 Task: Look for space in Hafnarfjörður, Iceland from 6th September, 2023 to 10th September, 2023 for 1 adult in price range Rs.9000 to Rs.17000. Place can be private room with 1  bedroom having 1 bed and 1 bathroom. Property type can be house, flat, guest house, hotel. Booking option can be shelf check-in. Required host language is English.
Action: Mouse moved to (546, 104)
Screenshot: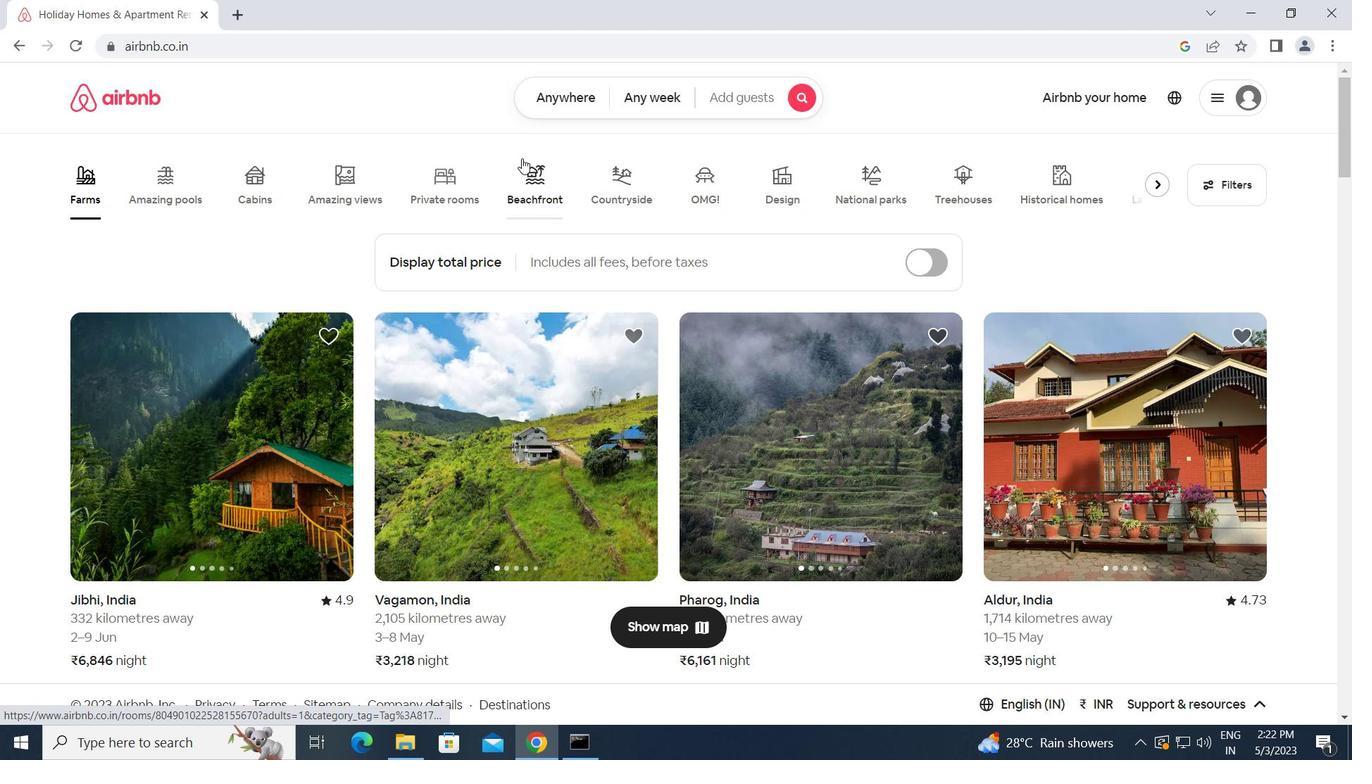 
Action: Mouse pressed left at (546, 104)
Screenshot: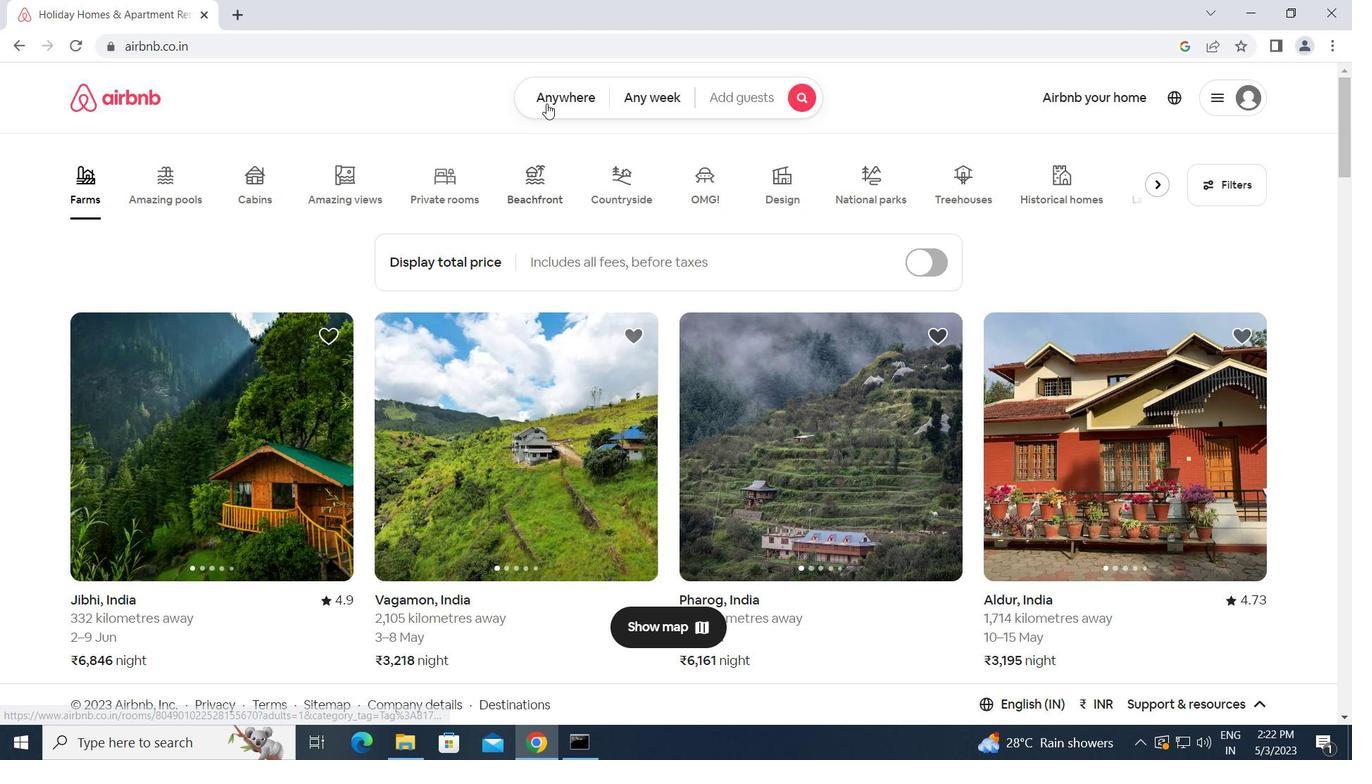 
Action: Mouse moved to (469, 167)
Screenshot: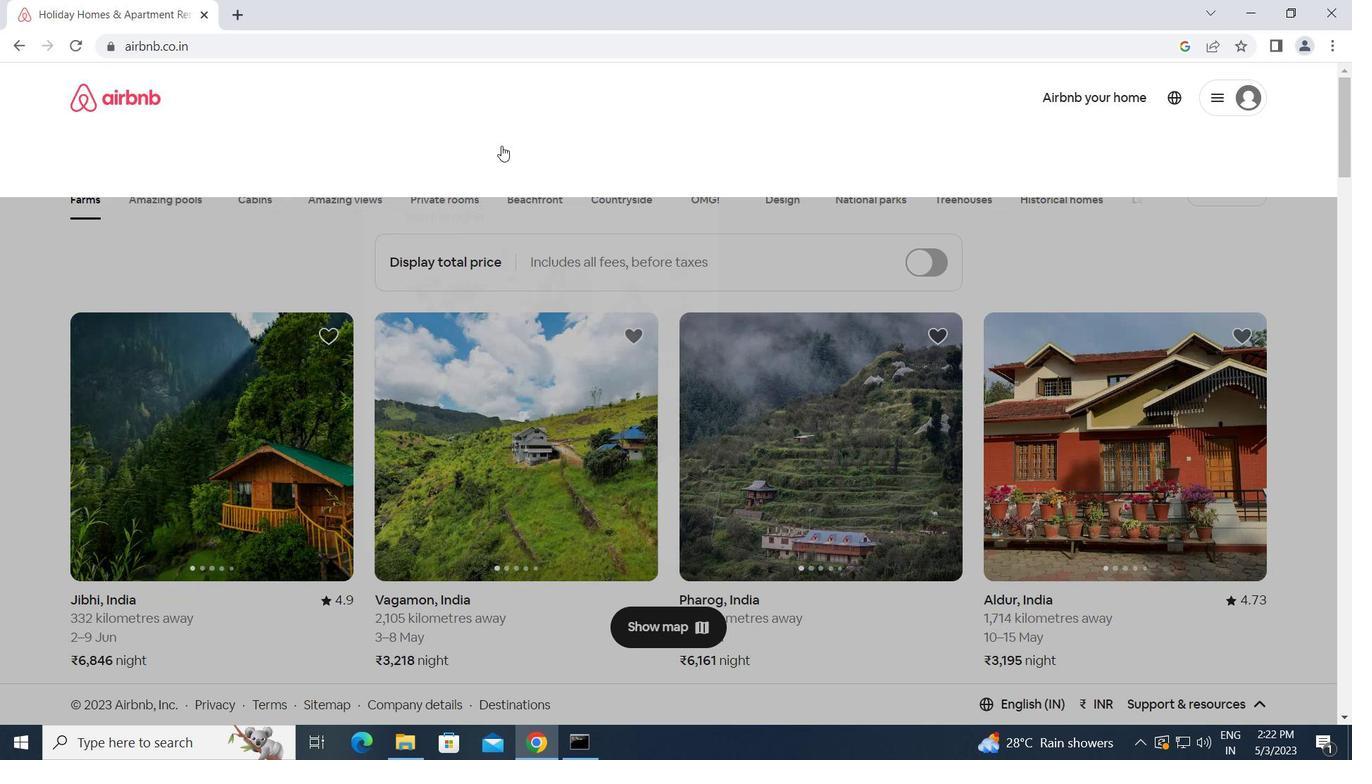 
Action: Mouse pressed left at (469, 167)
Screenshot: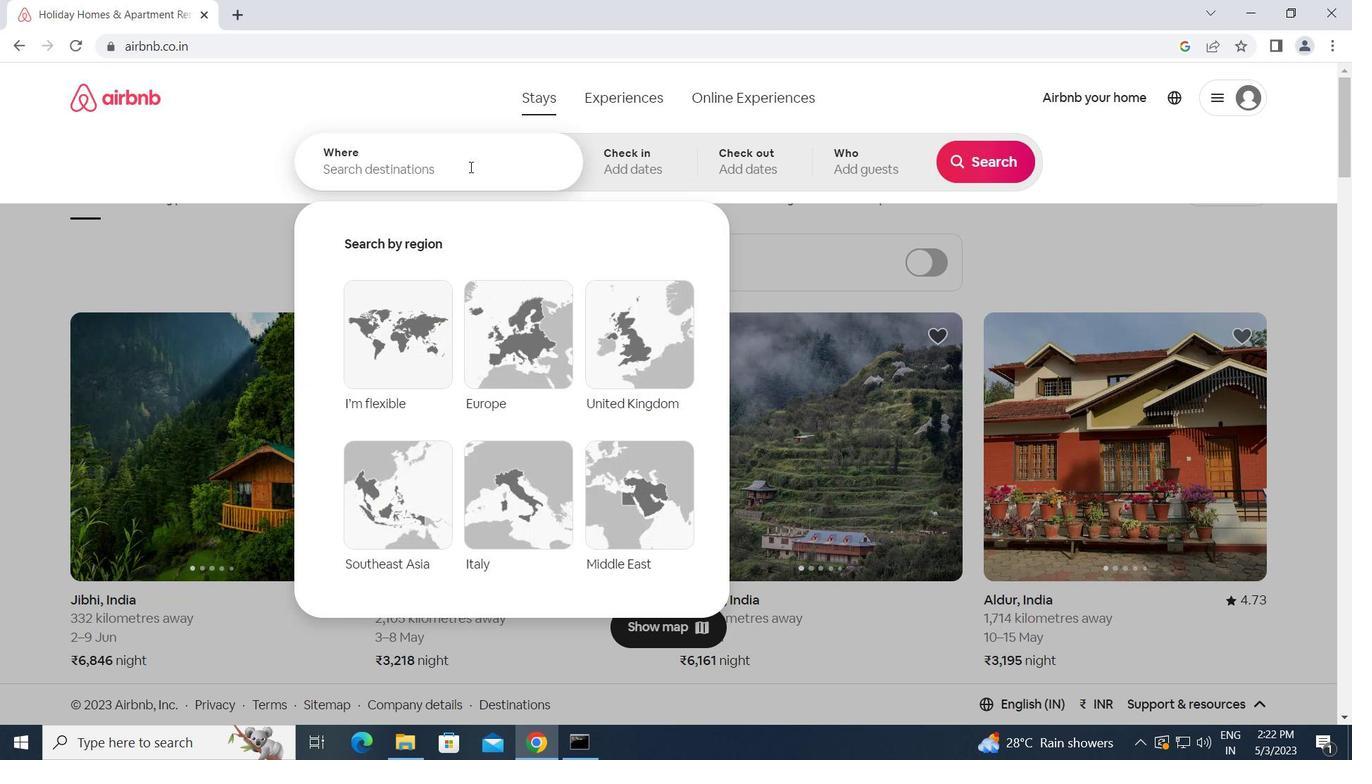 
Action: Key pressed <Key.caps_lock>h<Key.caps_lock>afnarfjorour,<Key.space><Key.caps_lock>i<Key.caps_lock>celand<Key.enter>
Screenshot: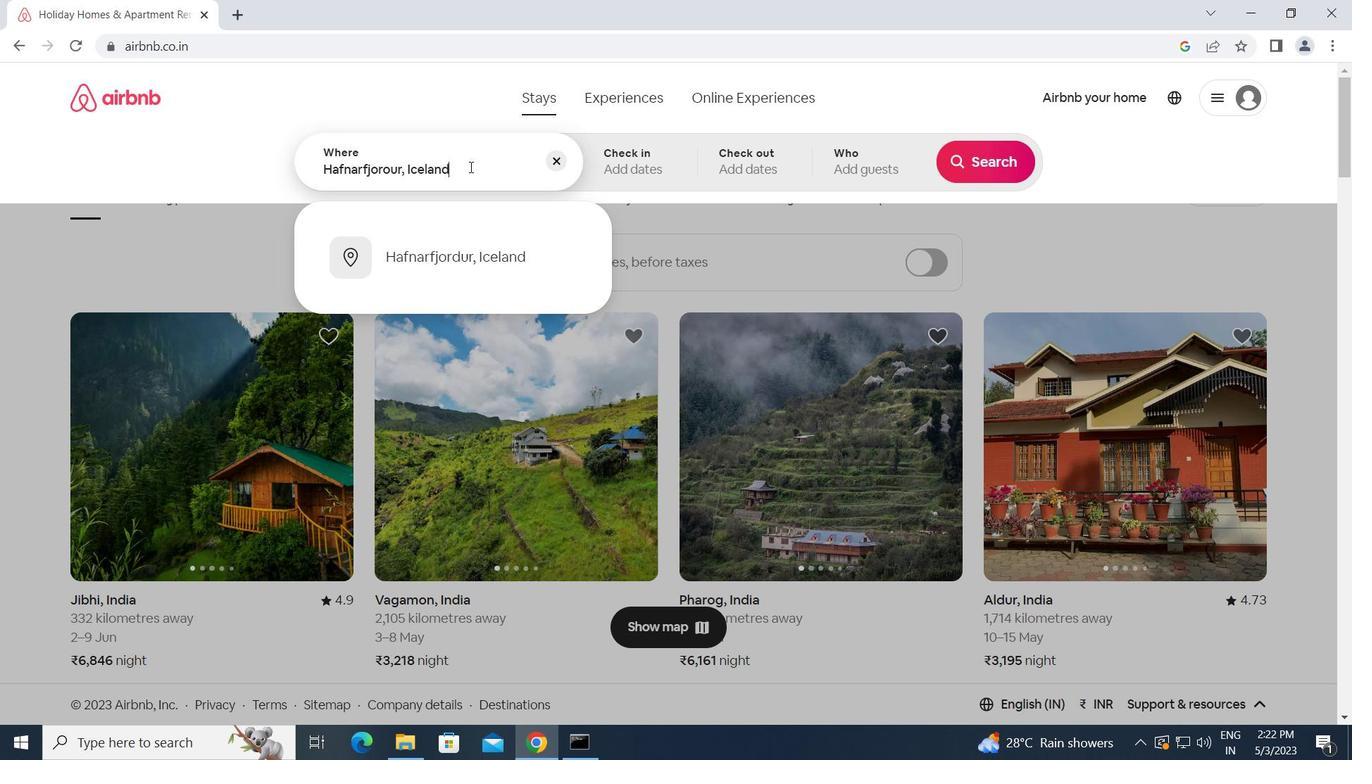 
Action: Mouse moved to (987, 308)
Screenshot: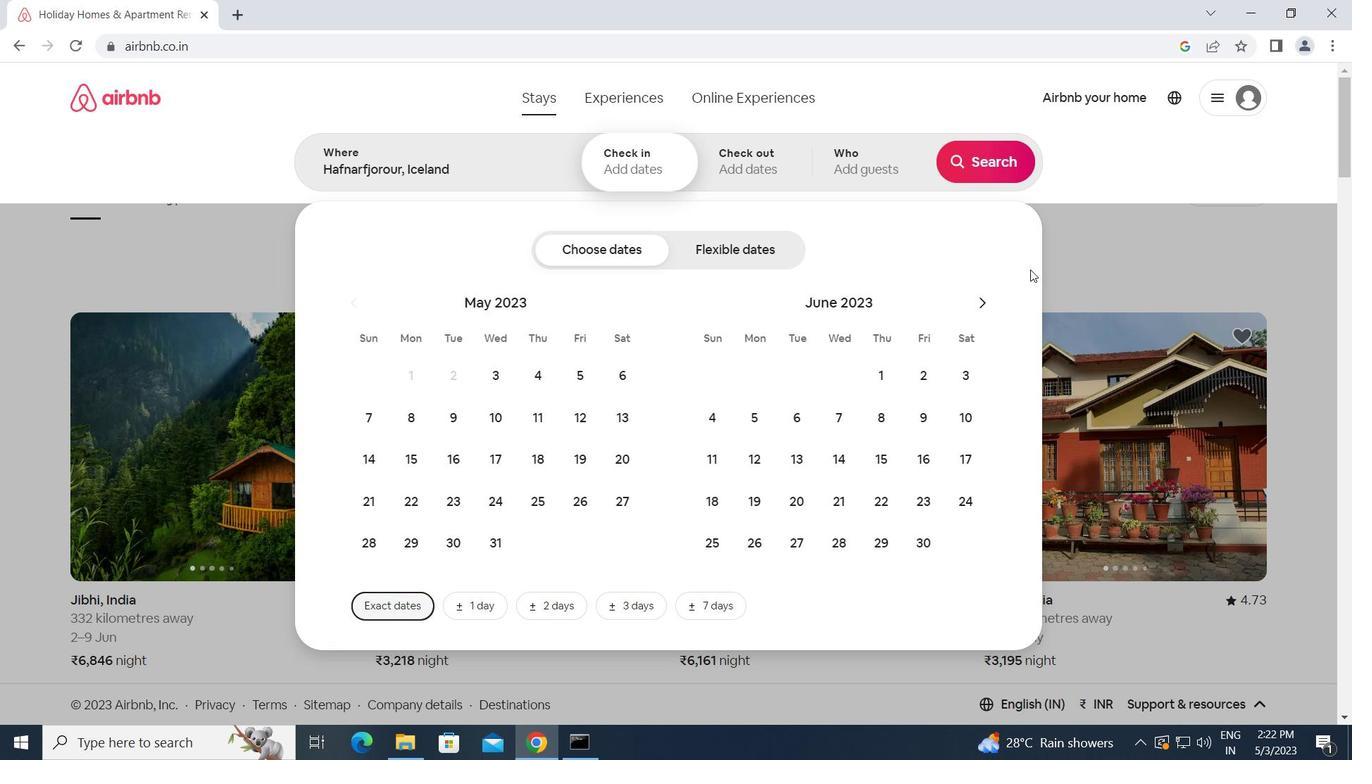 
Action: Mouse pressed left at (987, 308)
Screenshot: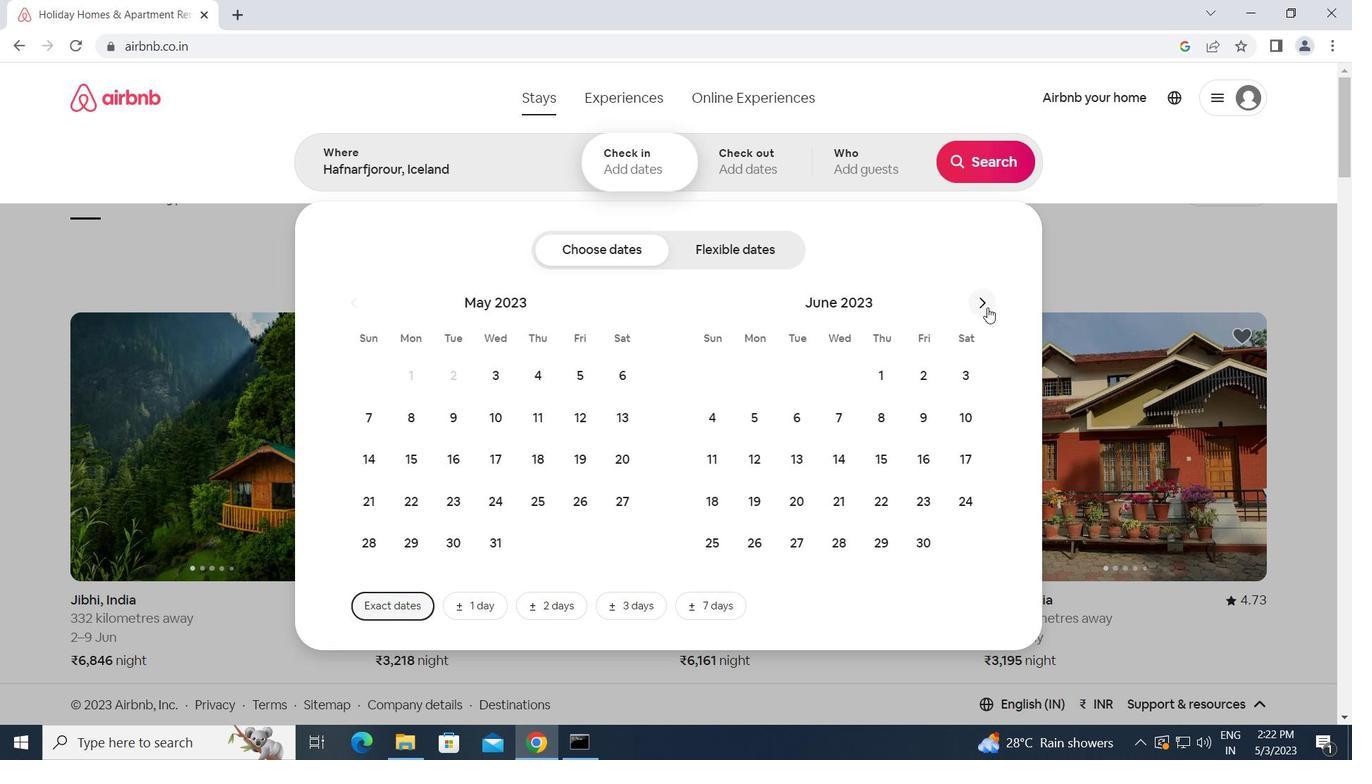 
Action: Mouse pressed left at (987, 308)
Screenshot: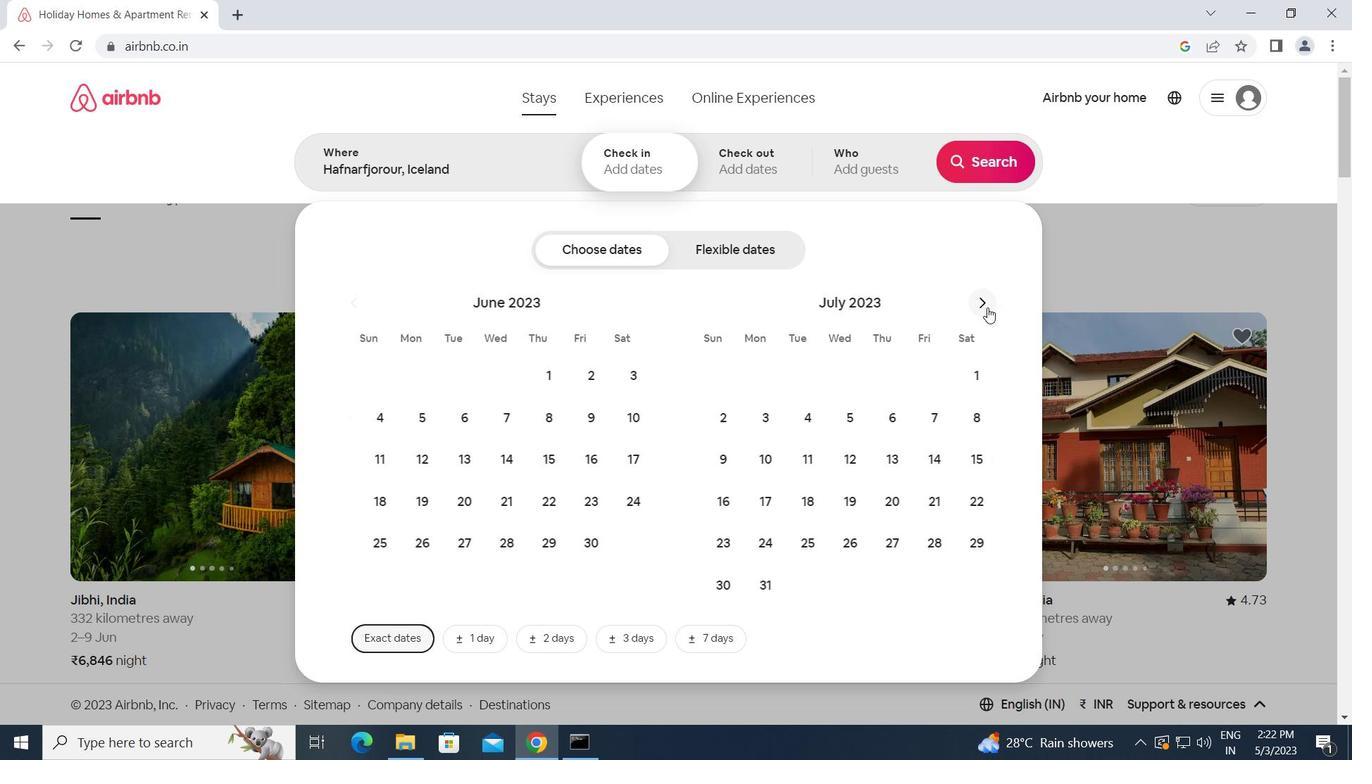 
Action: Mouse pressed left at (987, 308)
Screenshot: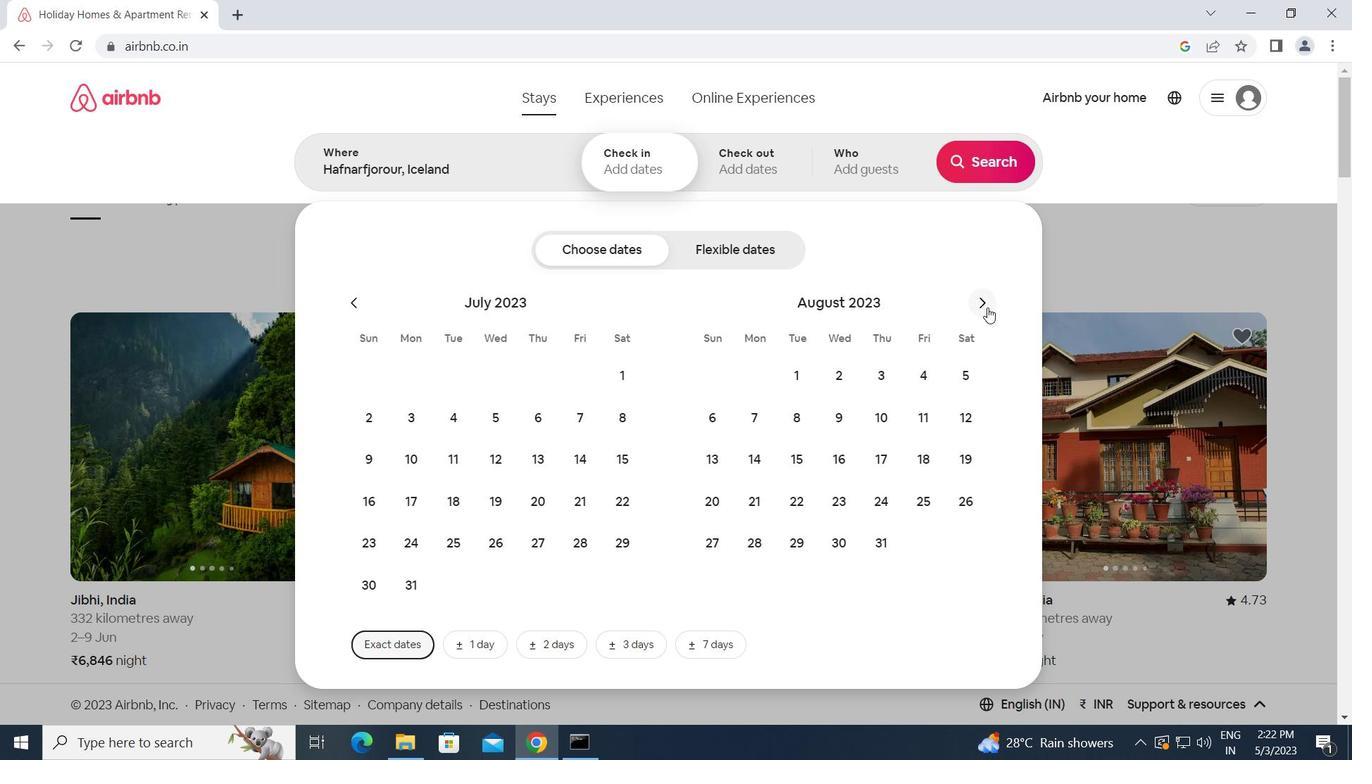
Action: Mouse moved to (840, 423)
Screenshot: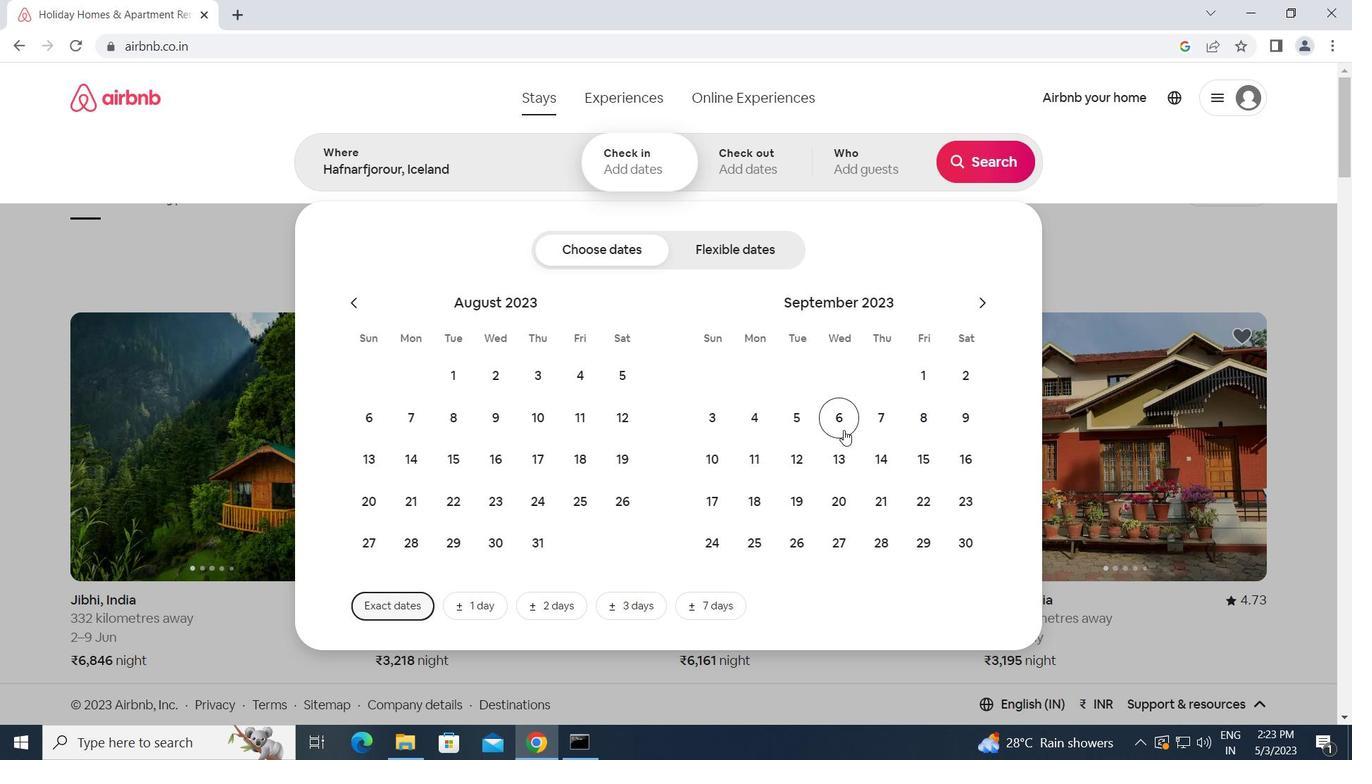 
Action: Mouse pressed left at (840, 423)
Screenshot: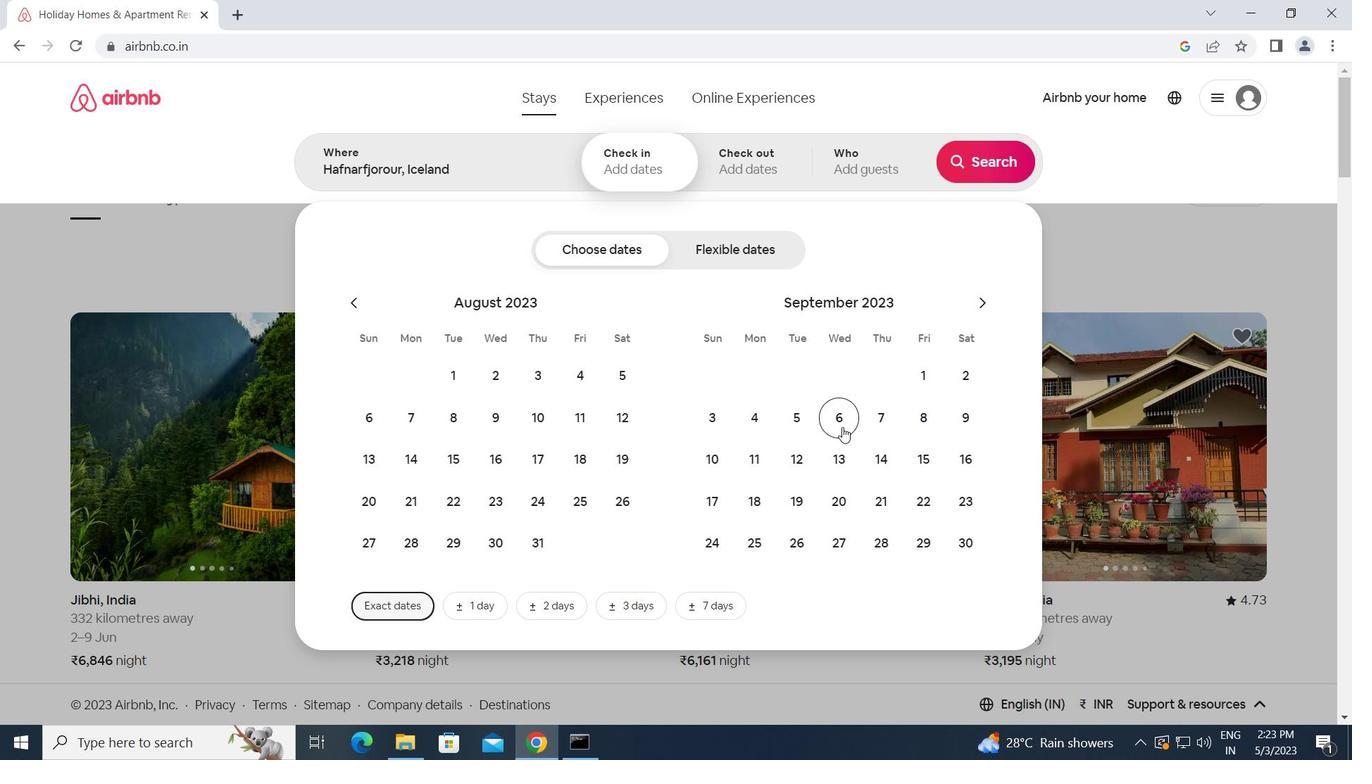 
Action: Mouse moved to (719, 452)
Screenshot: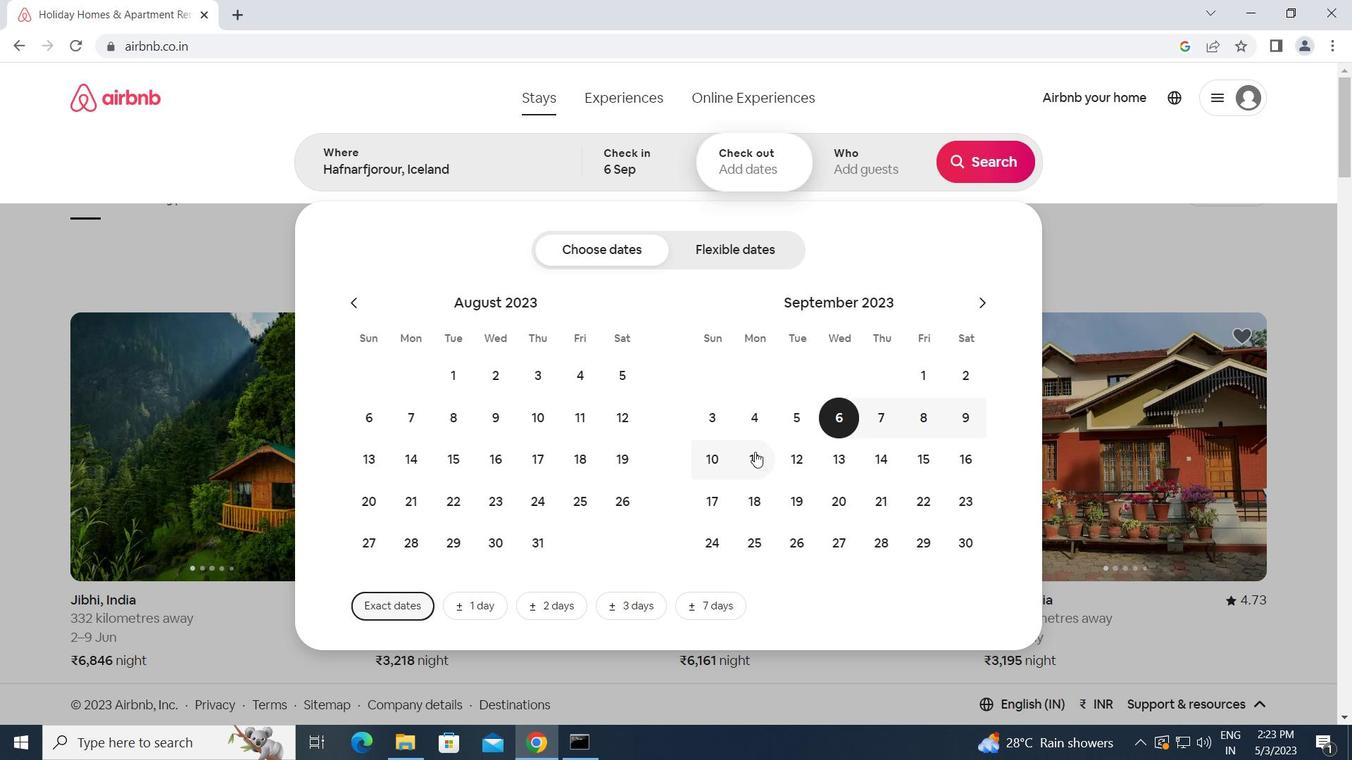 
Action: Mouse pressed left at (719, 452)
Screenshot: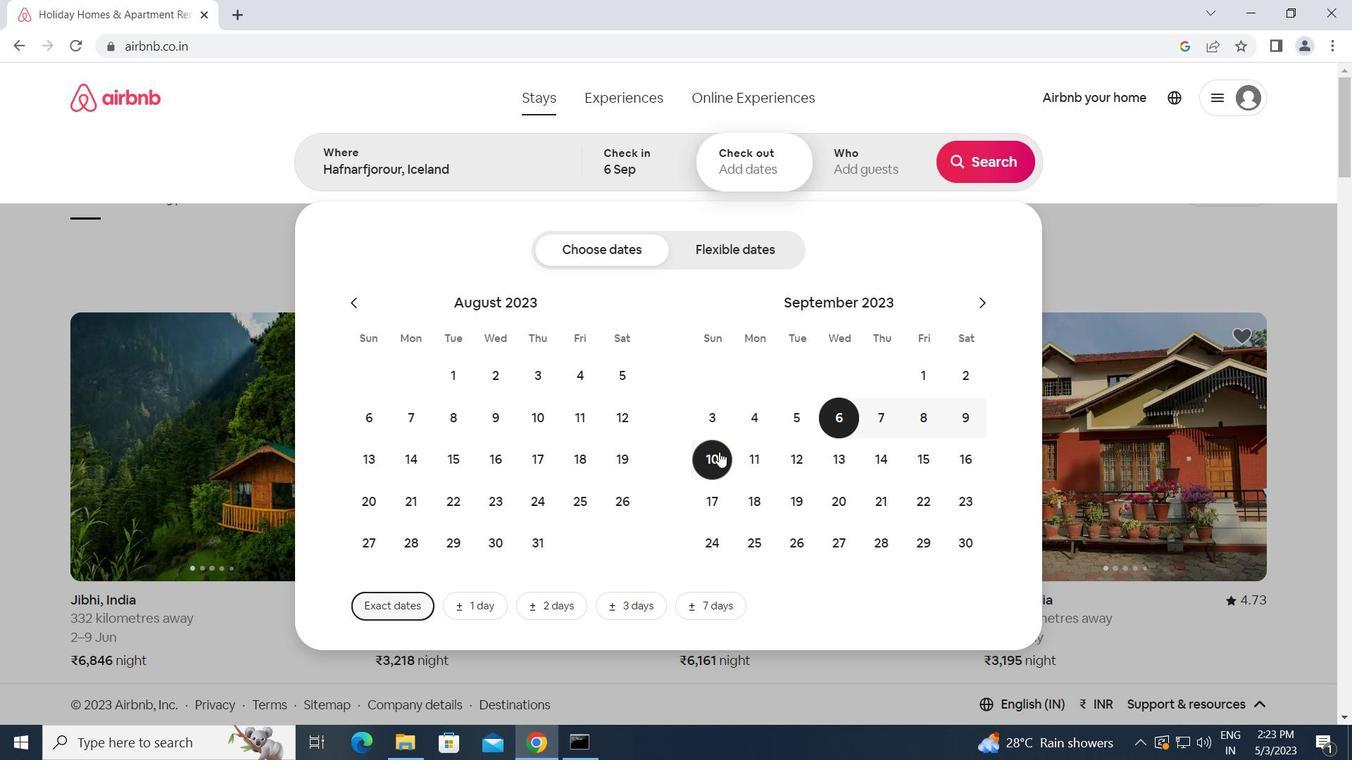 
Action: Mouse moved to (864, 152)
Screenshot: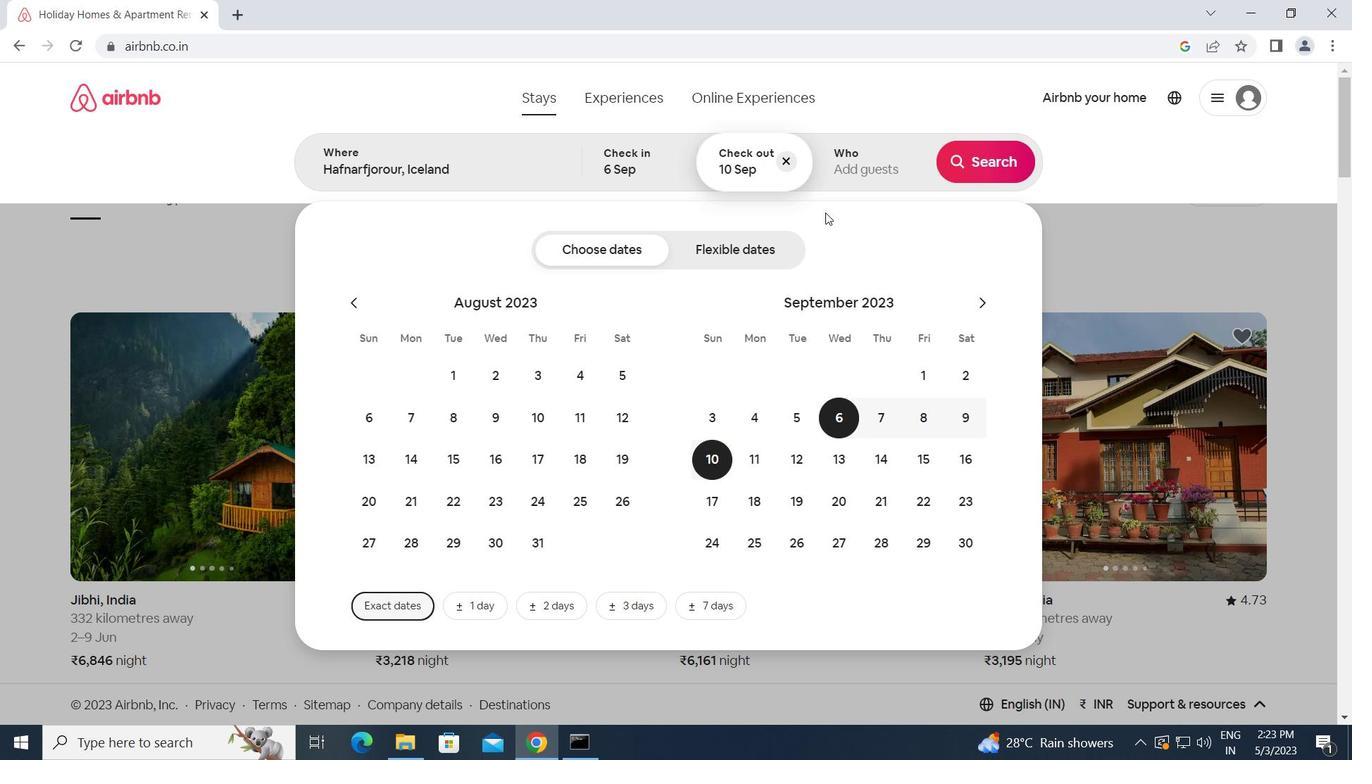 
Action: Mouse pressed left at (864, 152)
Screenshot: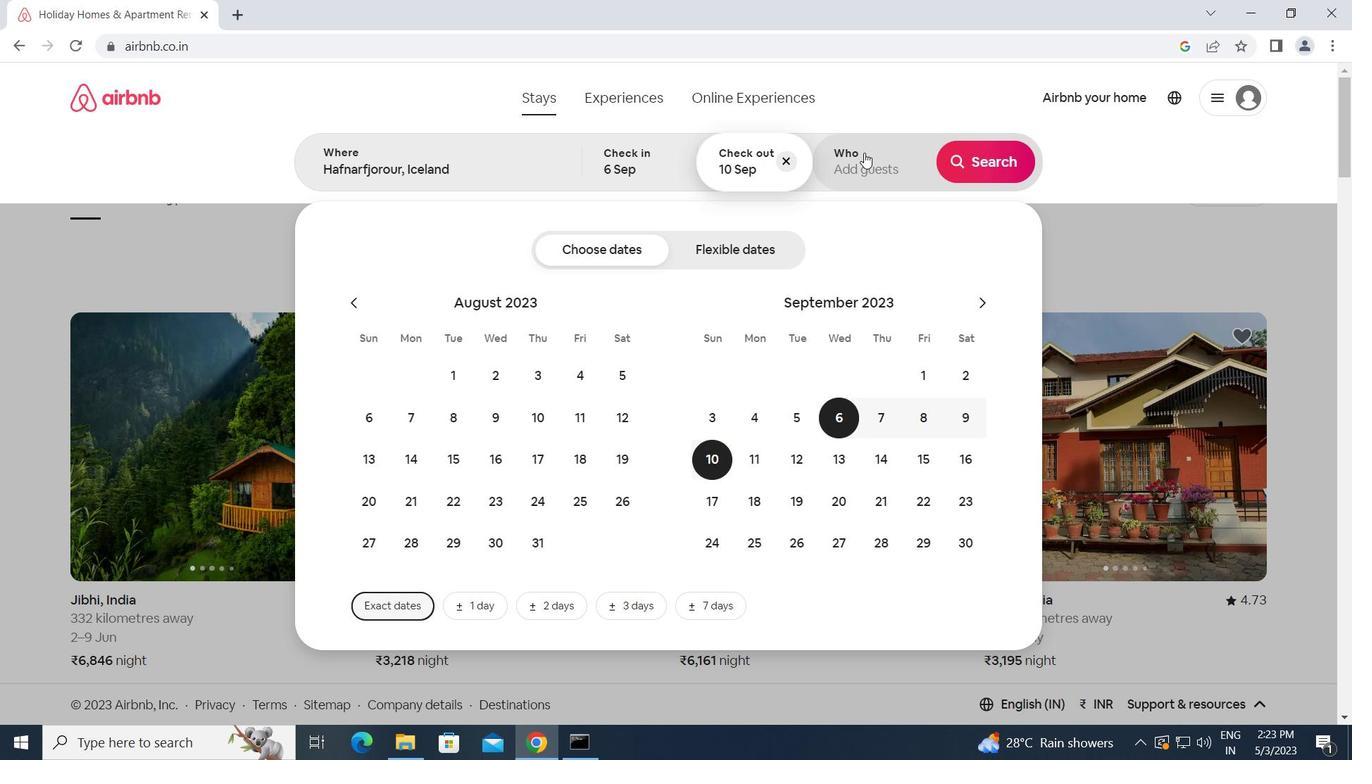 
Action: Mouse moved to (995, 250)
Screenshot: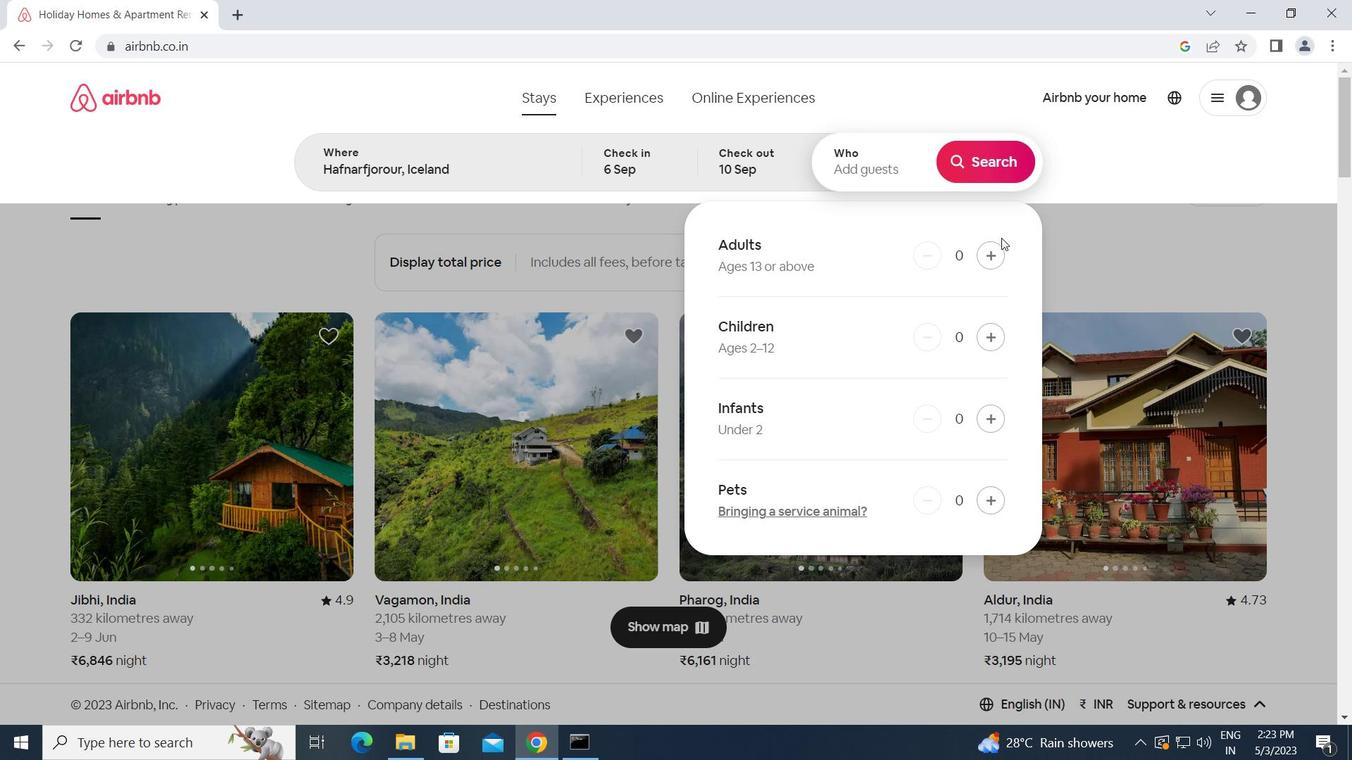 
Action: Mouse pressed left at (995, 250)
Screenshot: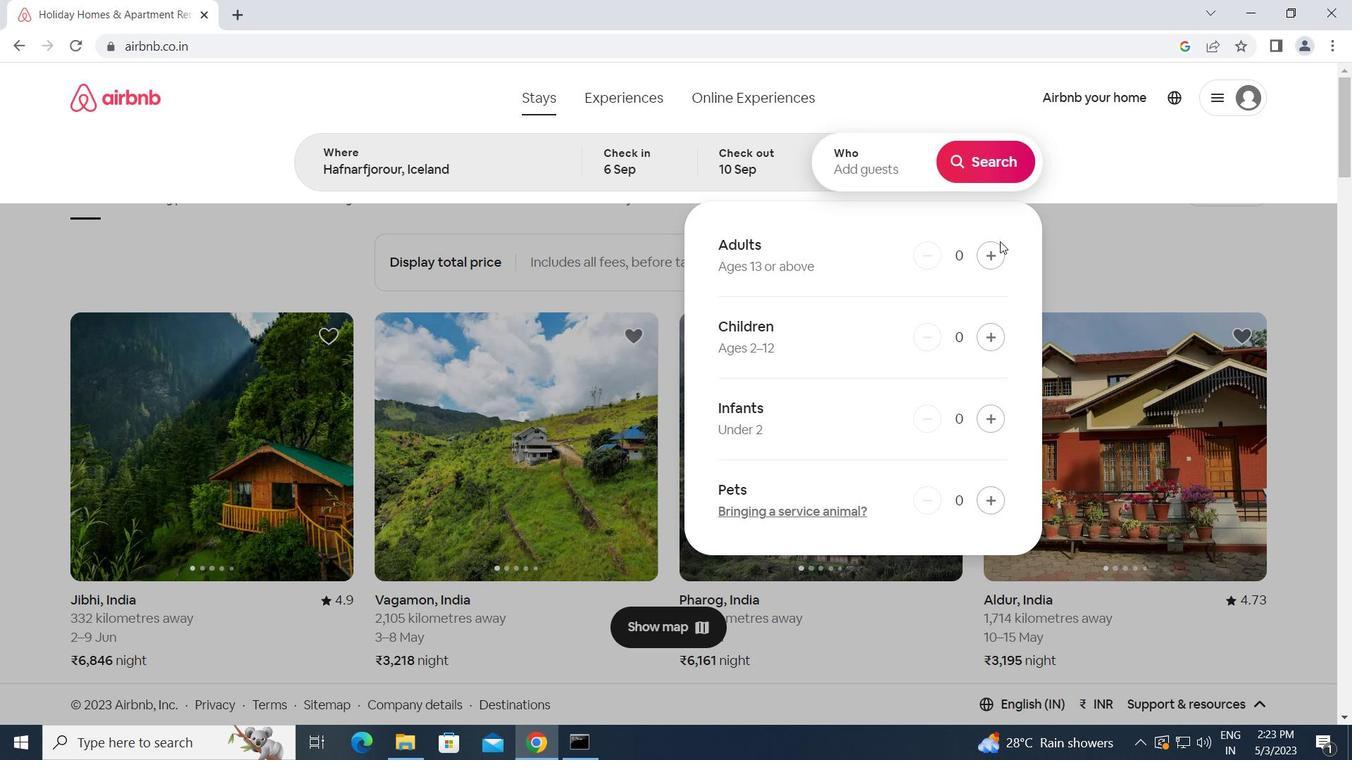 
Action: Mouse moved to (988, 166)
Screenshot: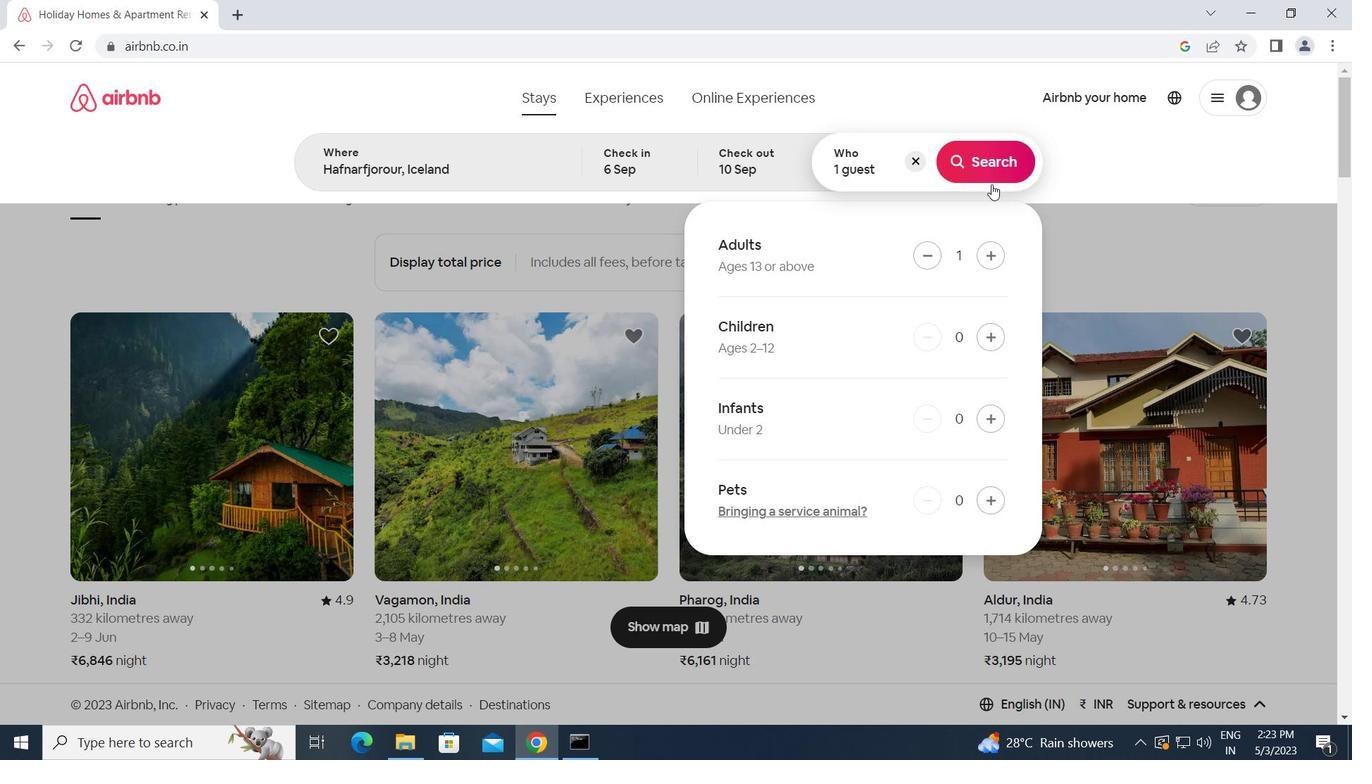 
Action: Mouse pressed left at (988, 166)
Screenshot: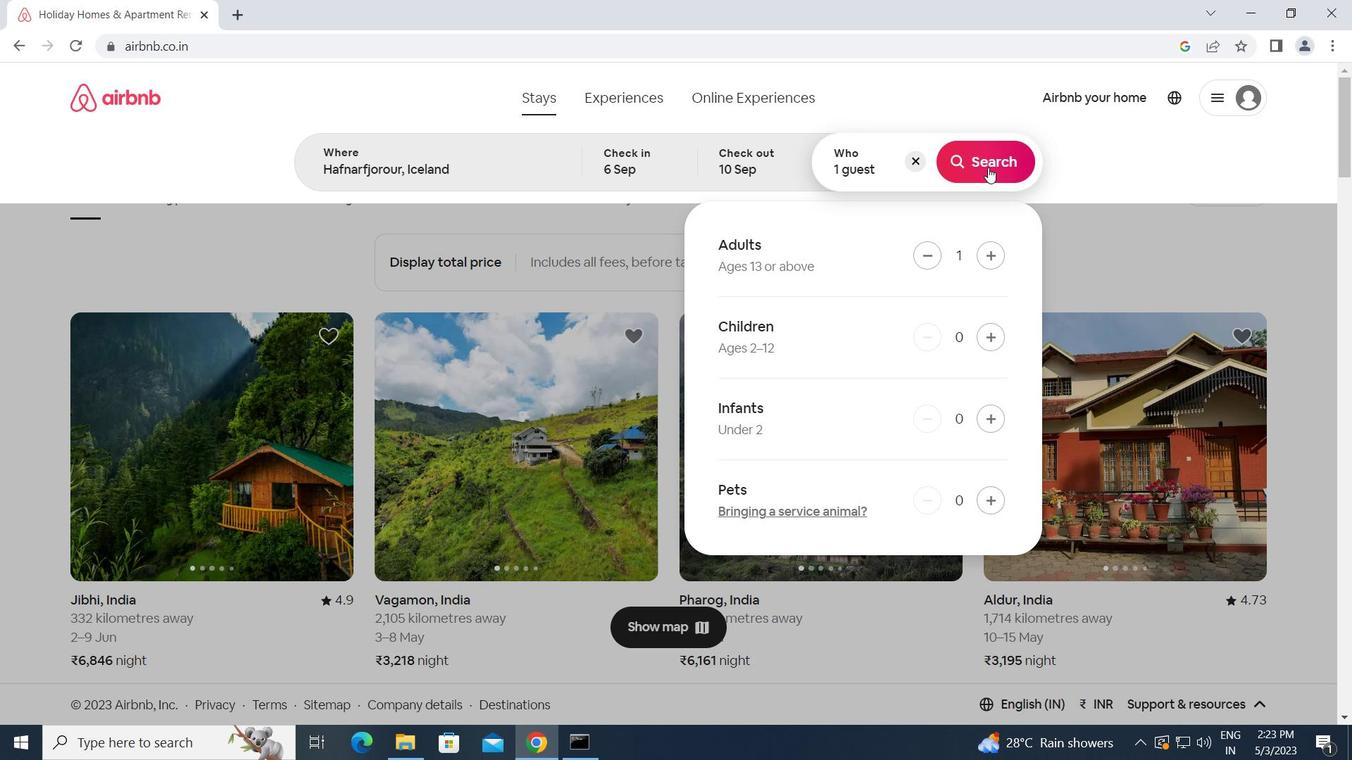 
Action: Mouse moved to (1272, 169)
Screenshot: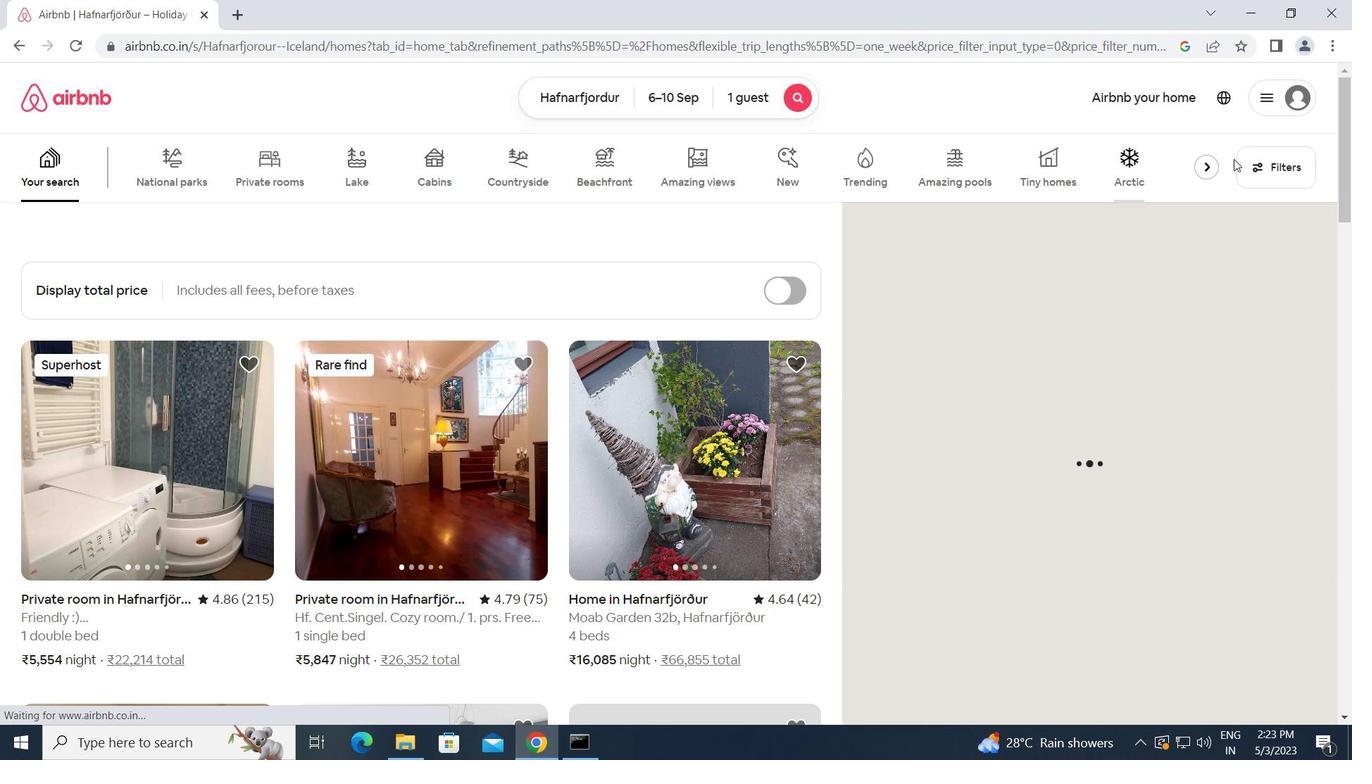 
Action: Mouse pressed left at (1272, 169)
Screenshot: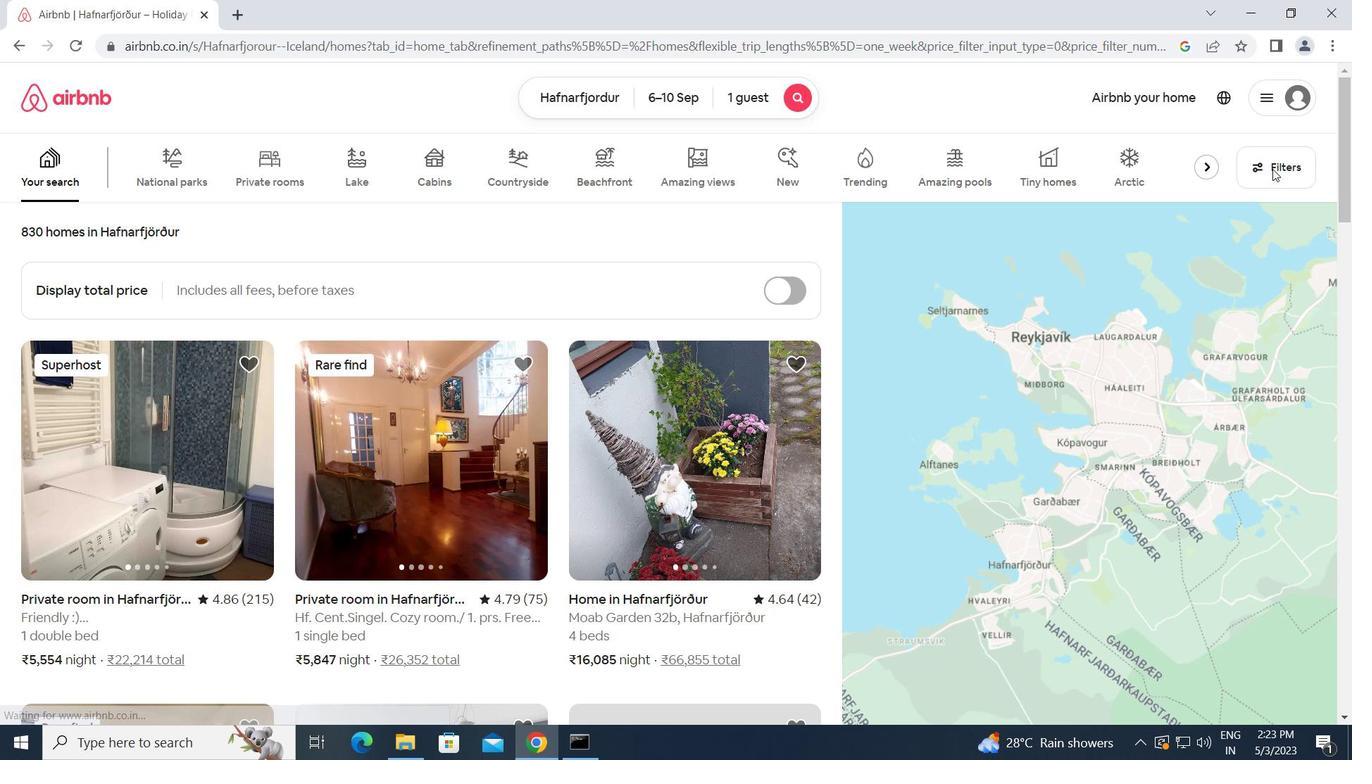 
Action: Mouse moved to (468, 393)
Screenshot: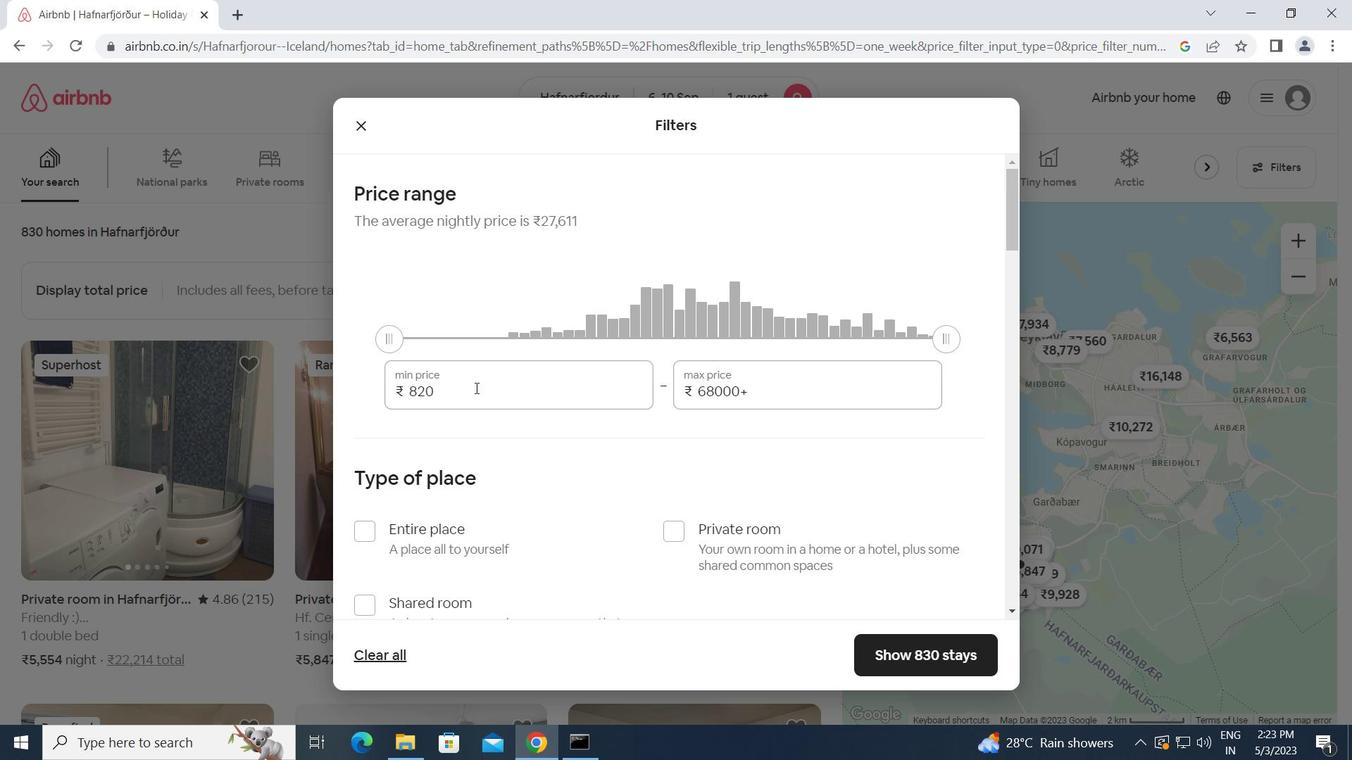 
Action: Mouse pressed left at (468, 393)
Screenshot: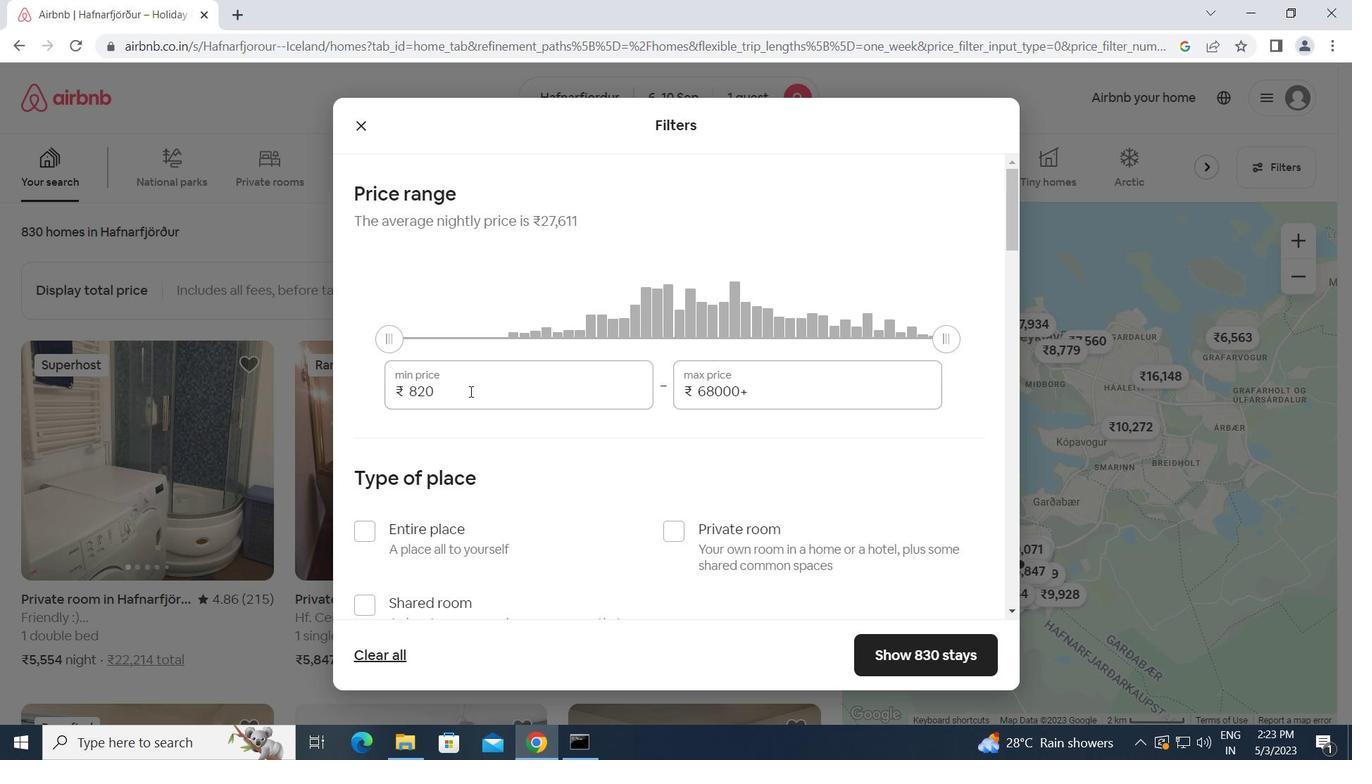 
Action: Mouse moved to (387, 395)
Screenshot: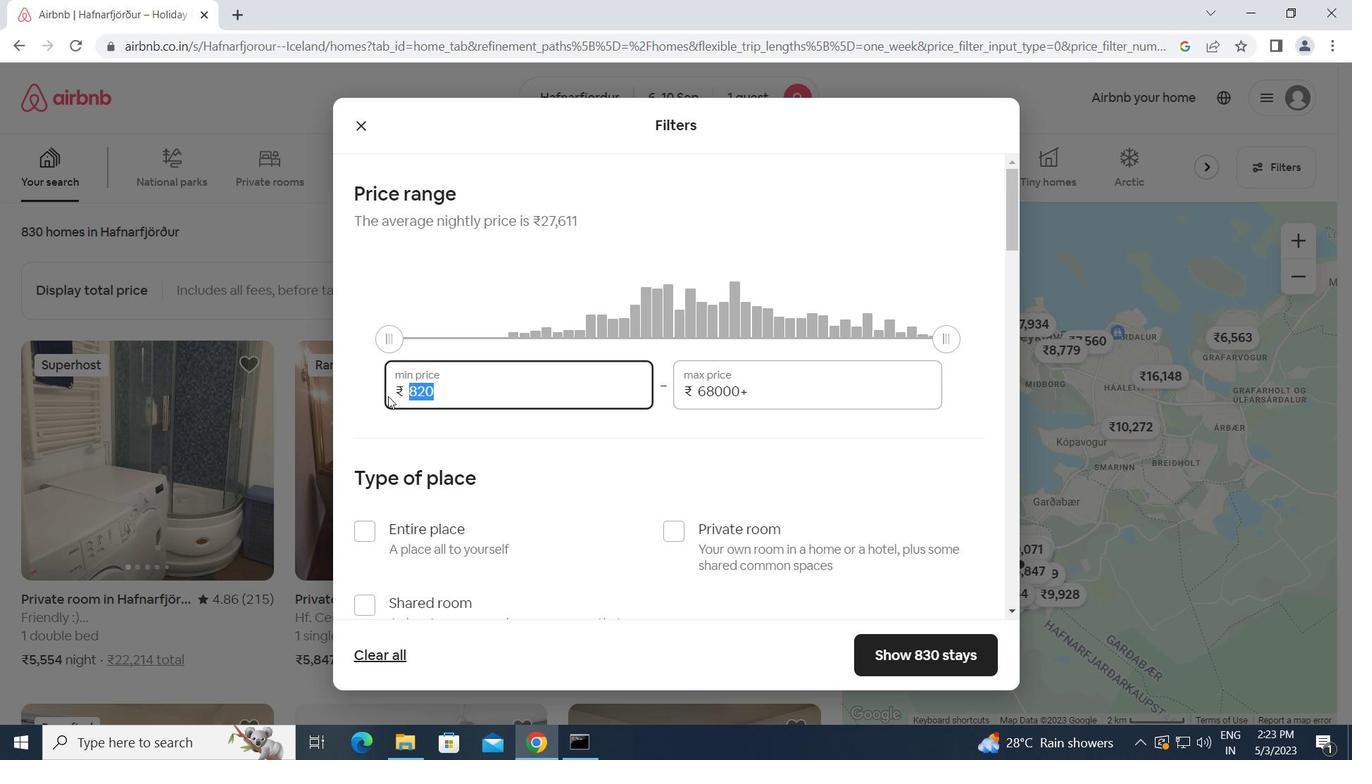 
Action: Key pressed 9000<Key.backspace><Key.backspace><Key.backspace><Key.backspace><Key.backspace><Key.backspace><Key.backspace><Key.backspace><Key.backspace><Key.backspace>9000<Key.tab>17000
Screenshot: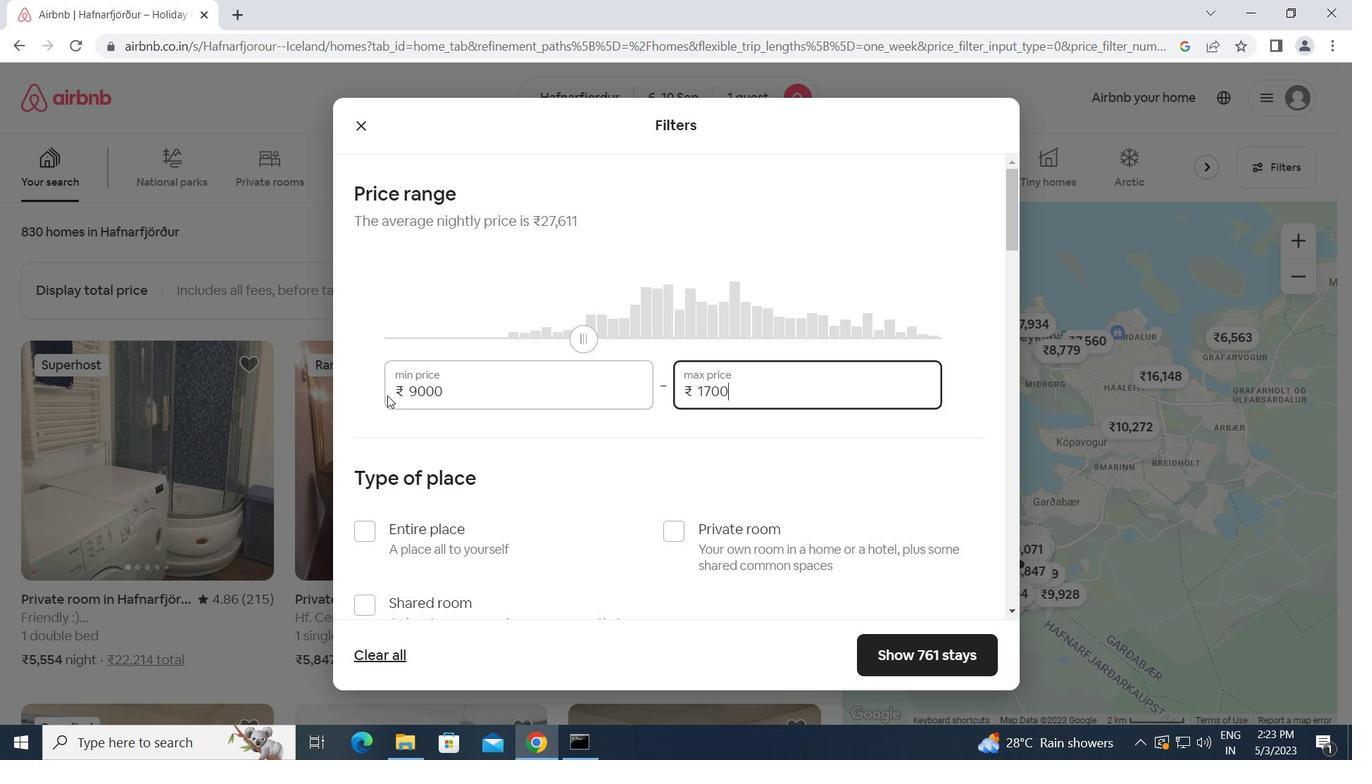 
Action: Mouse moved to (676, 526)
Screenshot: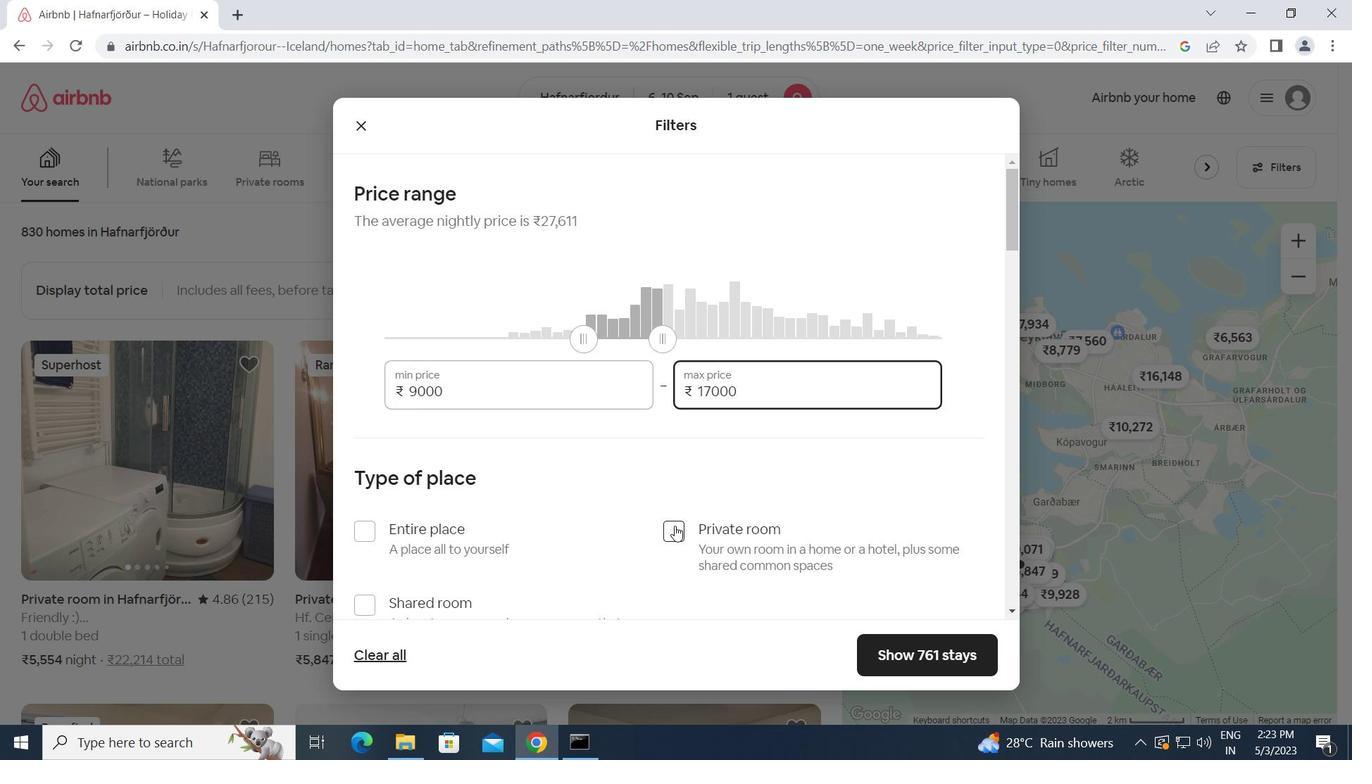 
Action: Mouse pressed left at (676, 526)
Screenshot: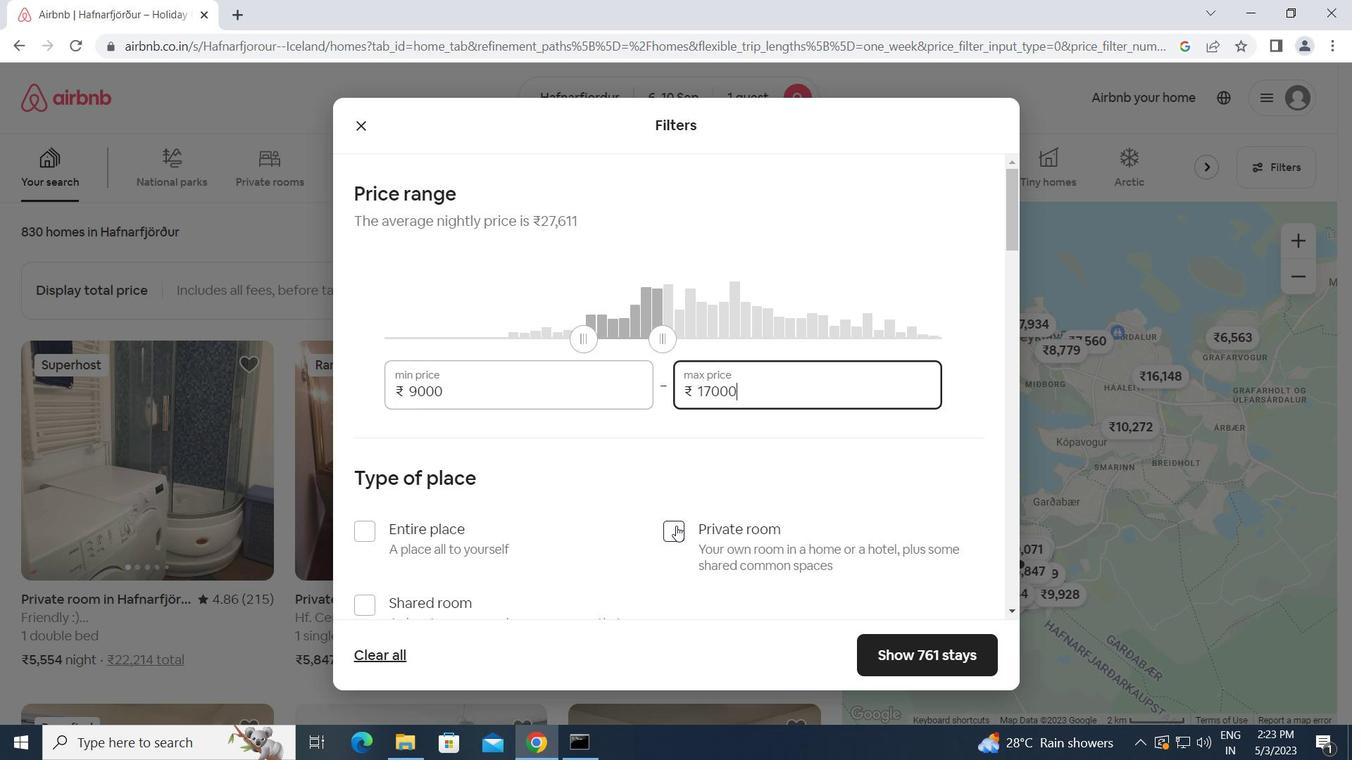 
Action: Mouse scrolled (676, 526) with delta (0, 0)
Screenshot: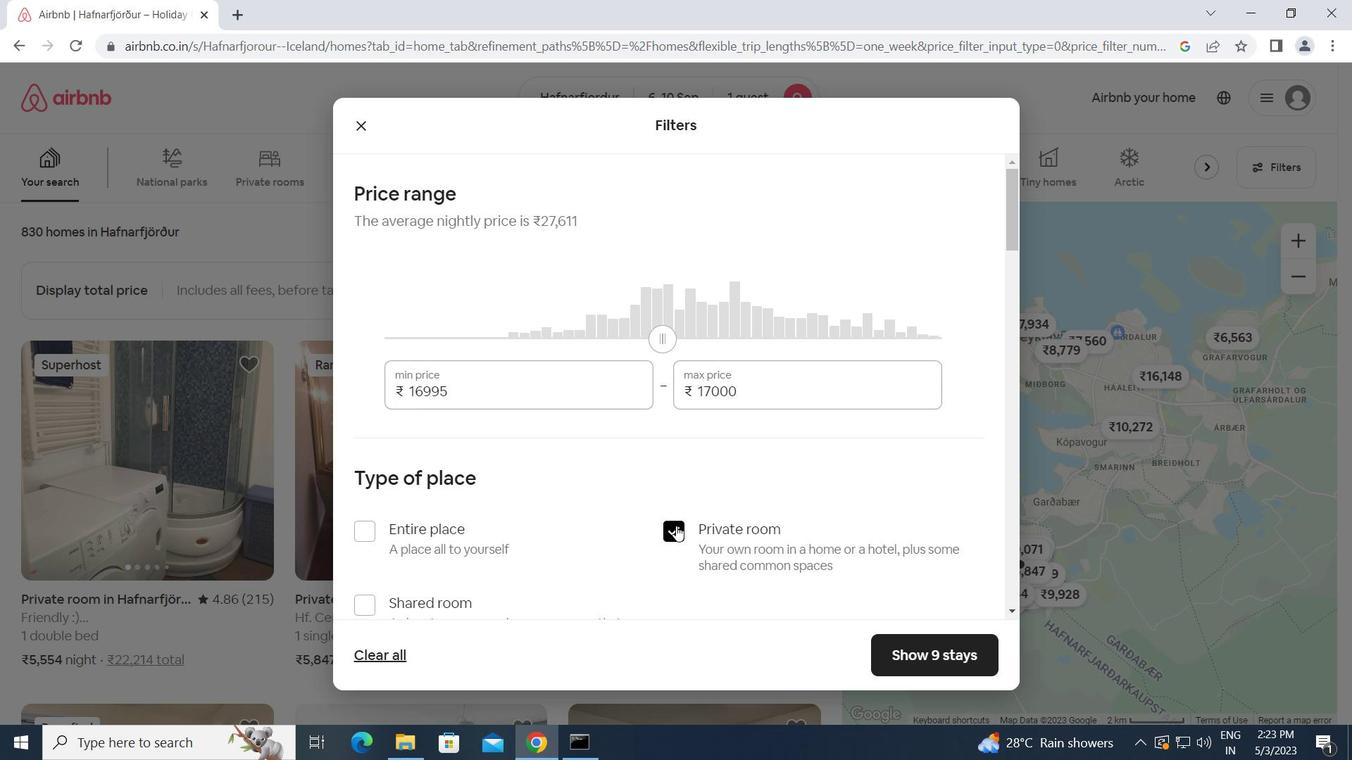 
Action: Mouse scrolled (676, 526) with delta (0, 0)
Screenshot: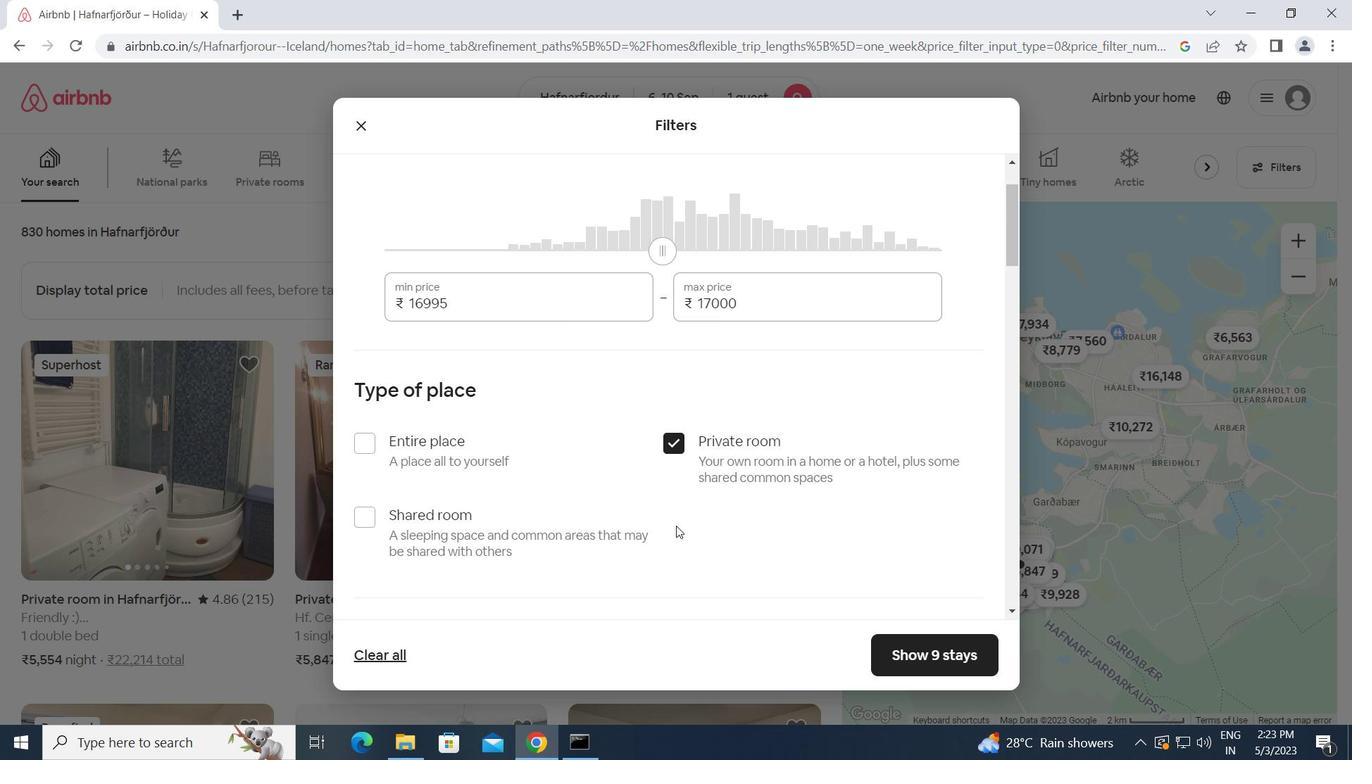 
Action: Mouse scrolled (676, 526) with delta (0, 0)
Screenshot: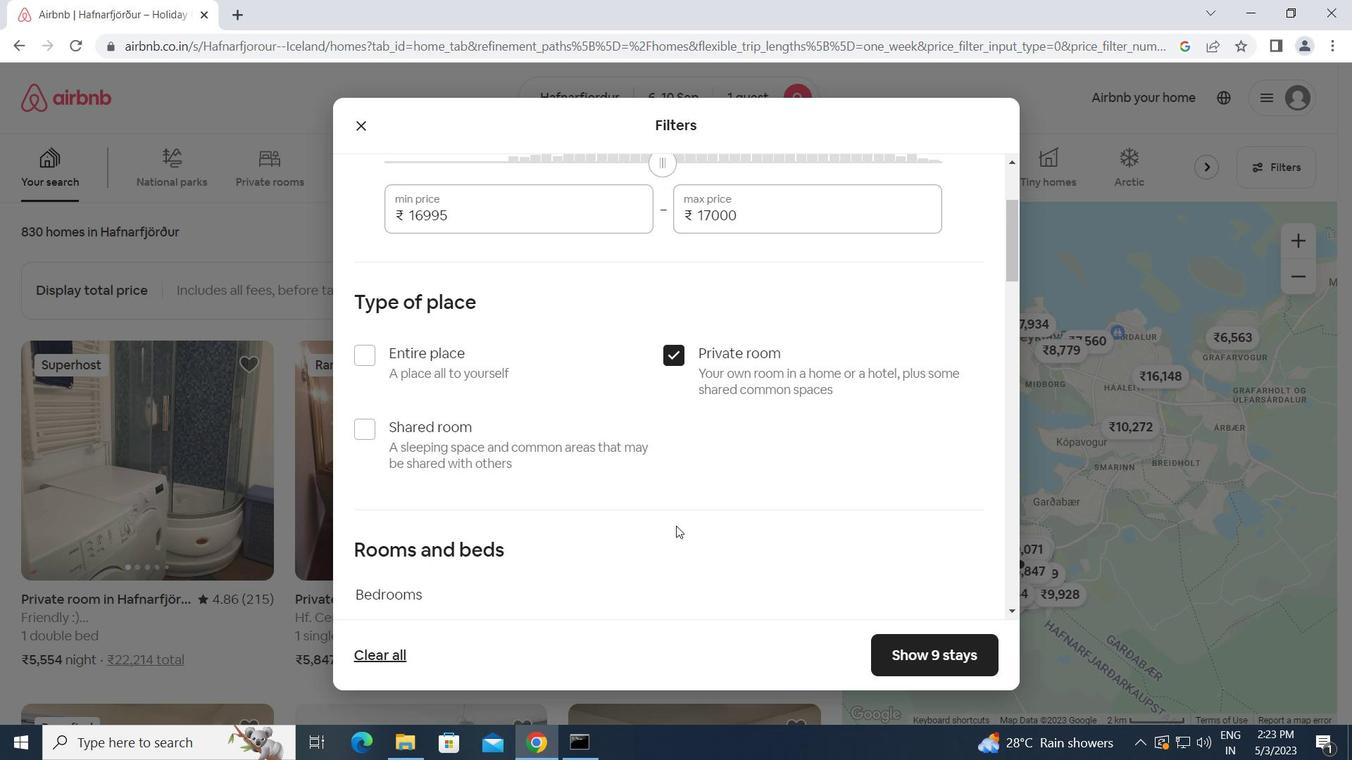 
Action: Mouse scrolled (676, 526) with delta (0, 0)
Screenshot: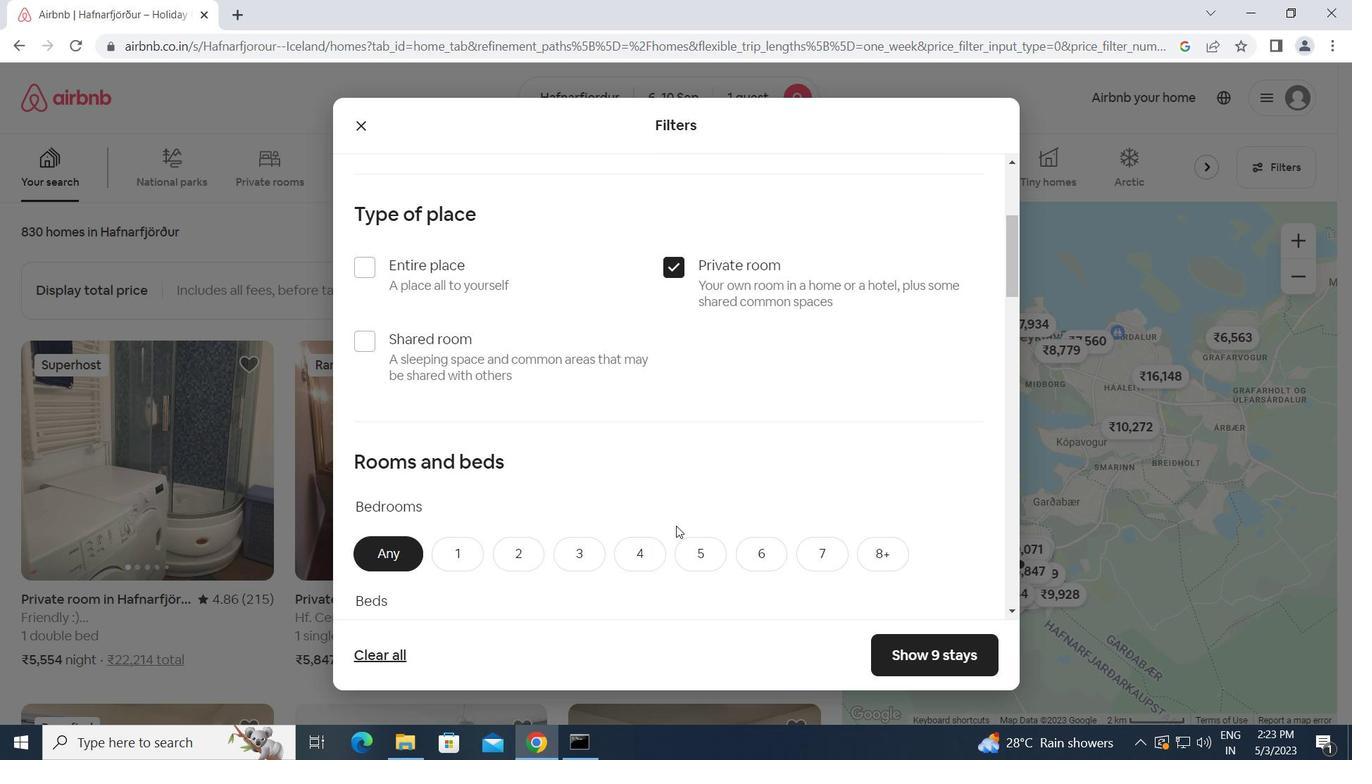 
Action: Mouse moved to (452, 471)
Screenshot: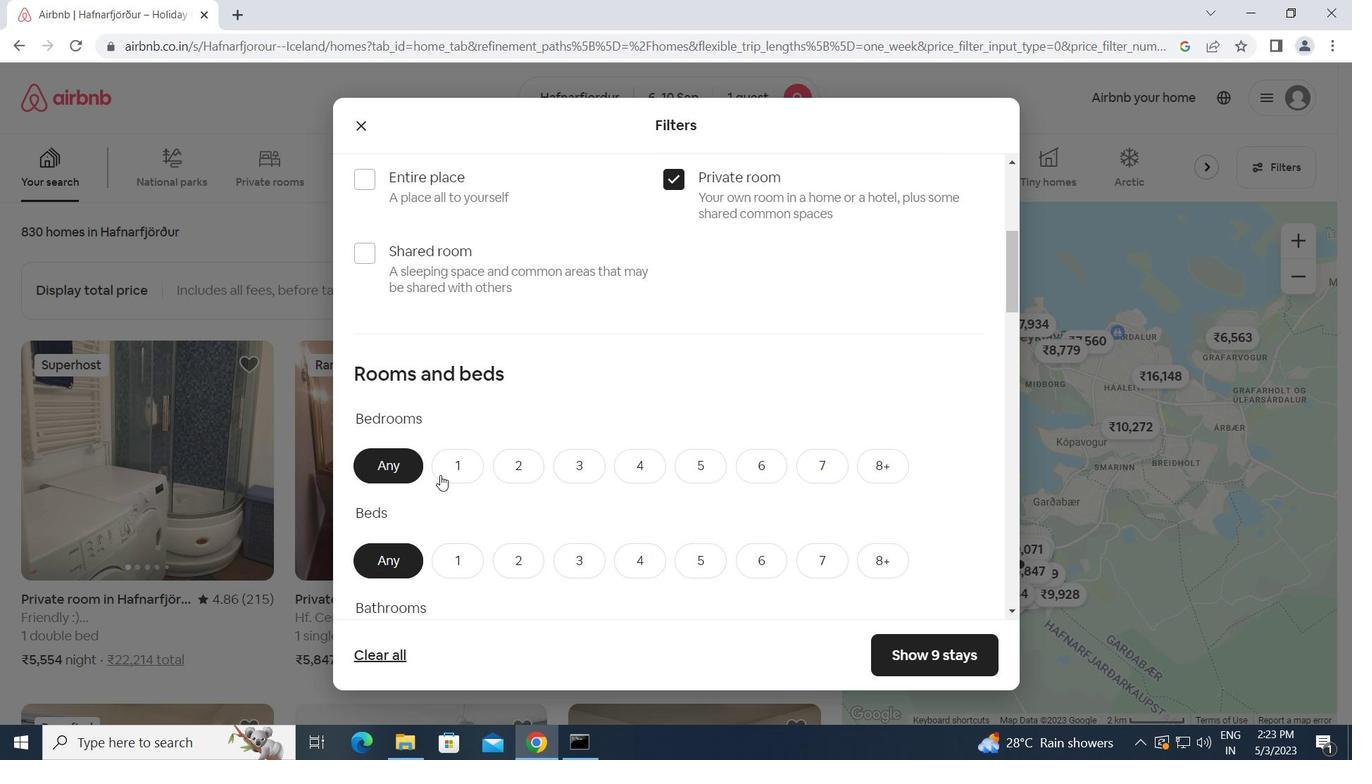 
Action: Mouse pressed left at (452, 471)
Screenshot: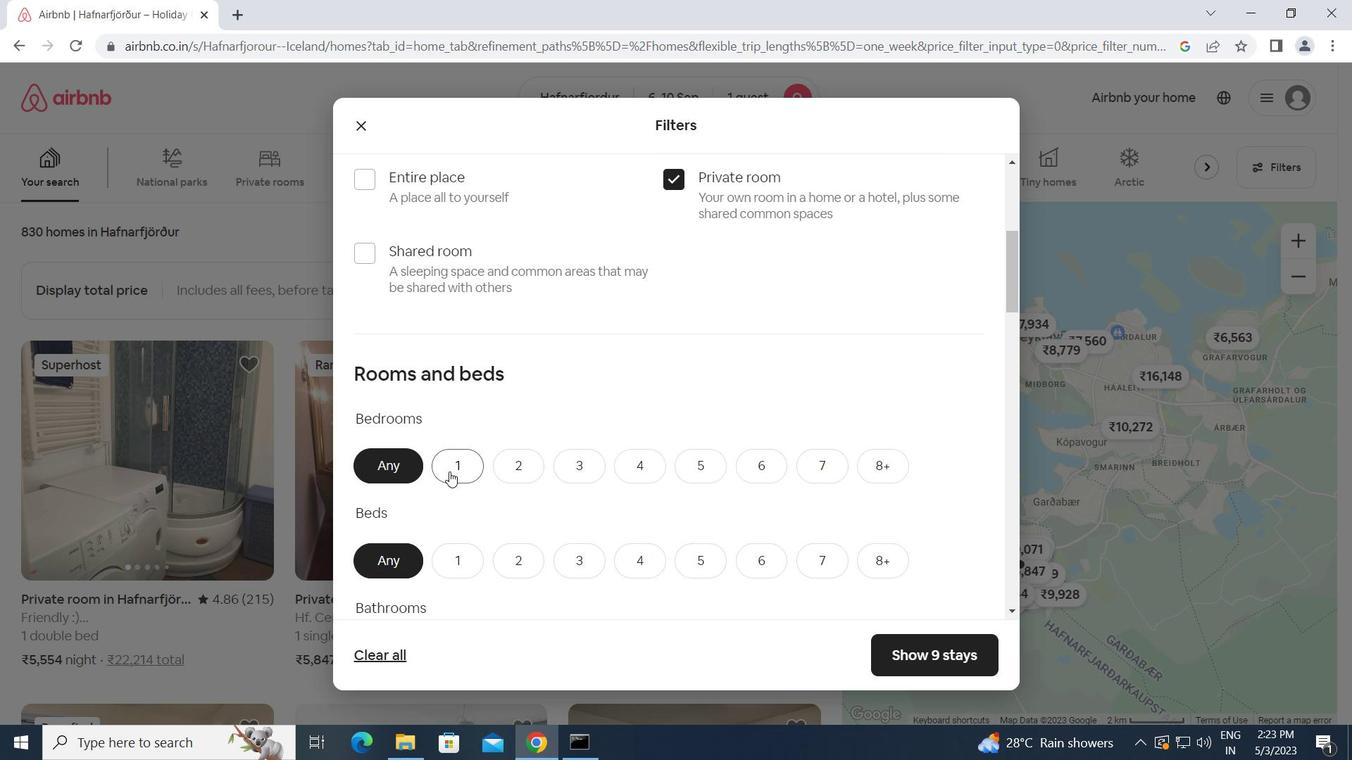 
Action: Mouse scrolled (452, 470) with delta (0, 0)
Screenshot: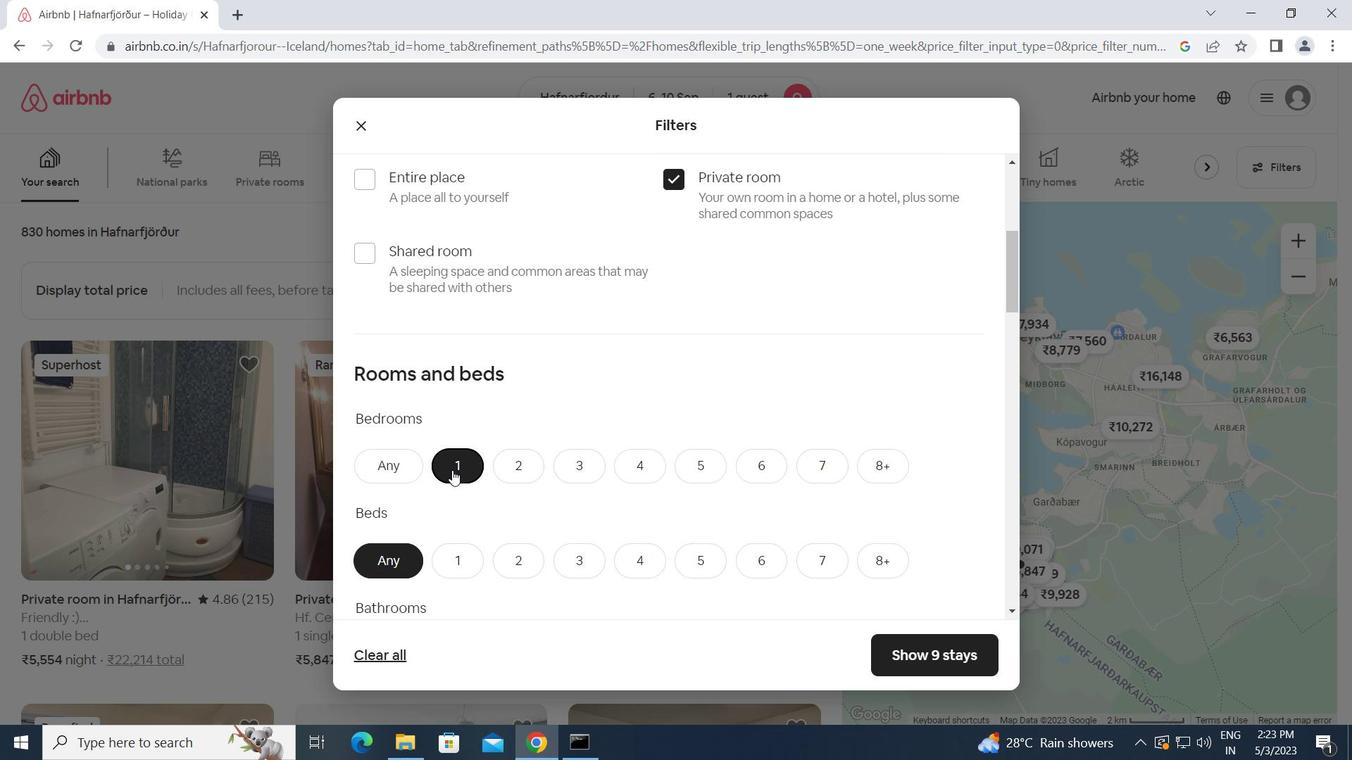 
Action: Mouse scrolled (452, 470) with delta (0, 0)
Screenshot: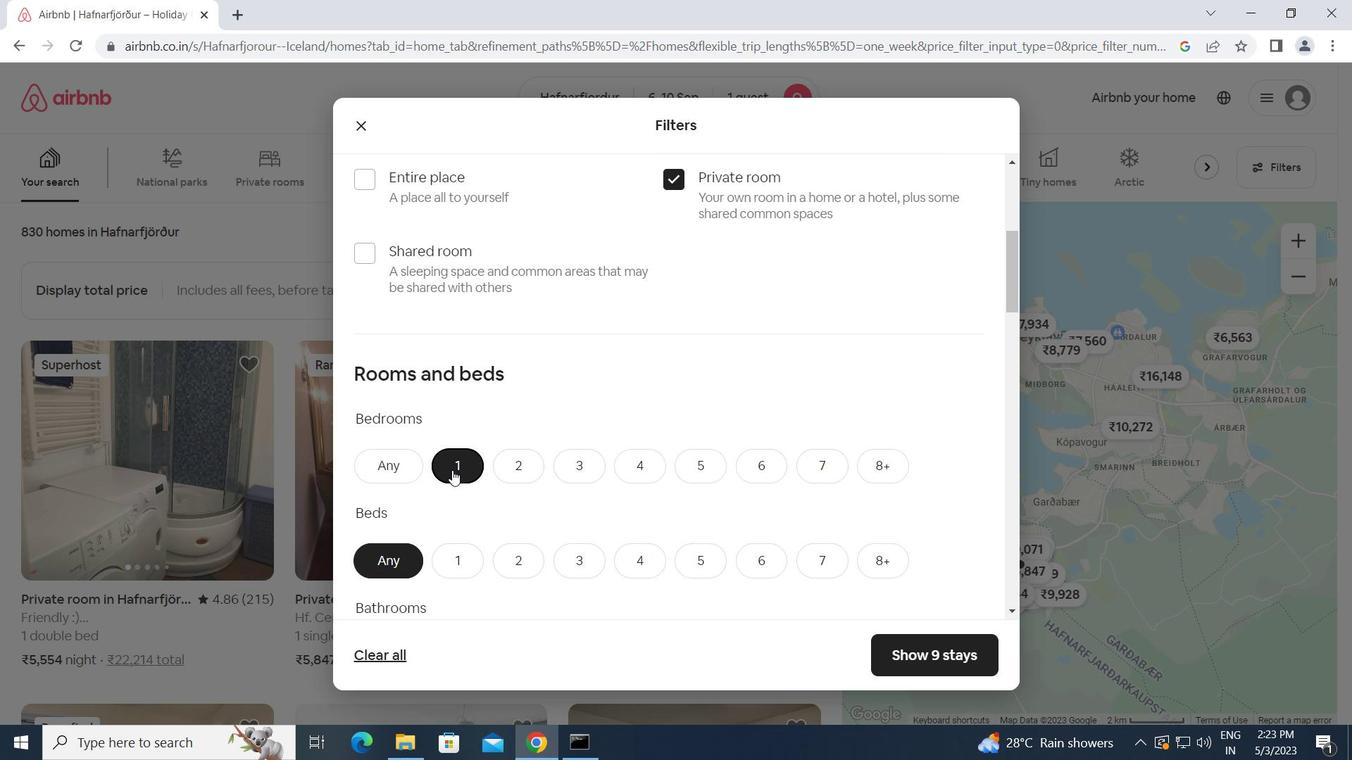 
Action: Mouse moved to (463, 380)
Screenshot: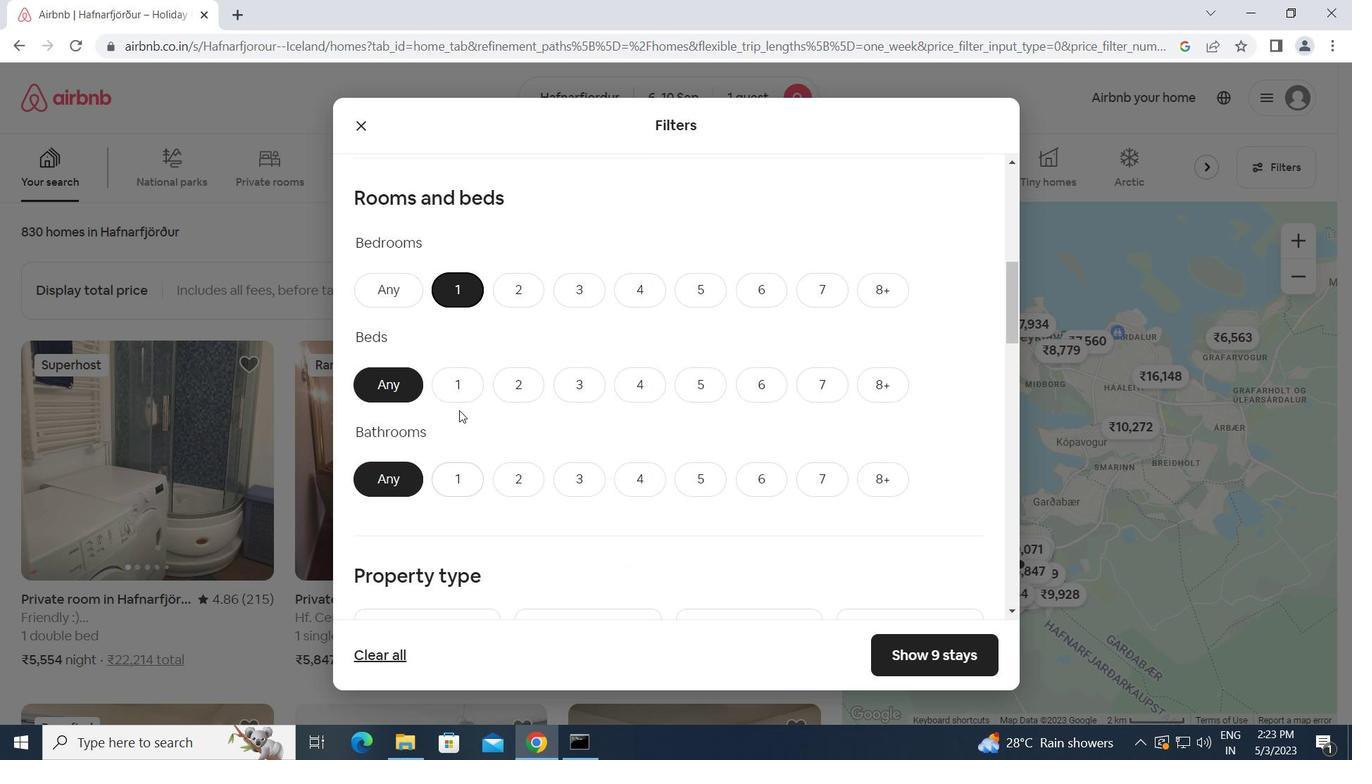 
Action: Mouse pressed left at (463, 380)
Screenshot: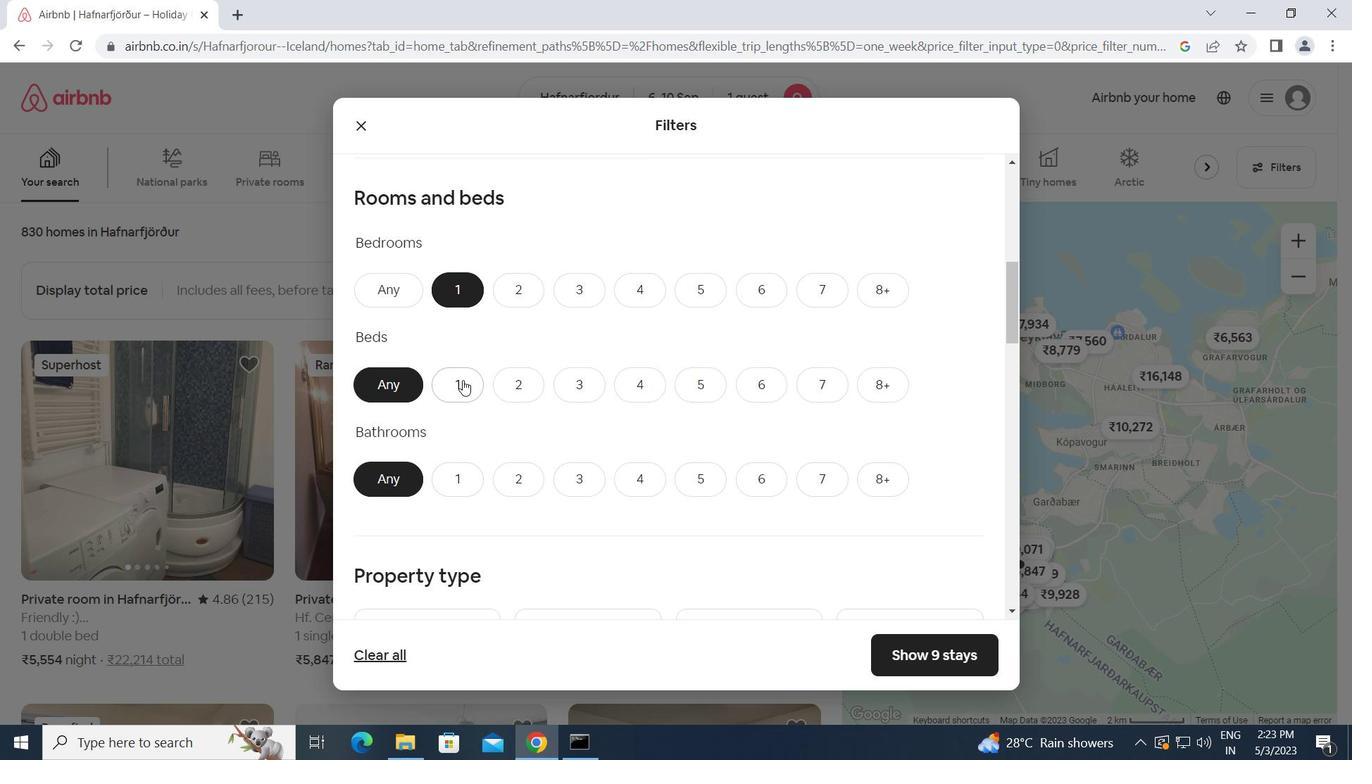 
Action: Mouse moved to (458, 478)
Screenshot: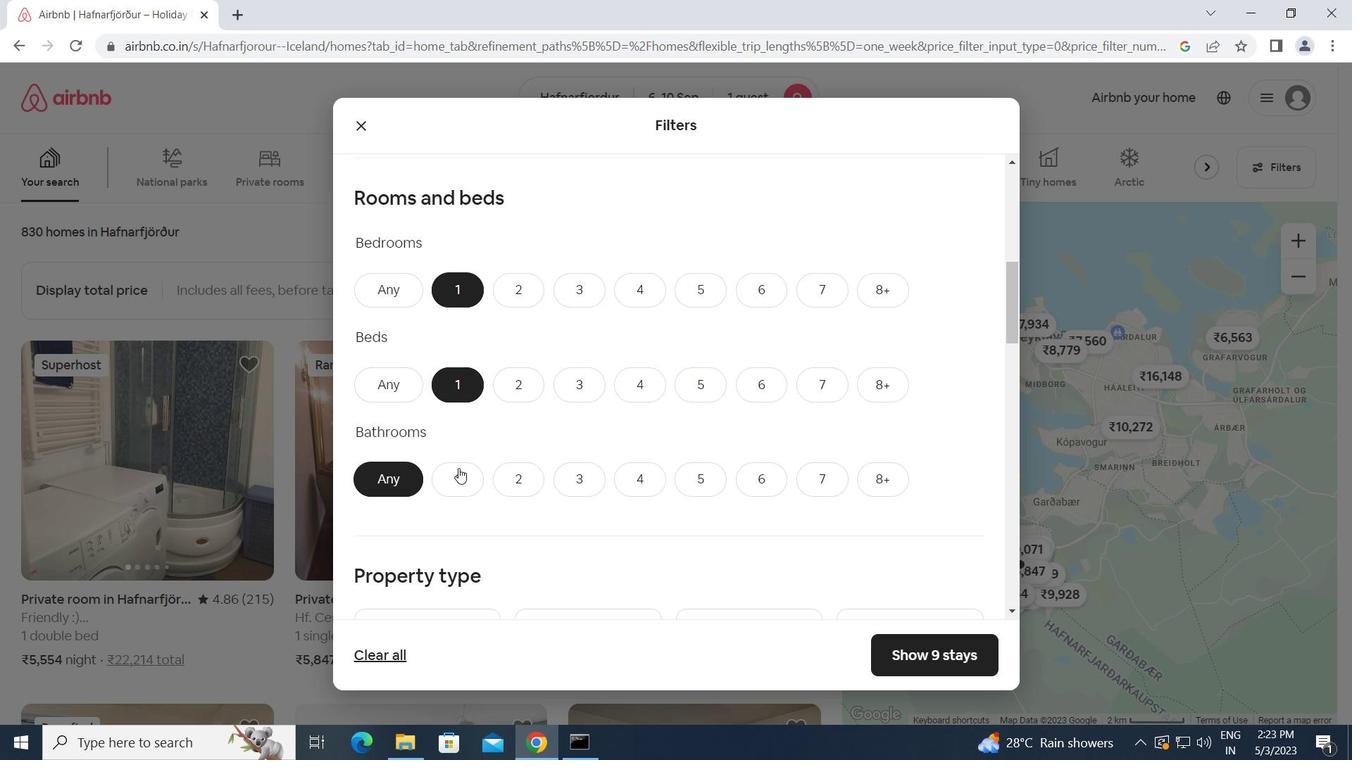 
Action: Mouse pressed left at (458, 478)
Screenshot: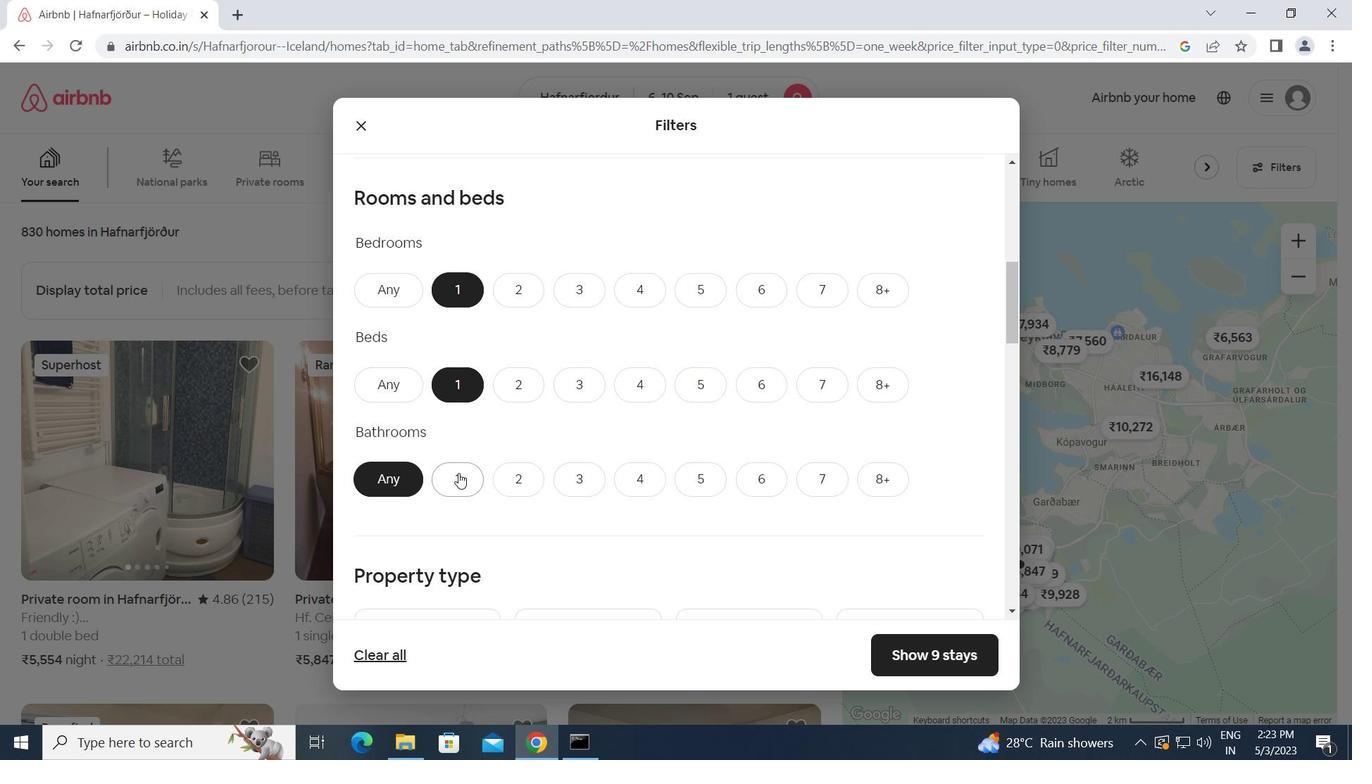 
Action: Mouse moved to (503, 488)
Screenshot: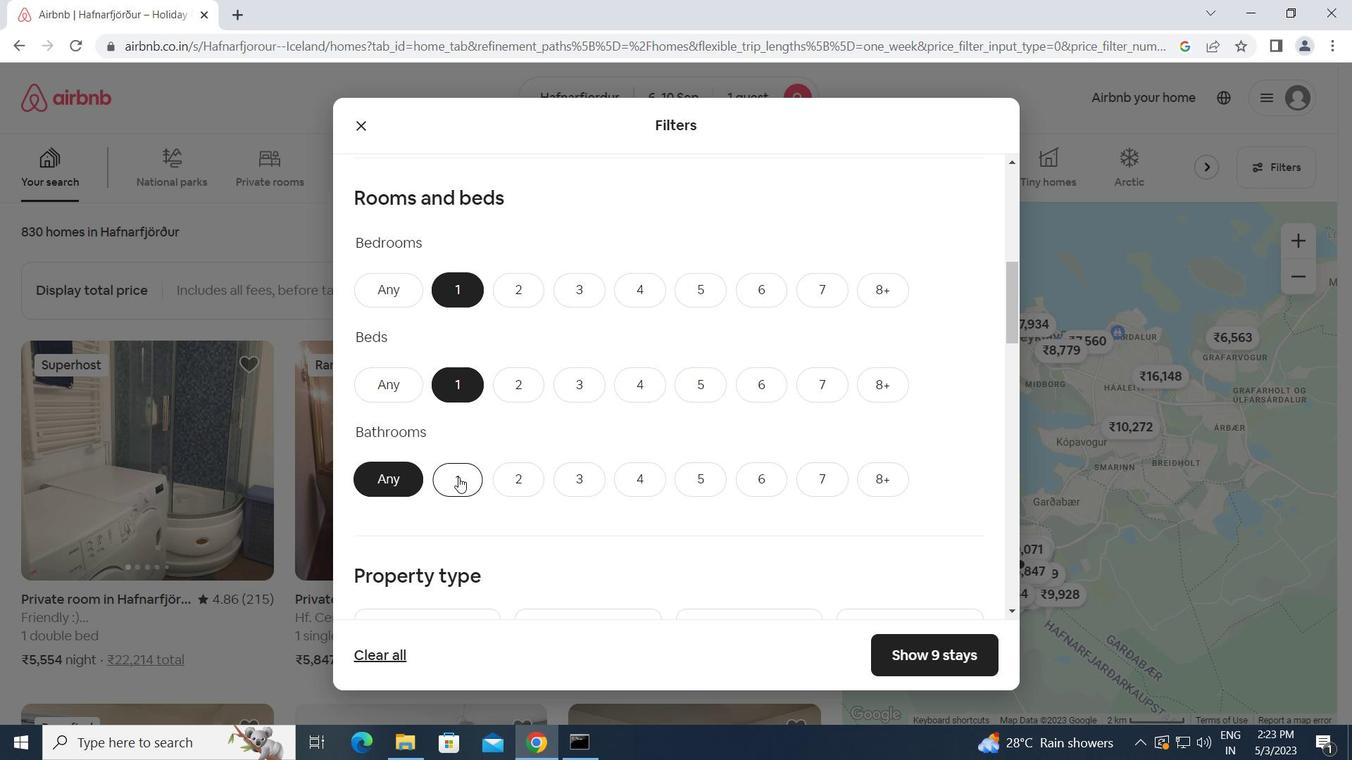 
Action: Mouse scrolled (503, 488) with delta (0, 0)
Screenshot: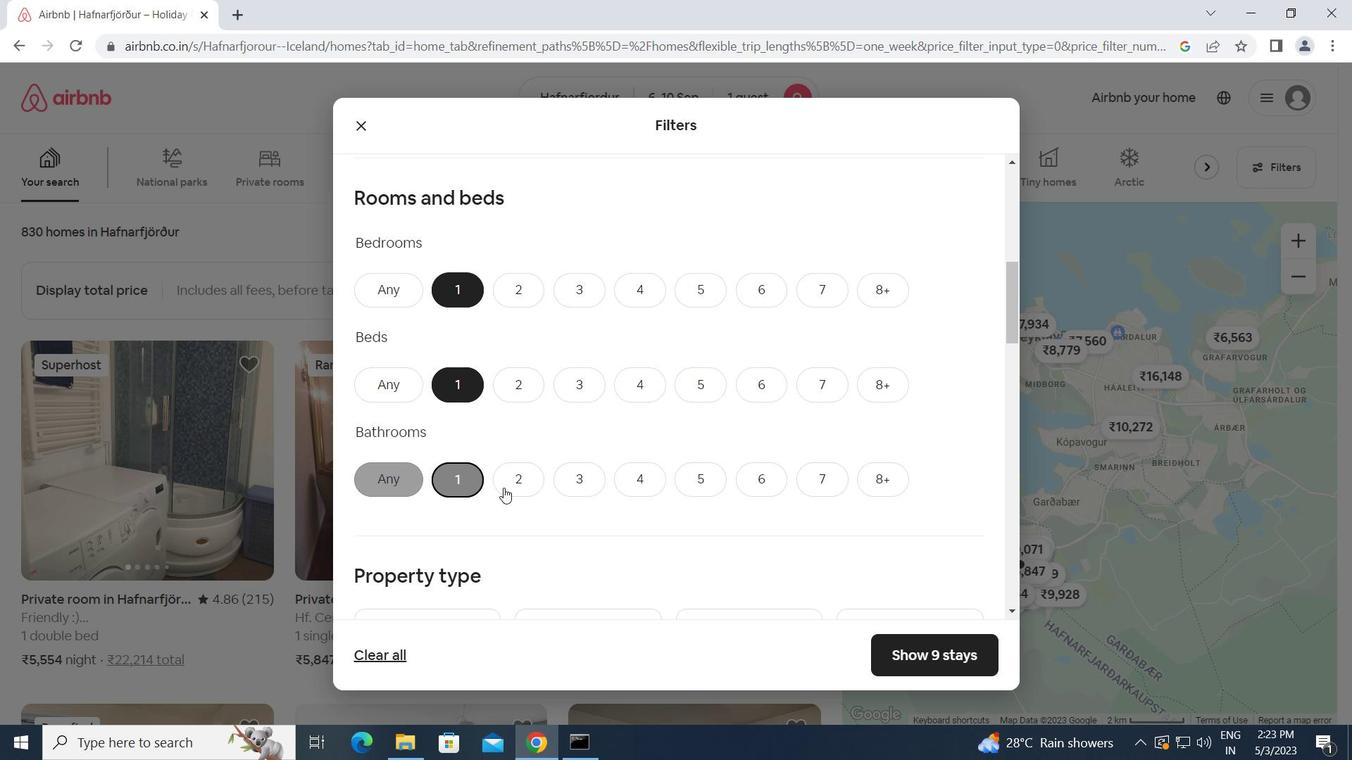 
Action: Mouse scrolled (503, 488) with delta (0, 0)
Screenshot: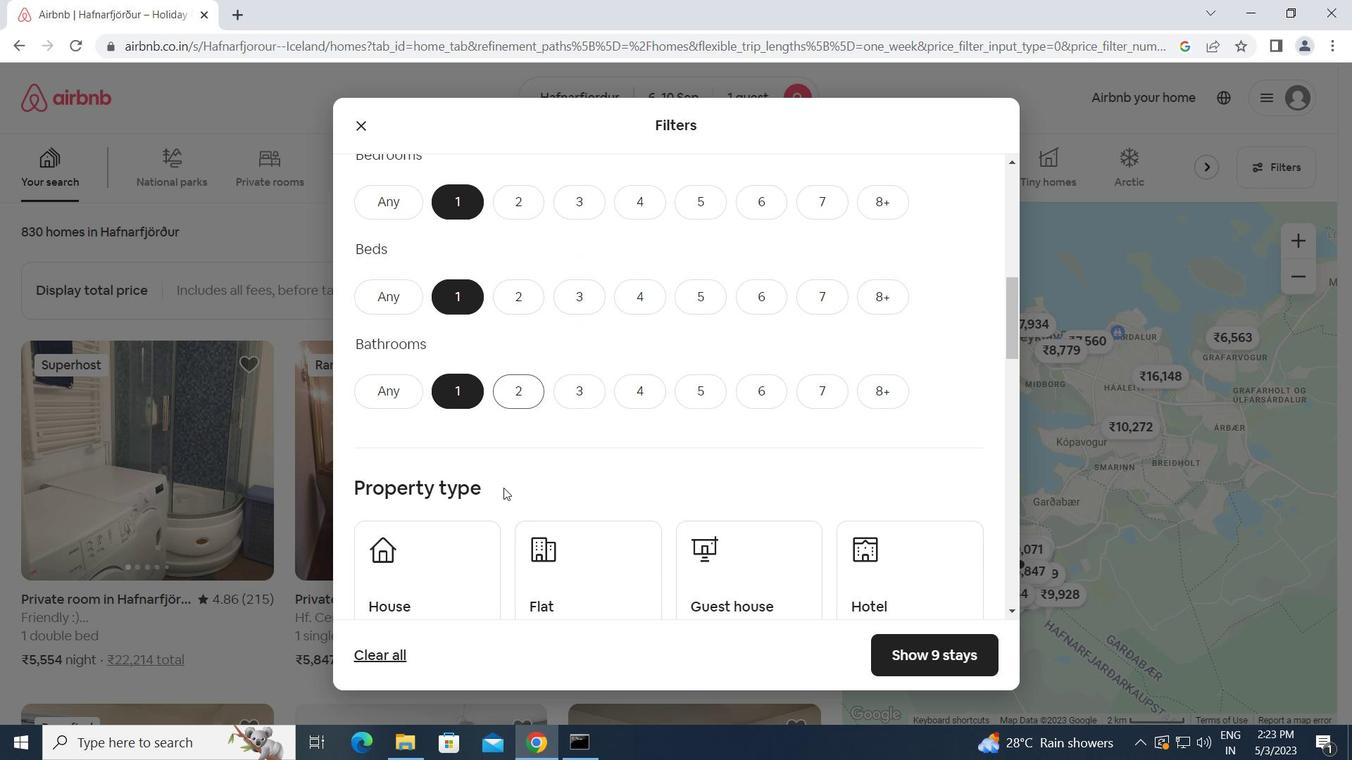 
Action: Mouse moved to (431, 506)
Screenshot: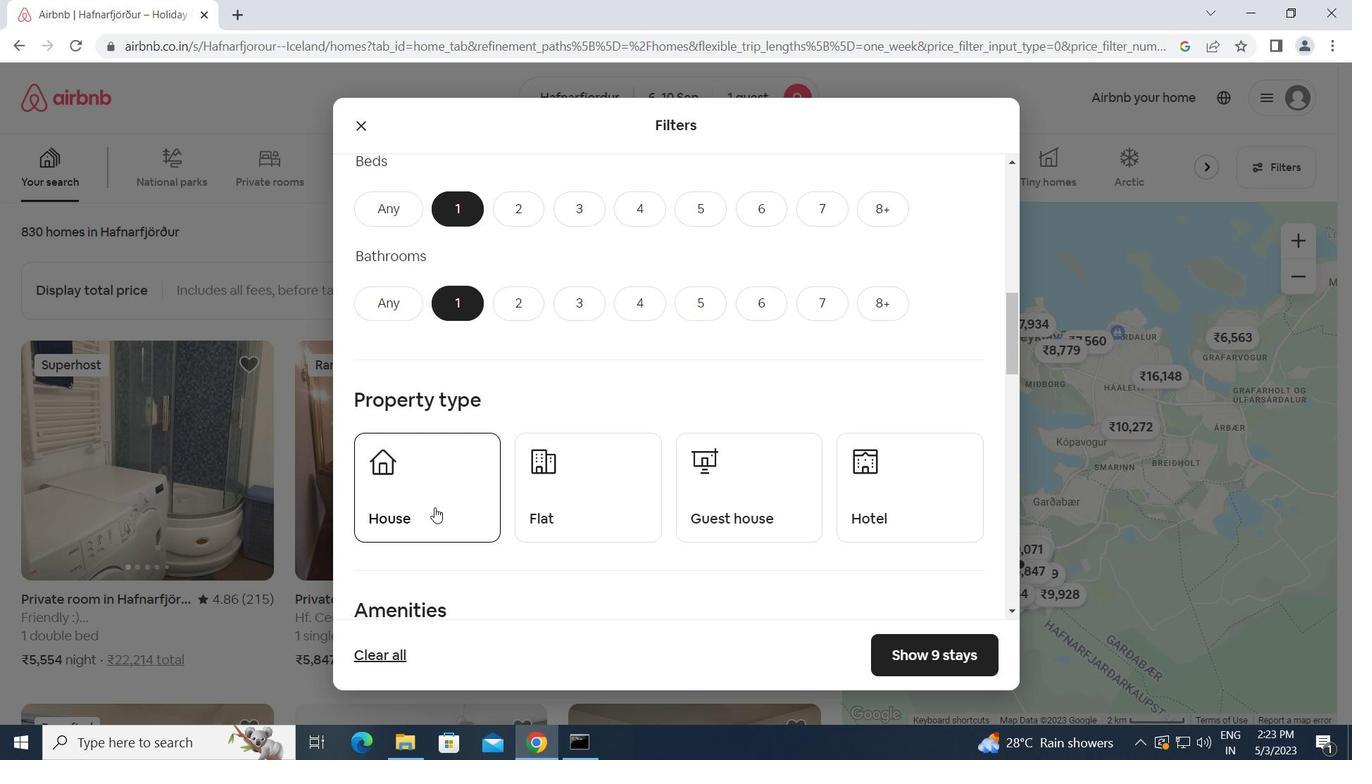 
Action: Mouse pressed left at (431, 506)
Screenshot: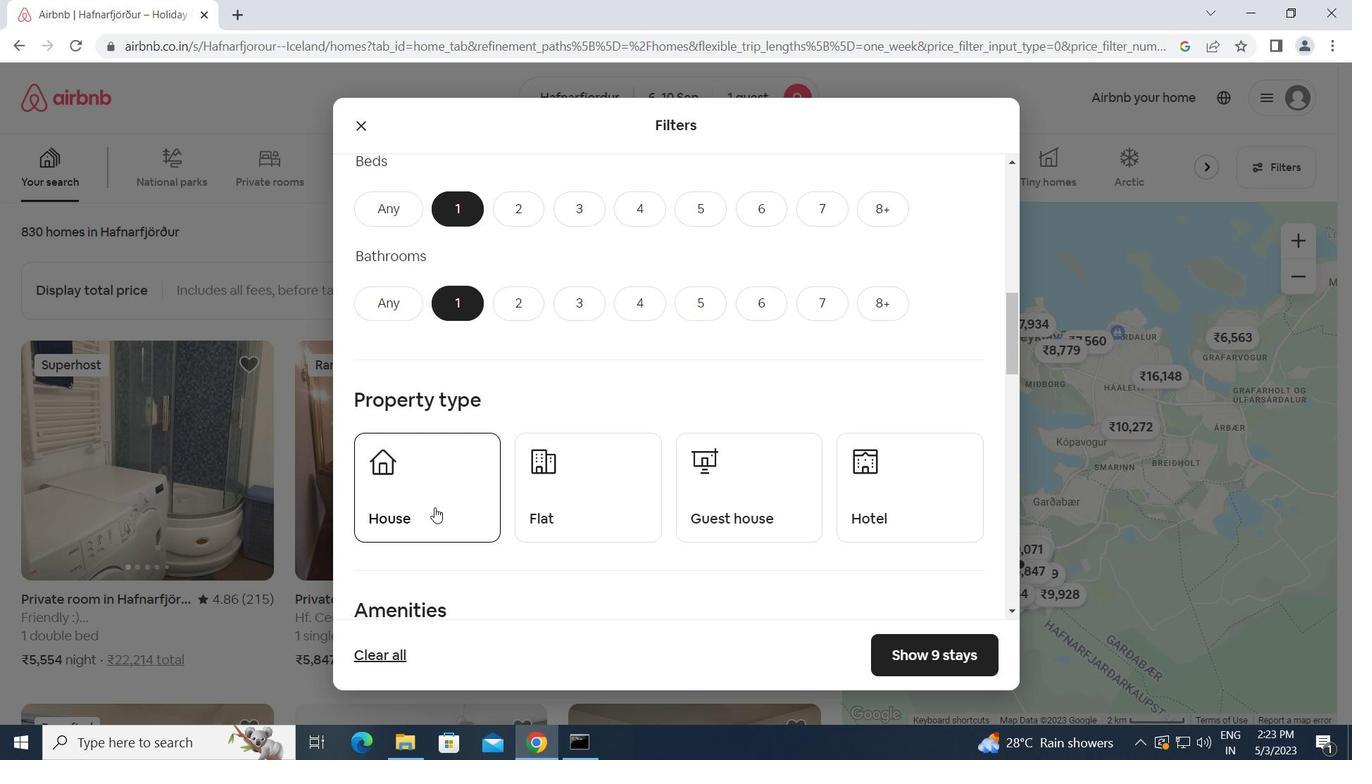 
Action: Mouse moved to (570, 495)
Screenshot: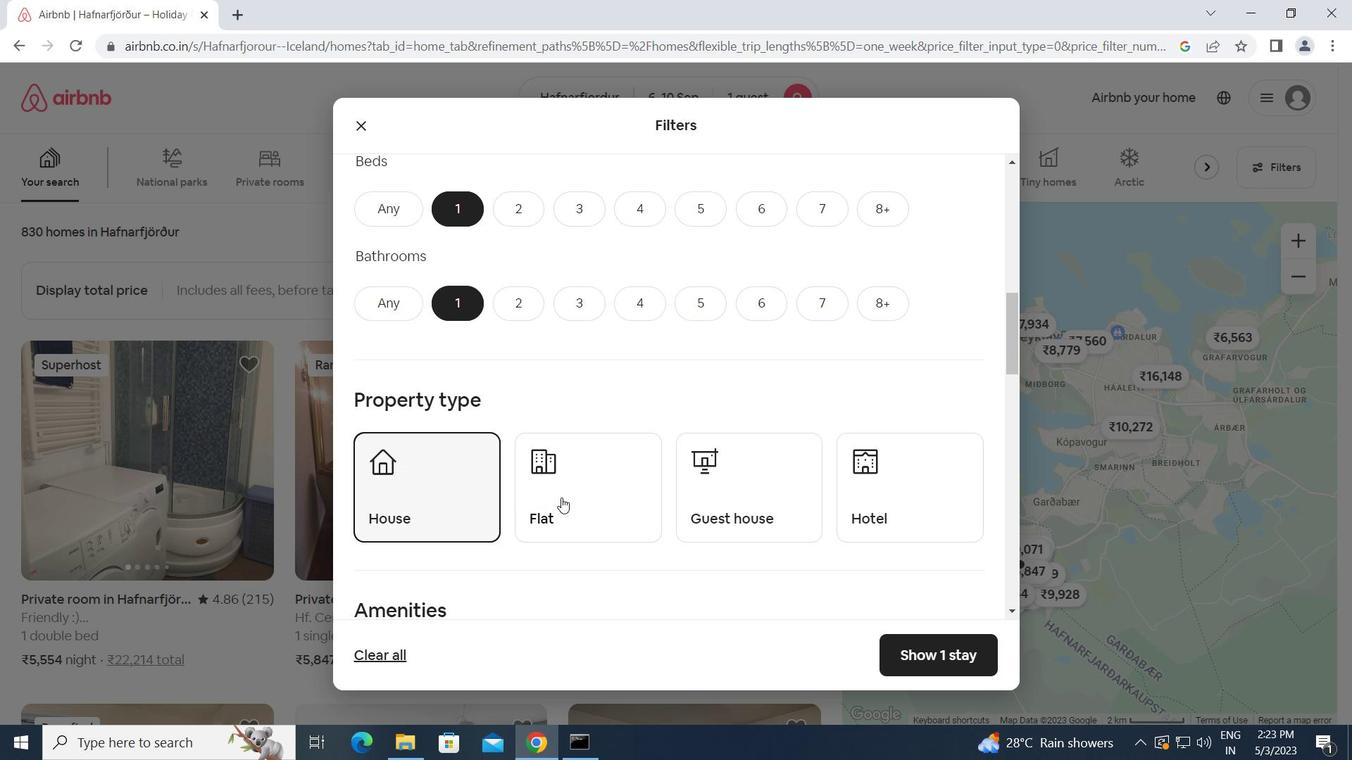 
Action: Mouse pressed left at (570, 495)
Screenshot: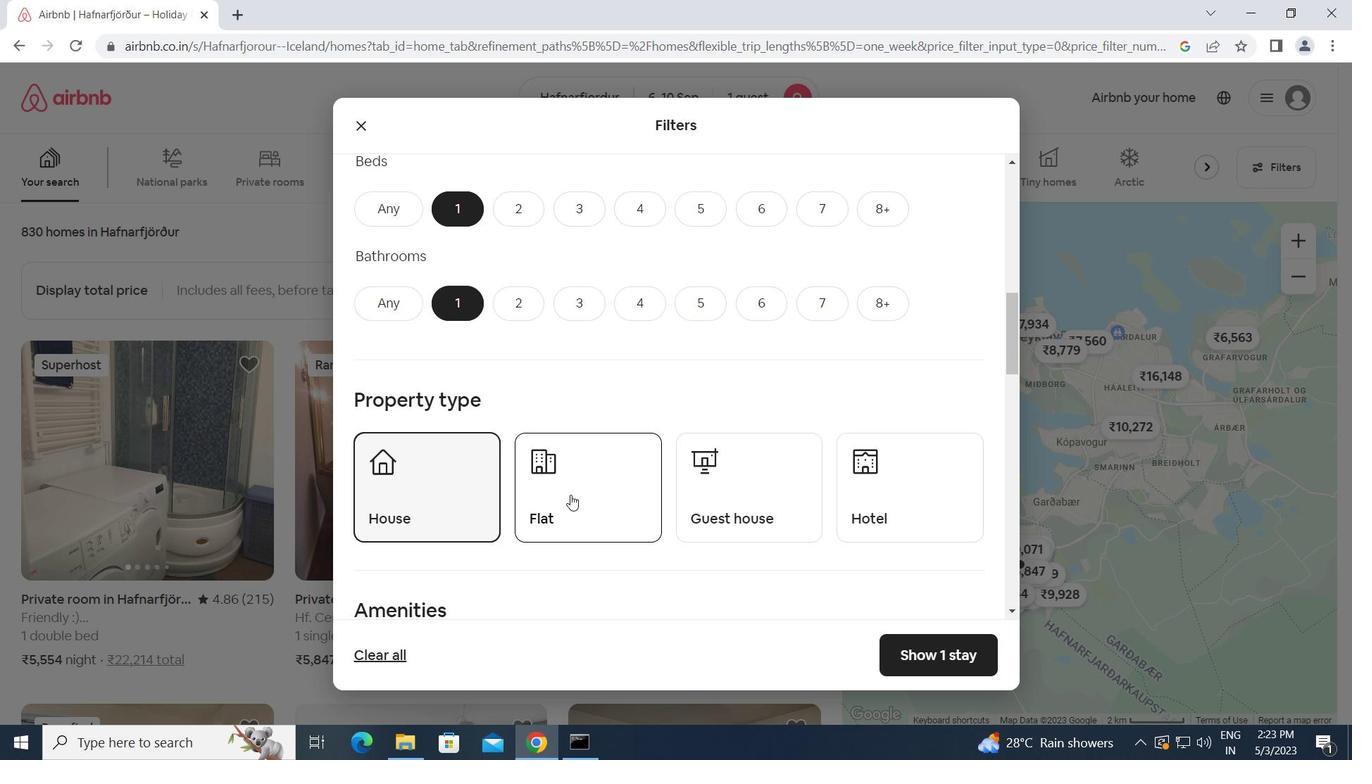 
Action: Mouse moved to (723, 492)
Screenshot: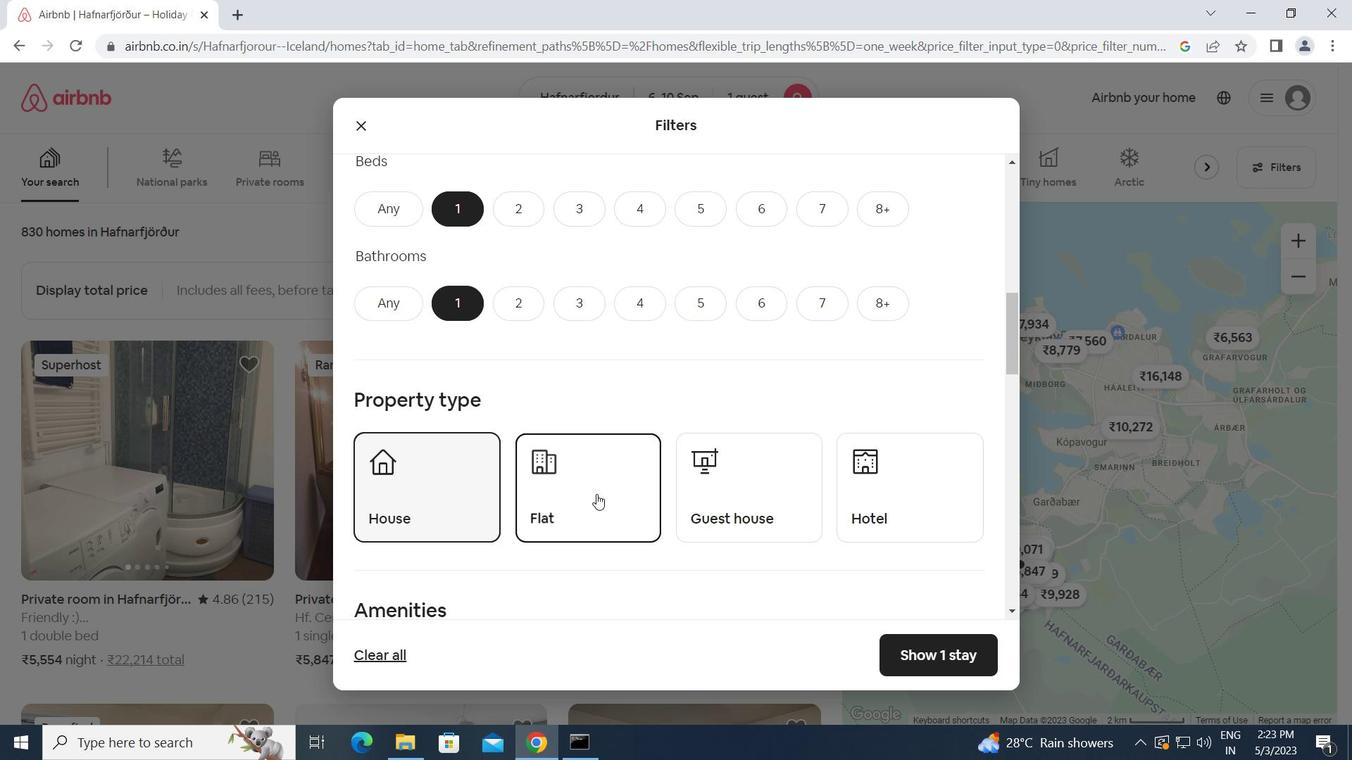 
Action: Mouse pressed left at (723, 492)
Screenshot: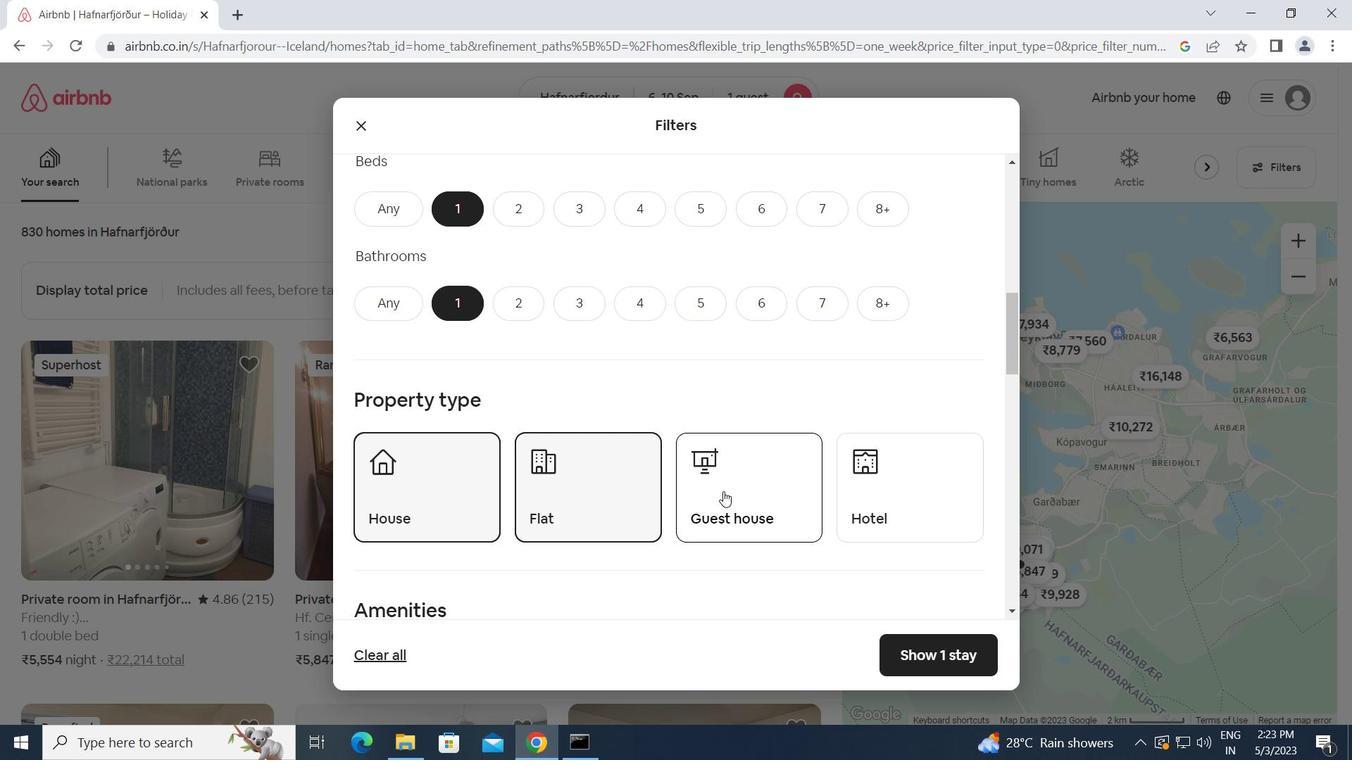 
Action: Mouse moved to (879, 482)
Screenshot: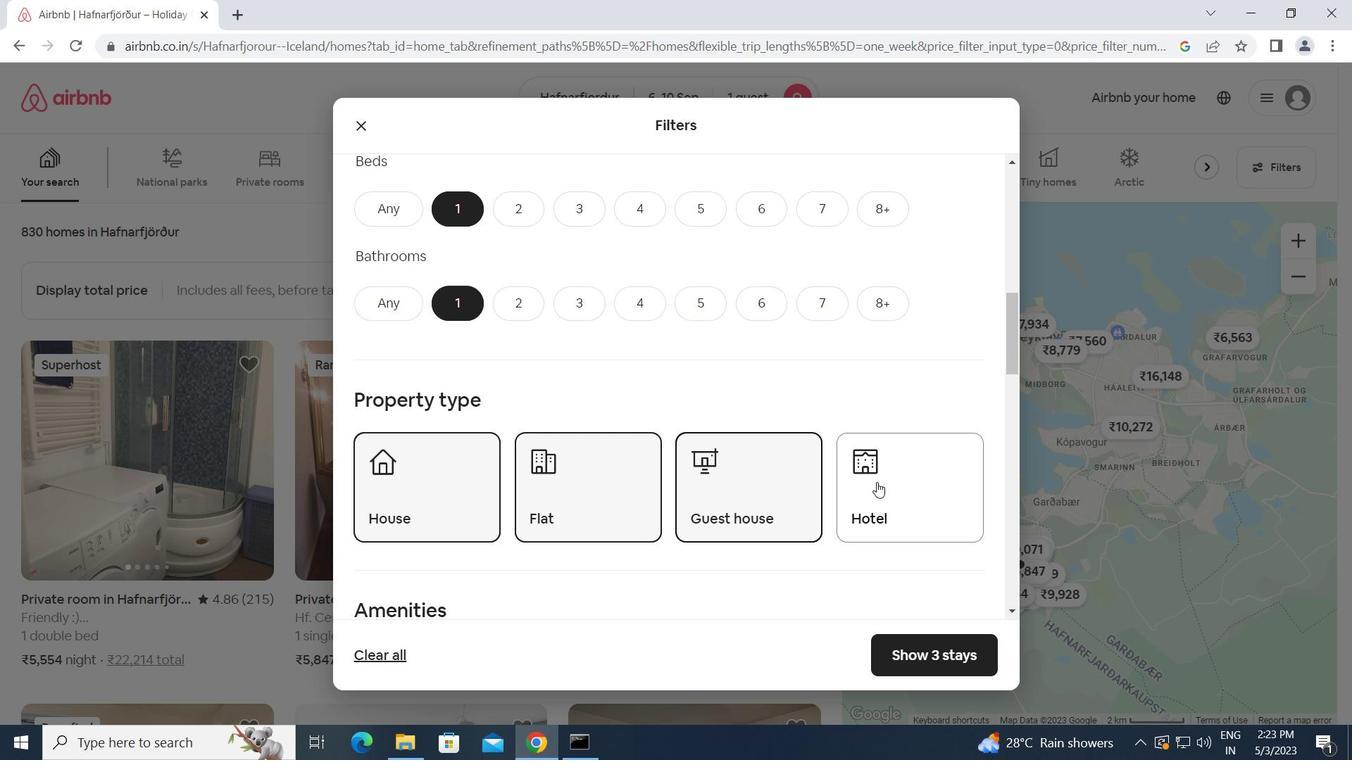 
Action: Mouse pressed left at (879, 482)
Screenshot: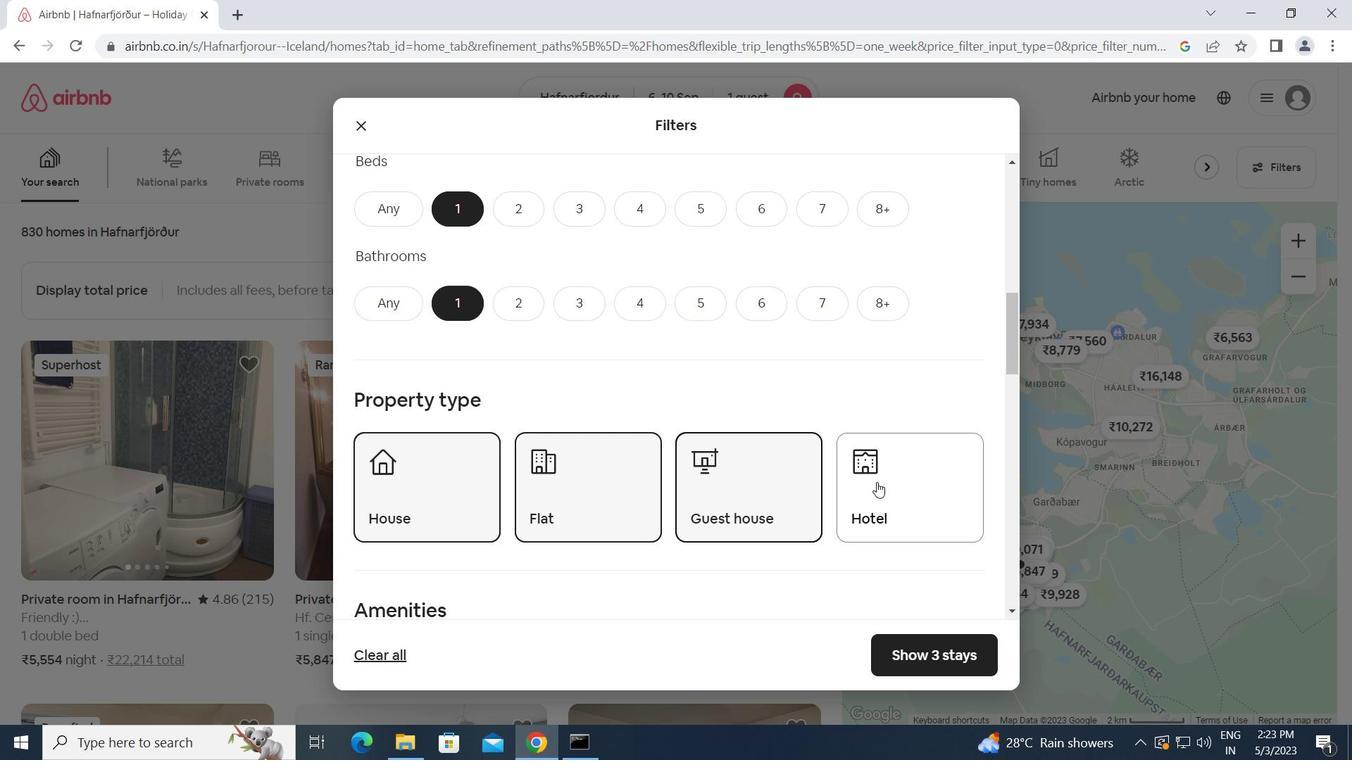 
Action: Mouse moved to (805, 501)
Screenshot: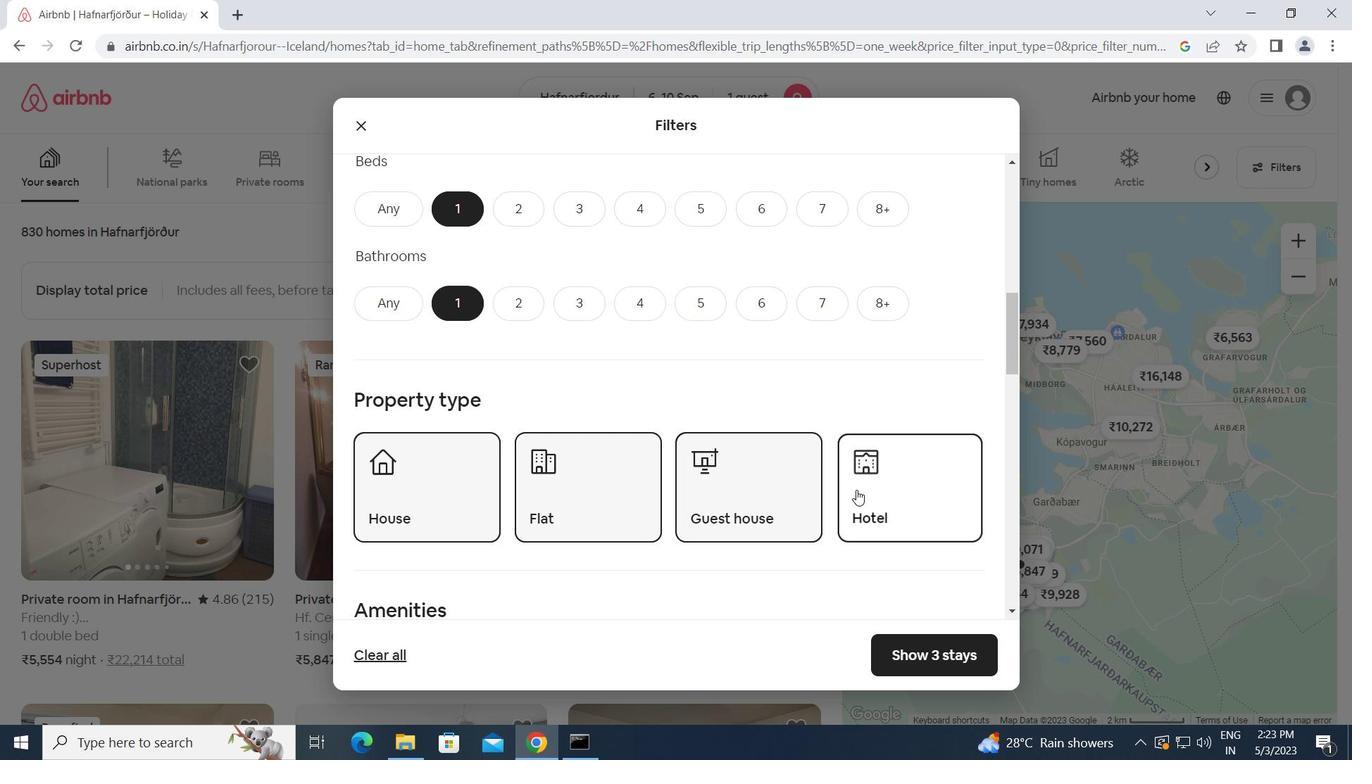 
Action: Mouse scrolled (805, 500) with delta (0, 0)
Screenshot: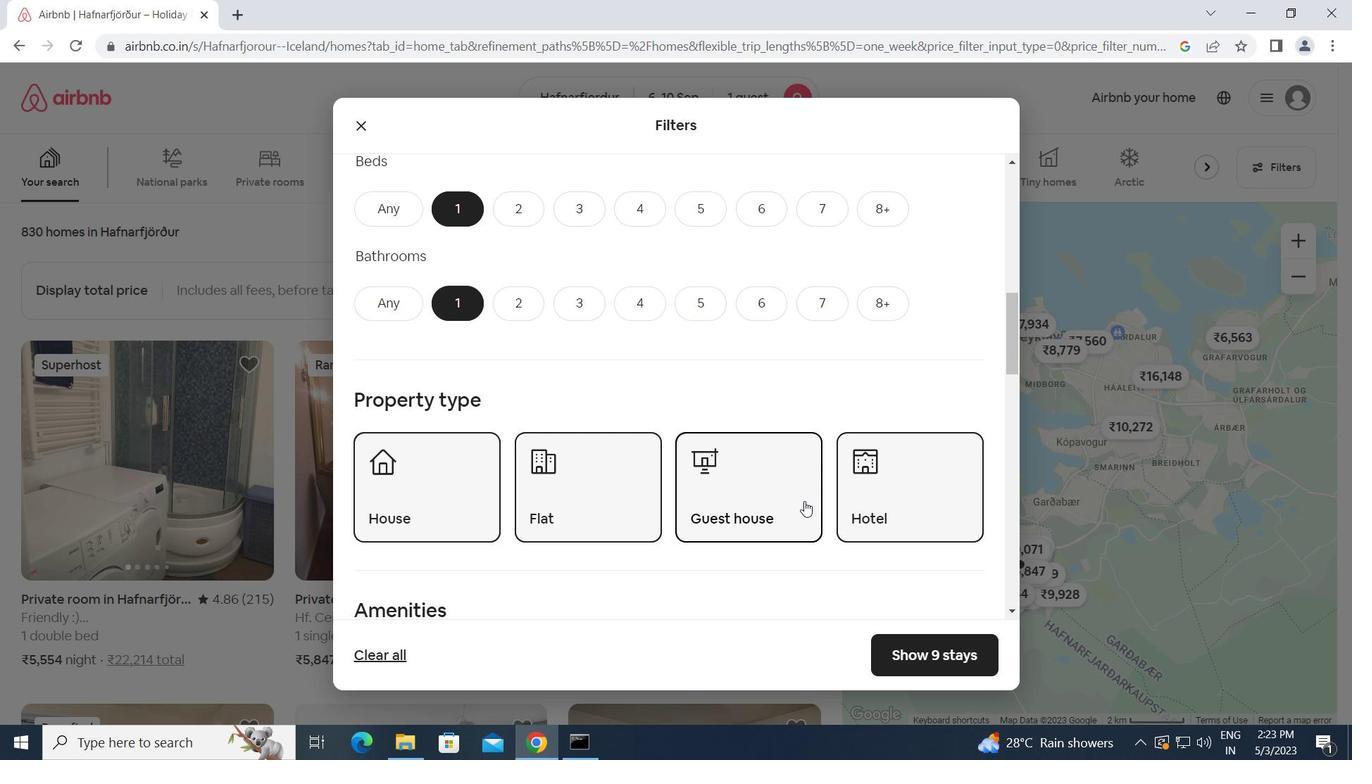 
Action: Mouse scrolled (805, 500) with delta (0, 0)
Screenshot: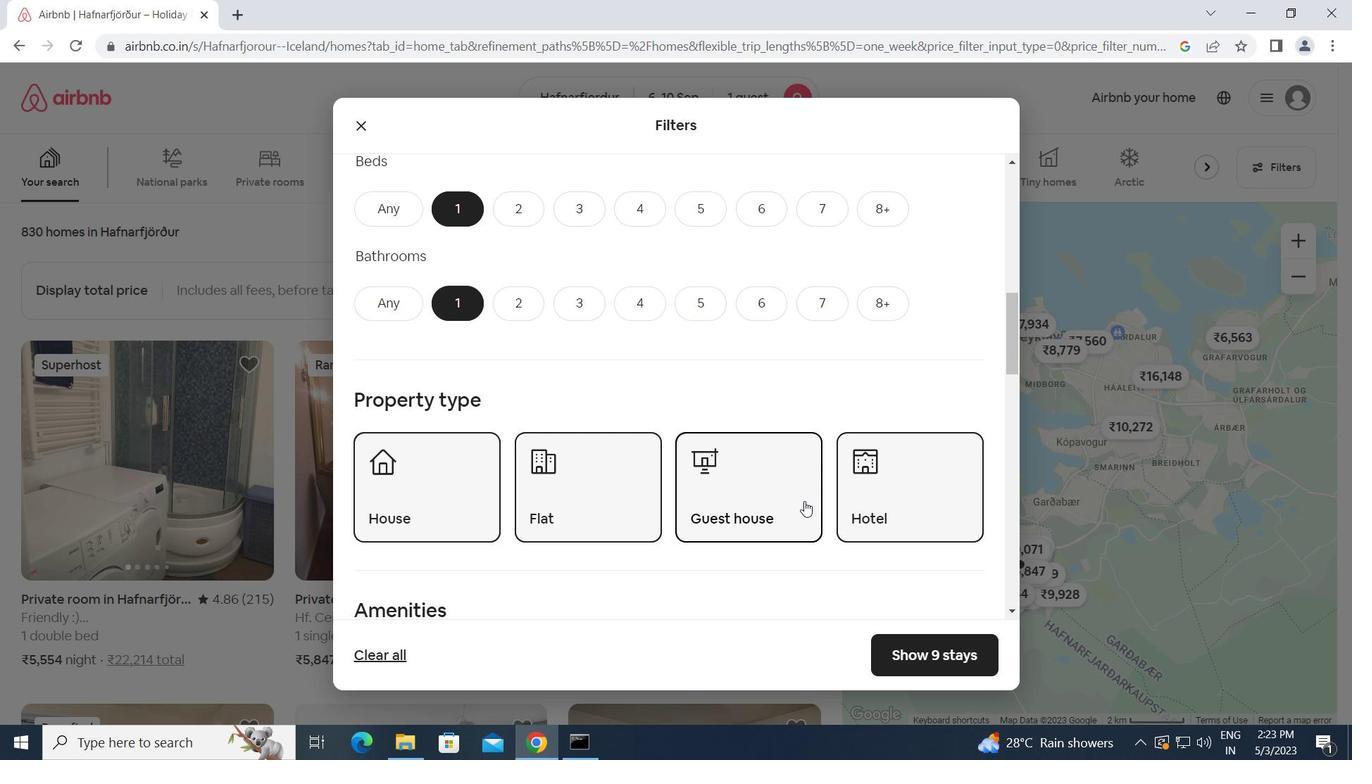 
Action: Mouse scrolled (805, 500) with delta (0, 0)
Screenshot: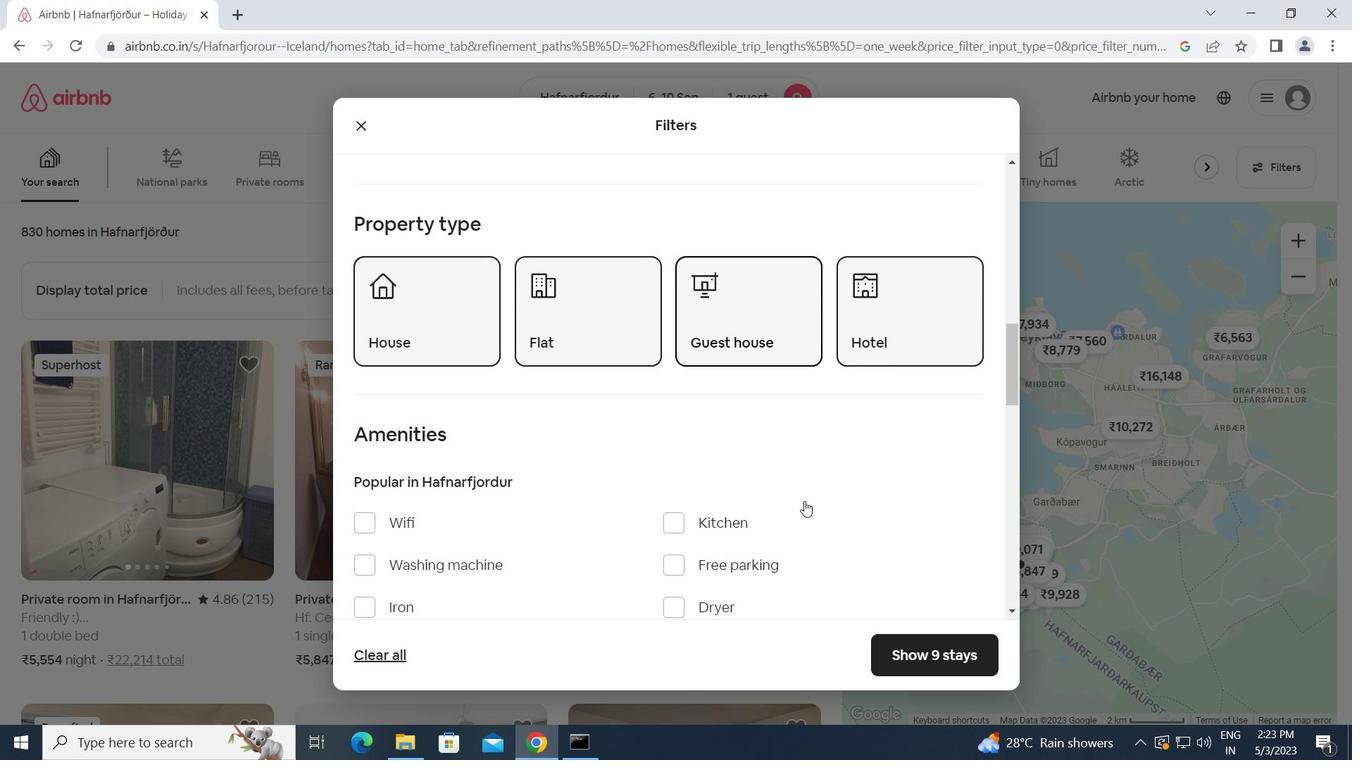 
Action: Mouse scrolled (805, 500) with delta (0, 0)
Screenshot: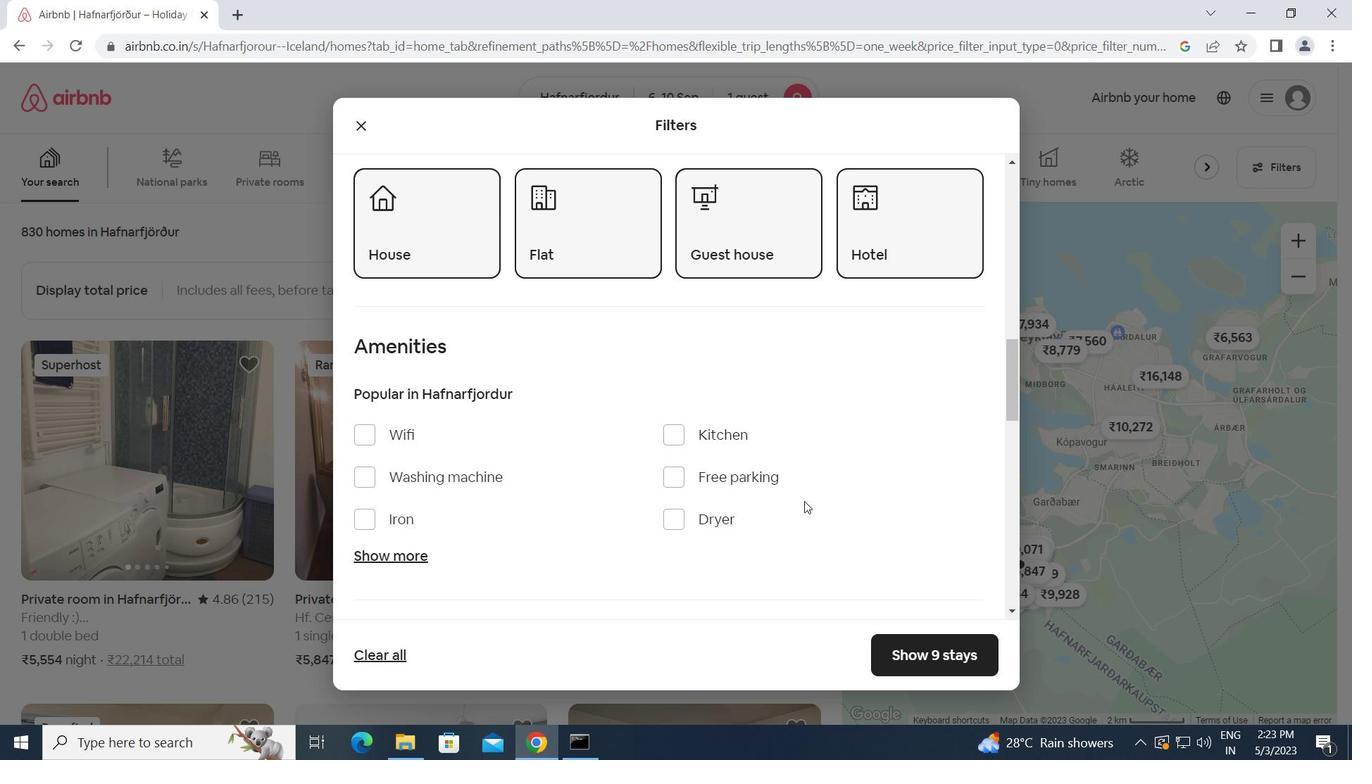 
Action: Mouse scrolled (805, 500) with delta (0, 0)
Screenshot: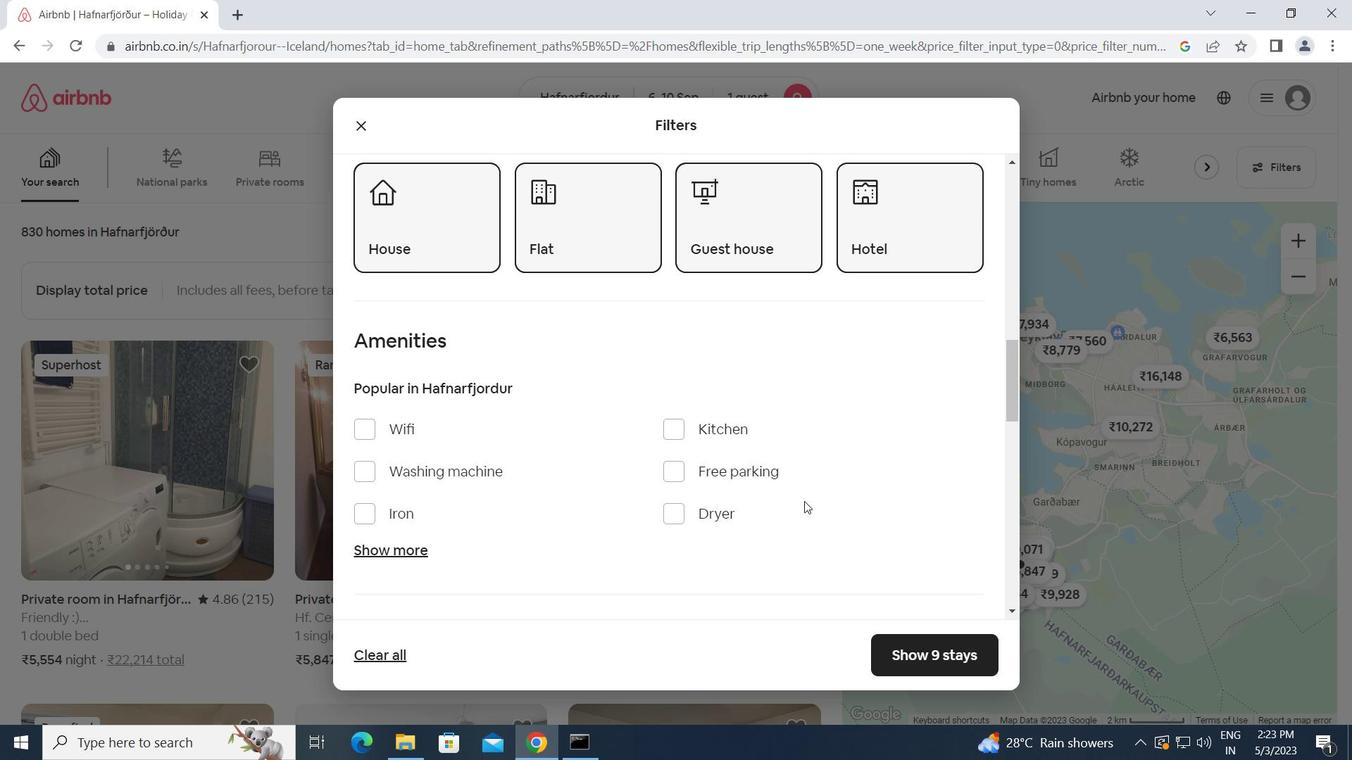 
Action: Mouse scrolled (805, 500) with delta (0, 0)
Screenshot: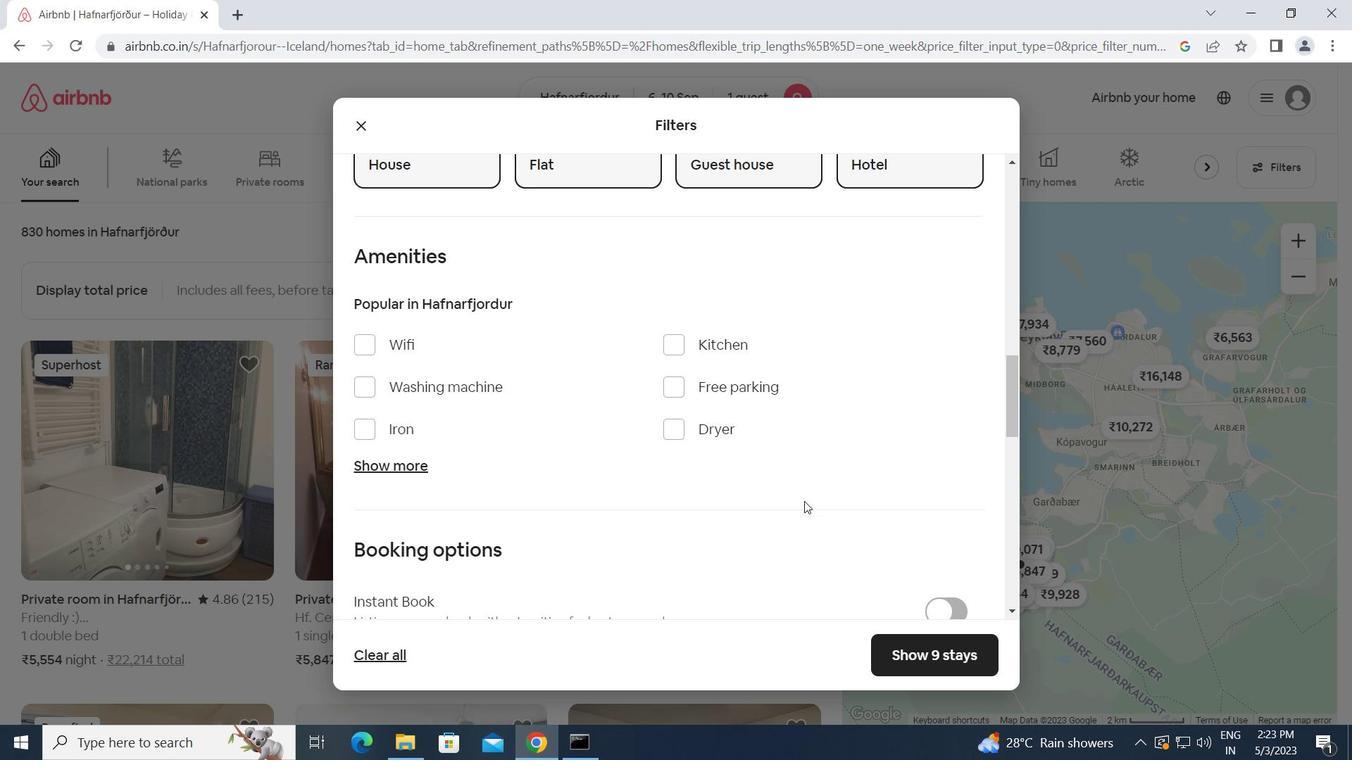 
Action: Mouse moved to (928, 491)
Screenshot: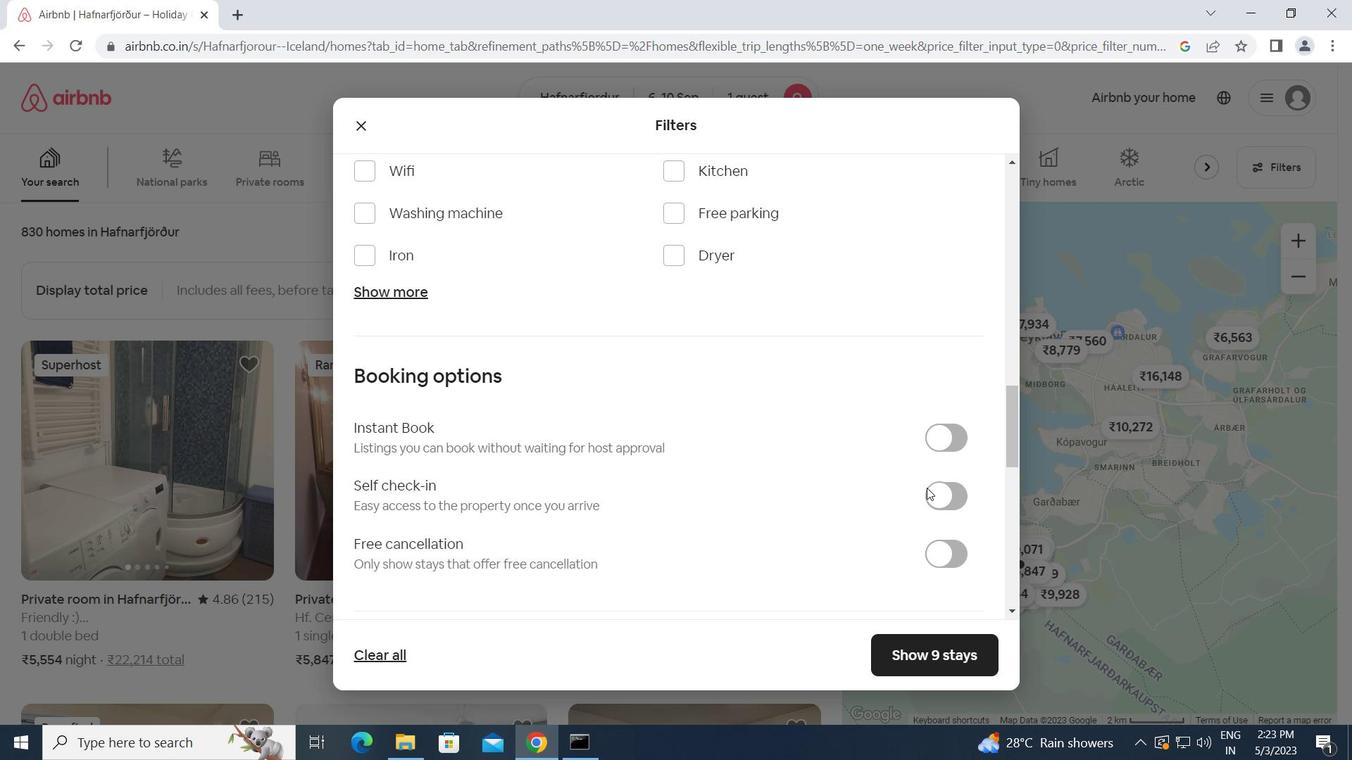 
Action: Mouse pressed left at (928, 491)
Screenshot: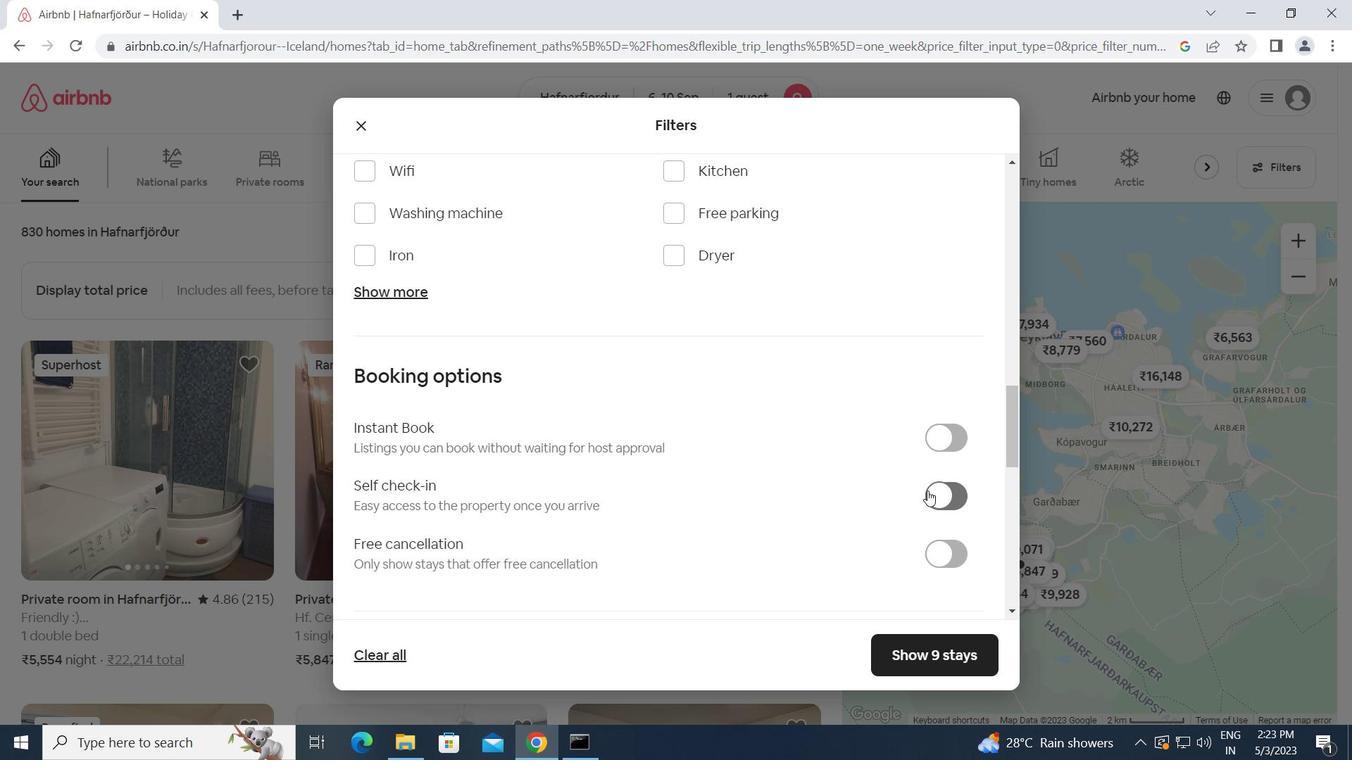 
Action: Mouse moved to (858, 519)
Screenshot: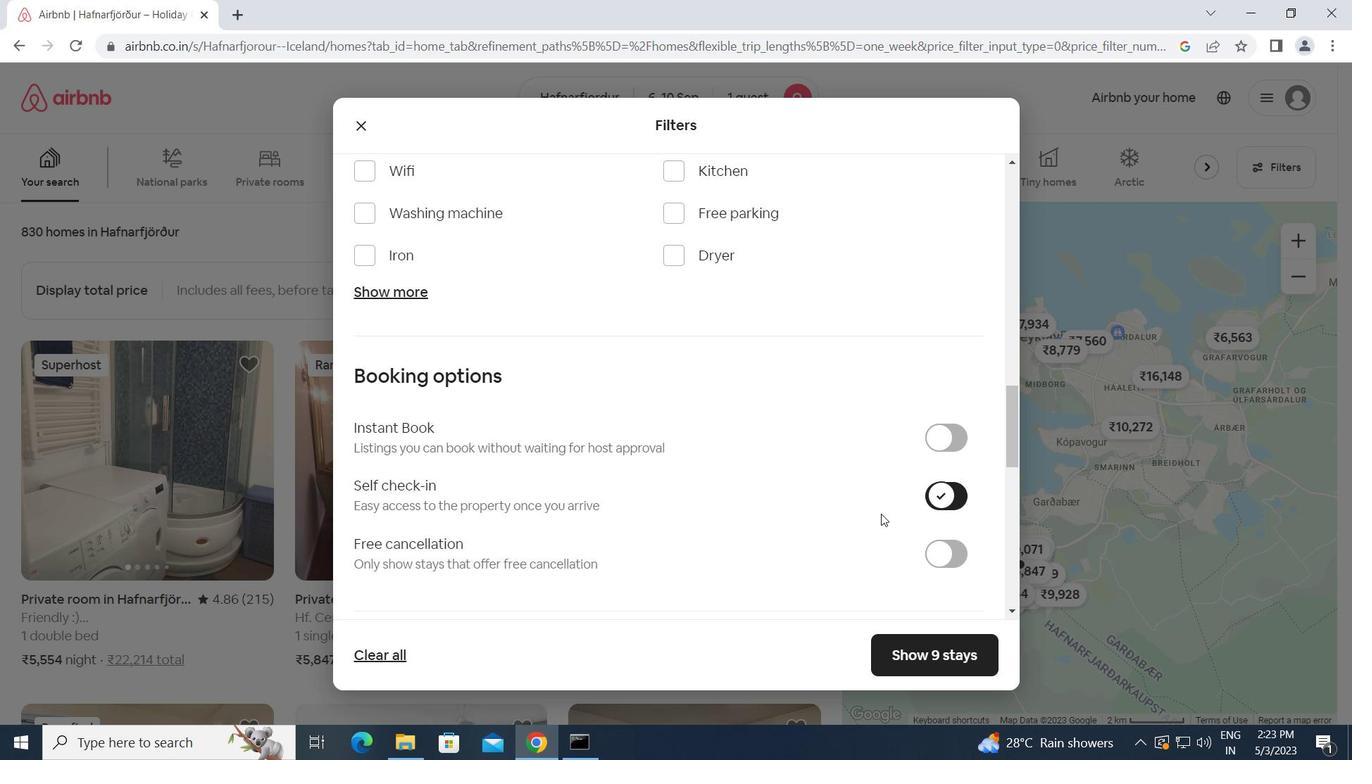 
Action: Mouse scrolled (858, 518) with delta (0, 0)
Screenshot: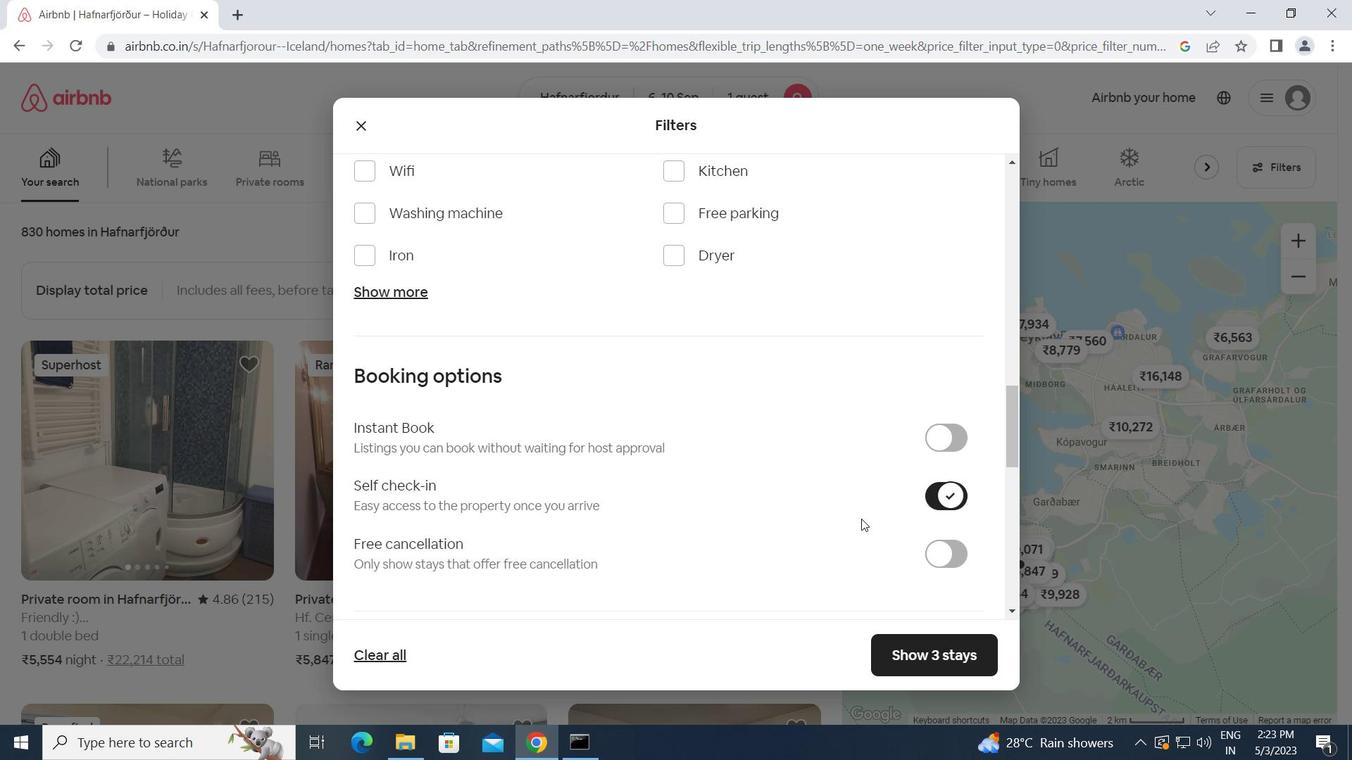 
Action: Mouse scrolled (858, 518) with delta (0, 0)
Screenshot: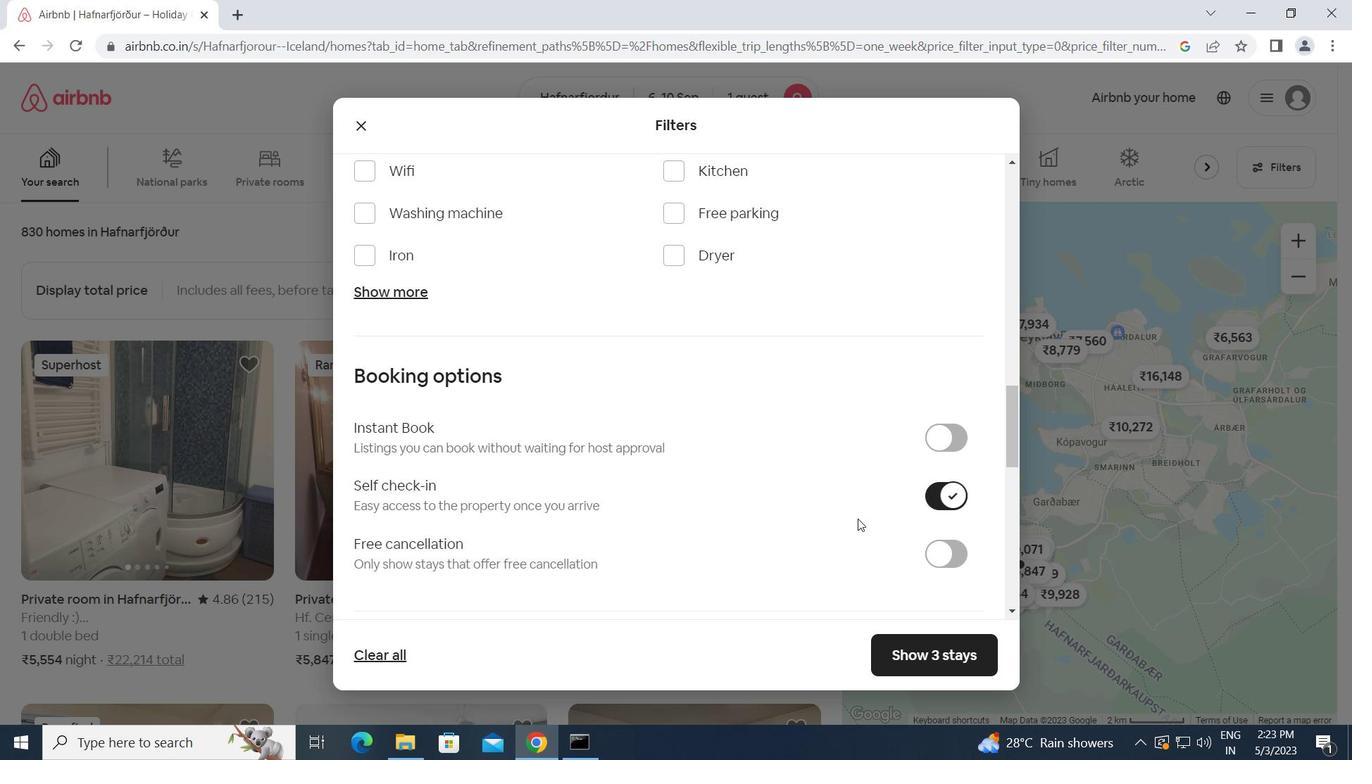 
Action: Mouse scrolled (858, 518) with delta (0, 0)
Screenshot: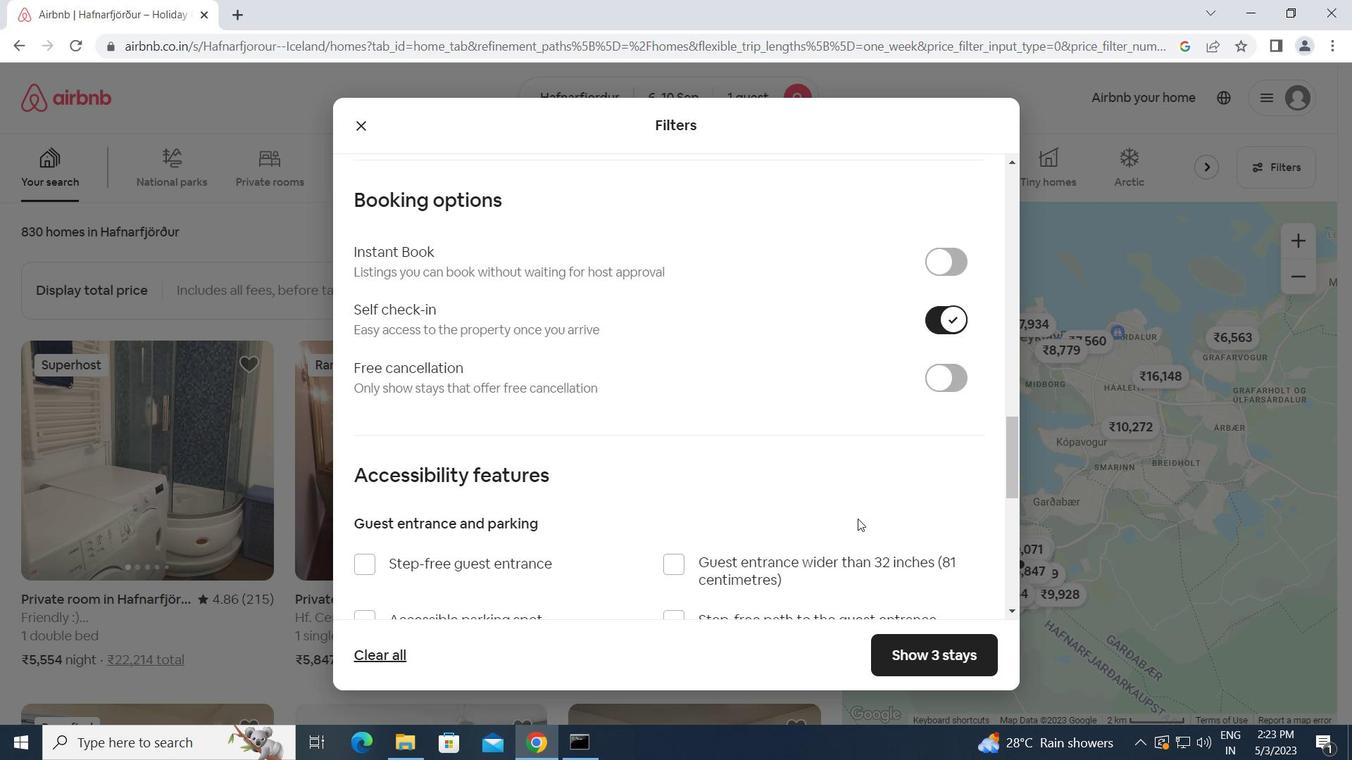
Action: Mouse scrolled (858, 518) with delta (0, 0)
Screenshot: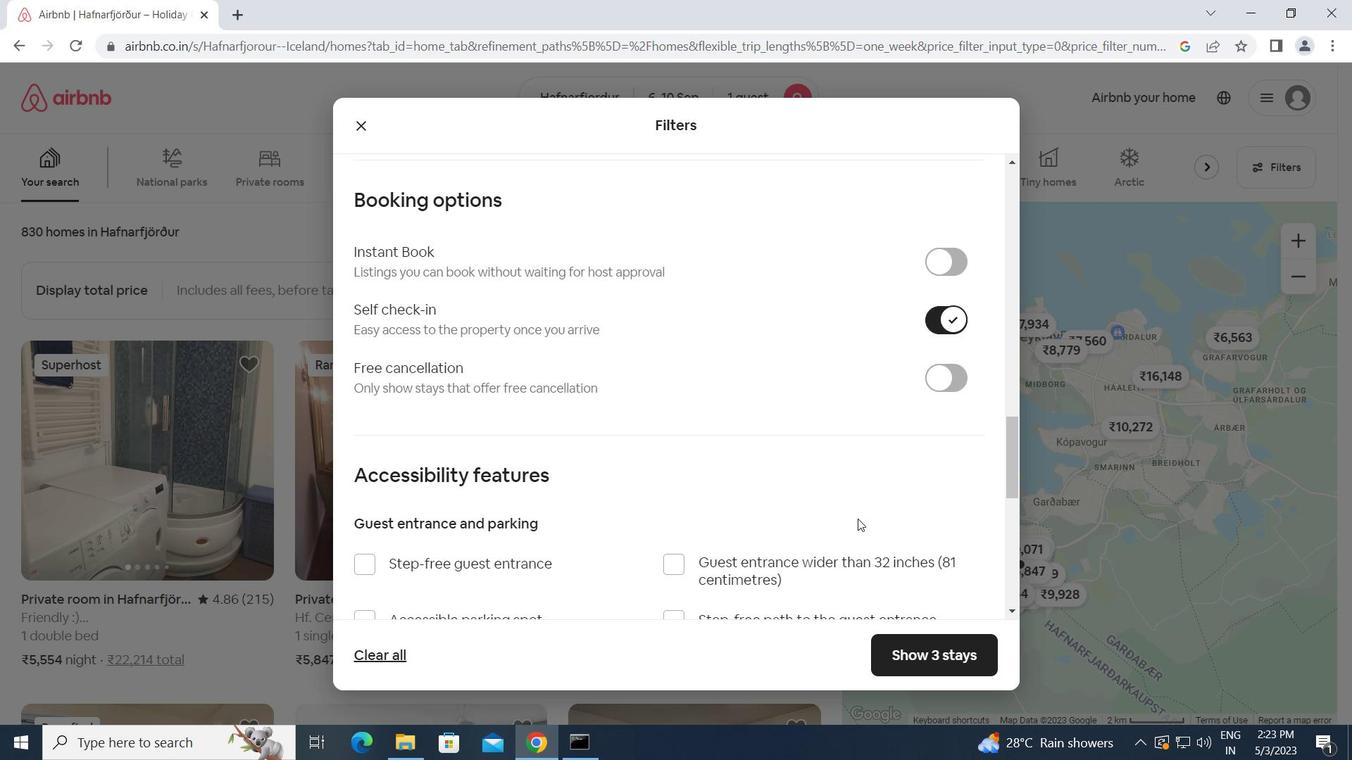 
Action: Mouse scrolled (858, 518) with delta (0, 0)
Screenshot: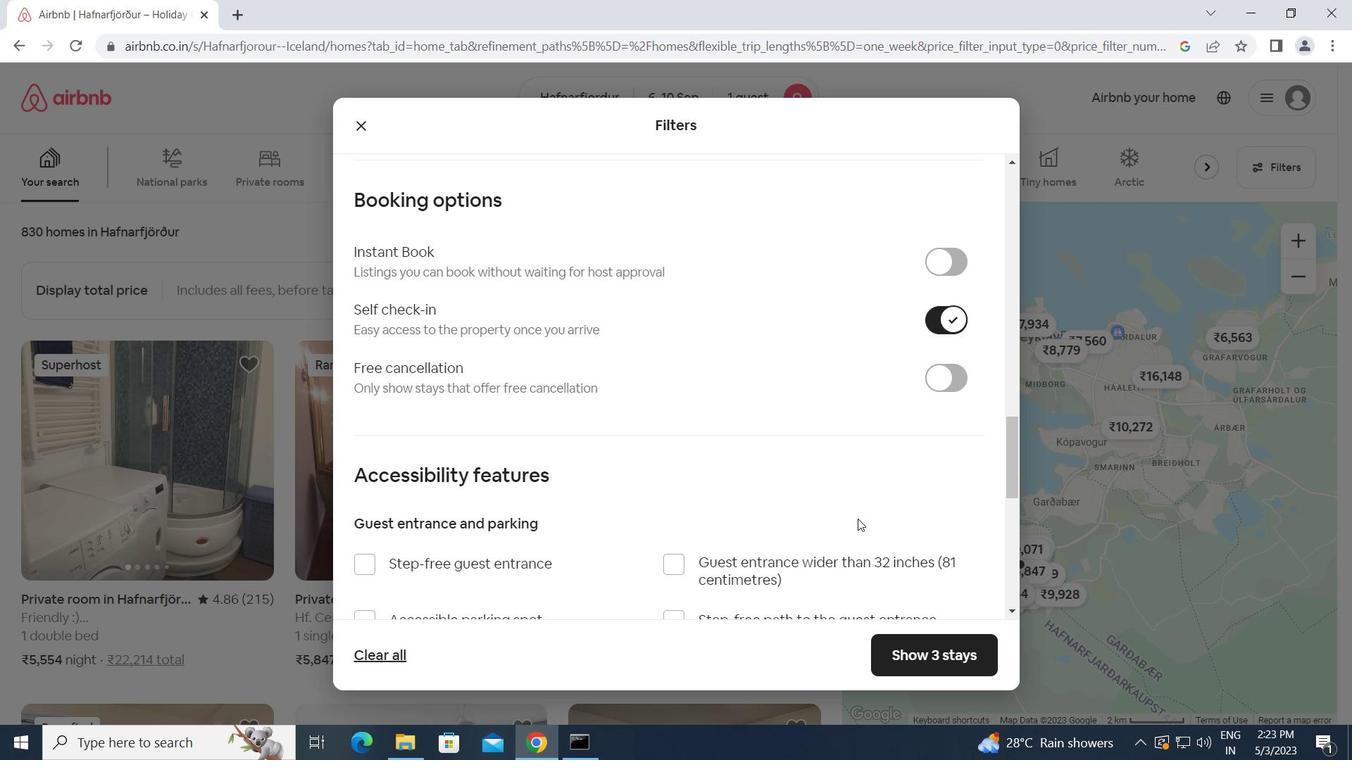 
Action: Mouse scrolled (858, 518) with delta (0, 0)
Screenshot: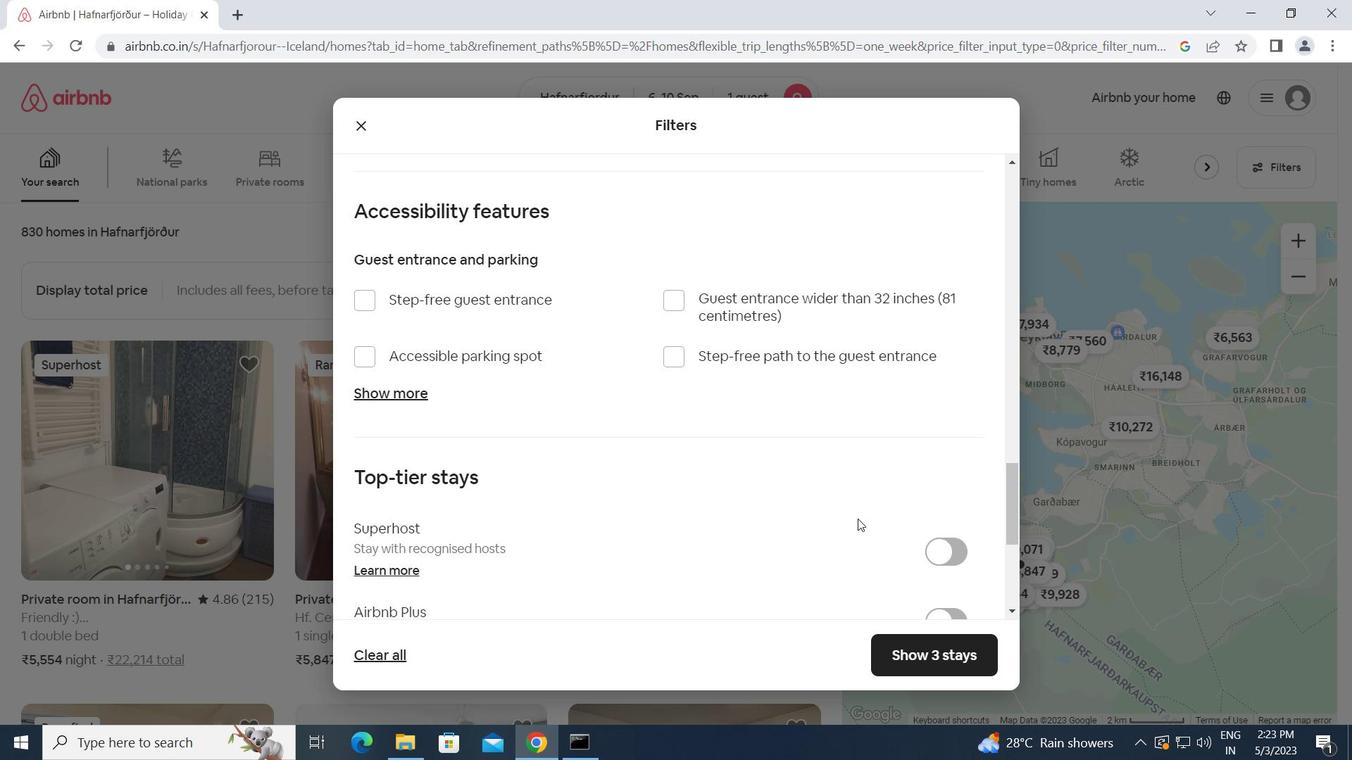 
Action: Mouse scrolled (858, 518) with delta (0, 0)
Screenshot: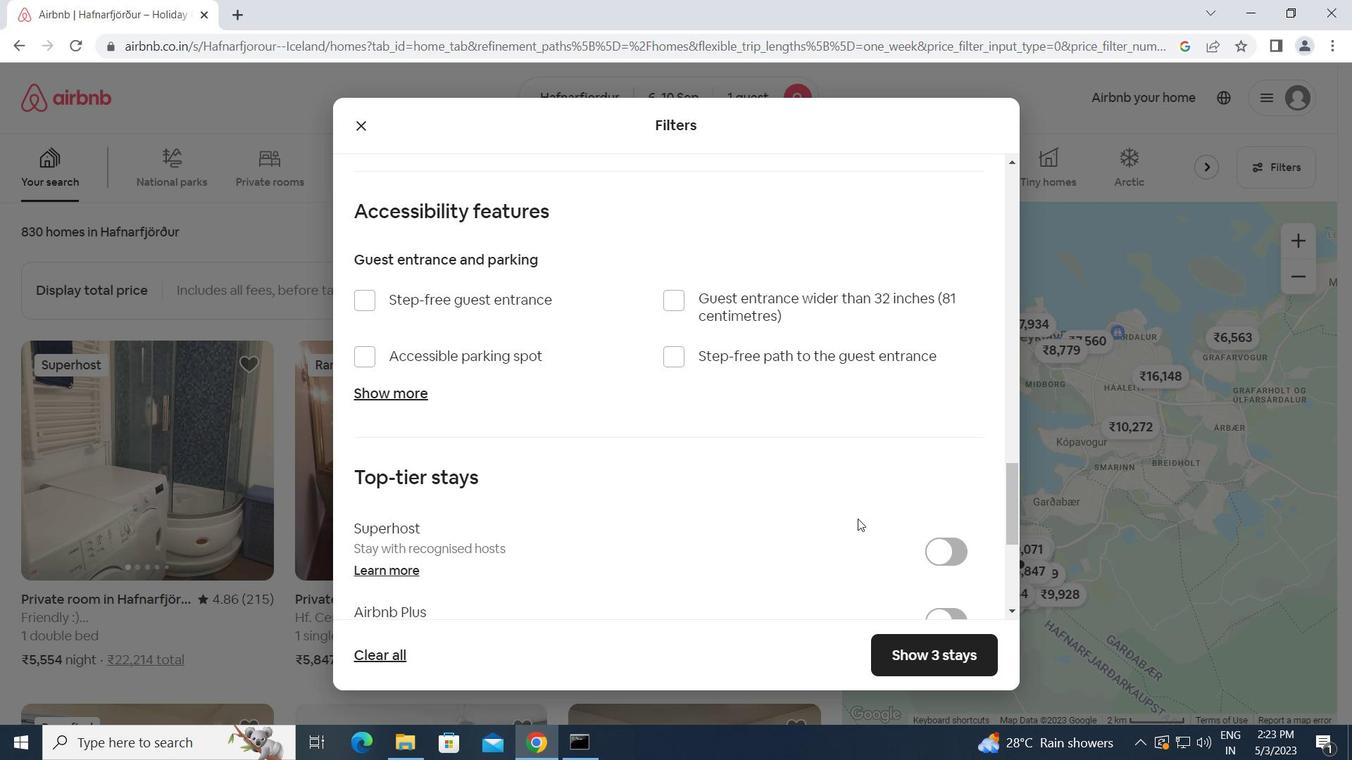 
Action: Mouse moved to (905, 496)
Screenshot: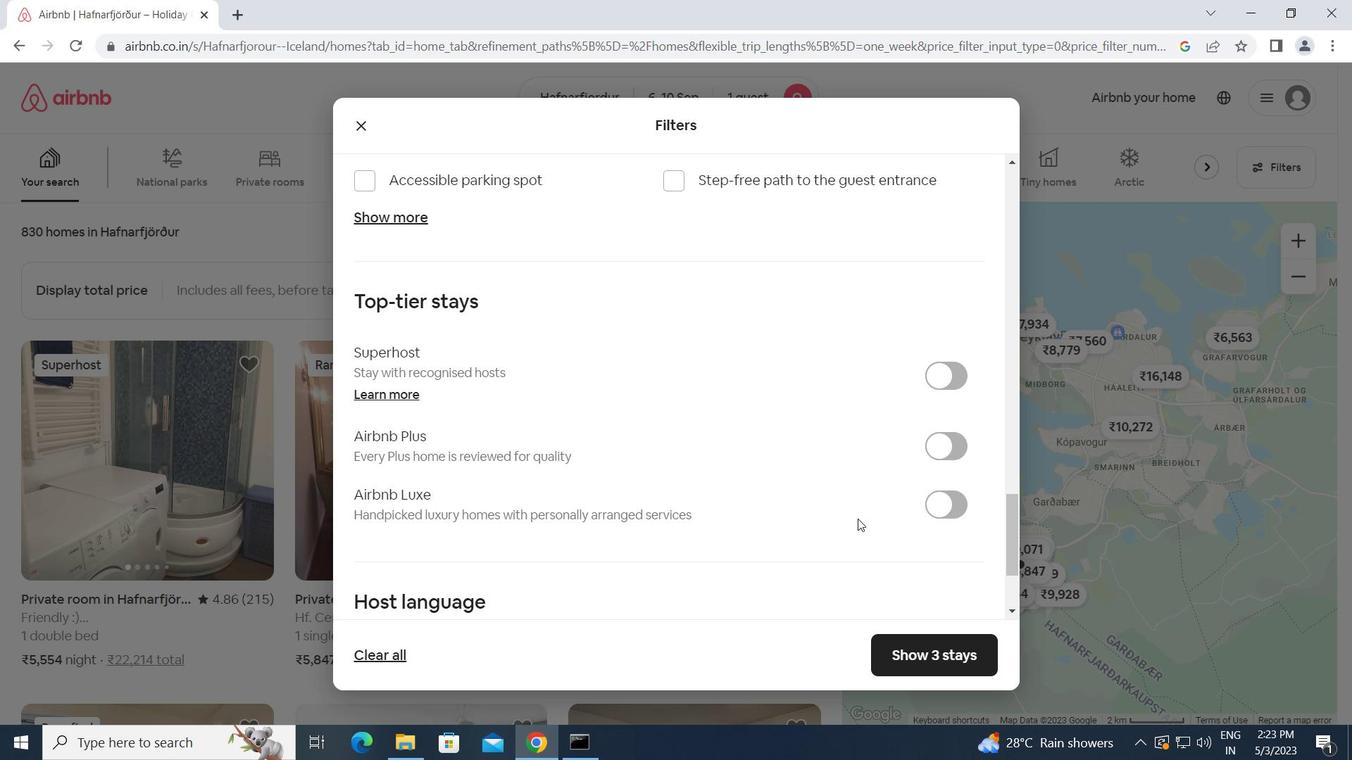 
Action: Mouse scrolled (905, 495) with delta (0, 0)
Screenshot: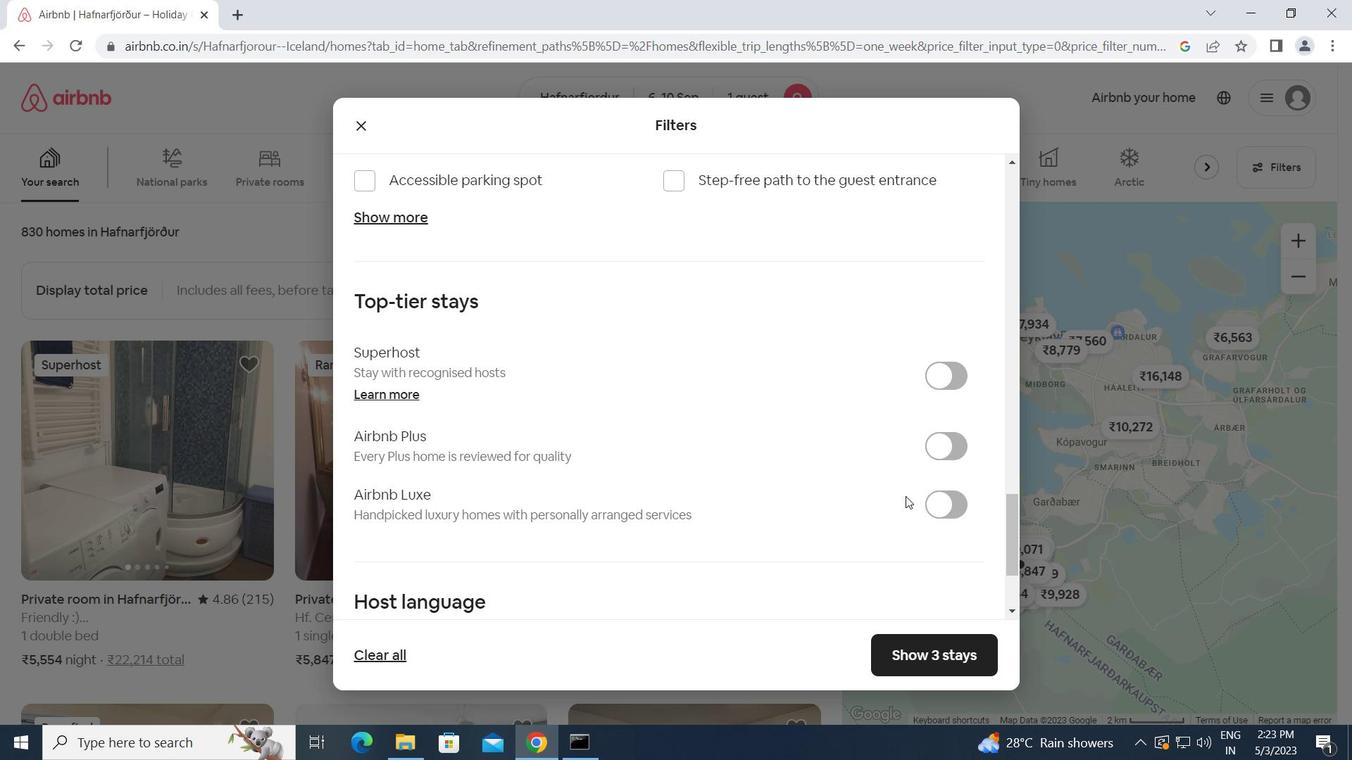 
Action: Mouse scrolled (905, 495) with delta (0, 0)
Screenshot: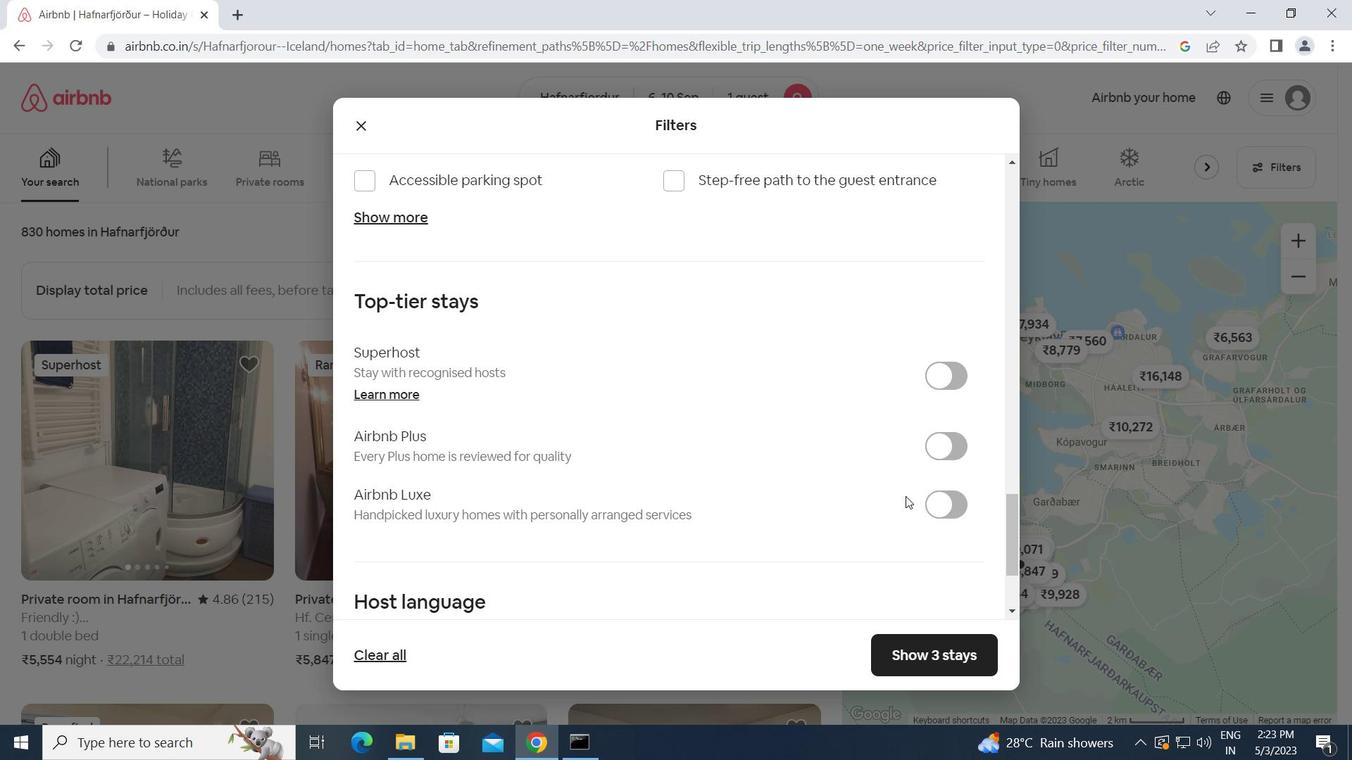 
Action: Mouse moved to (905, 496)
Screenshot: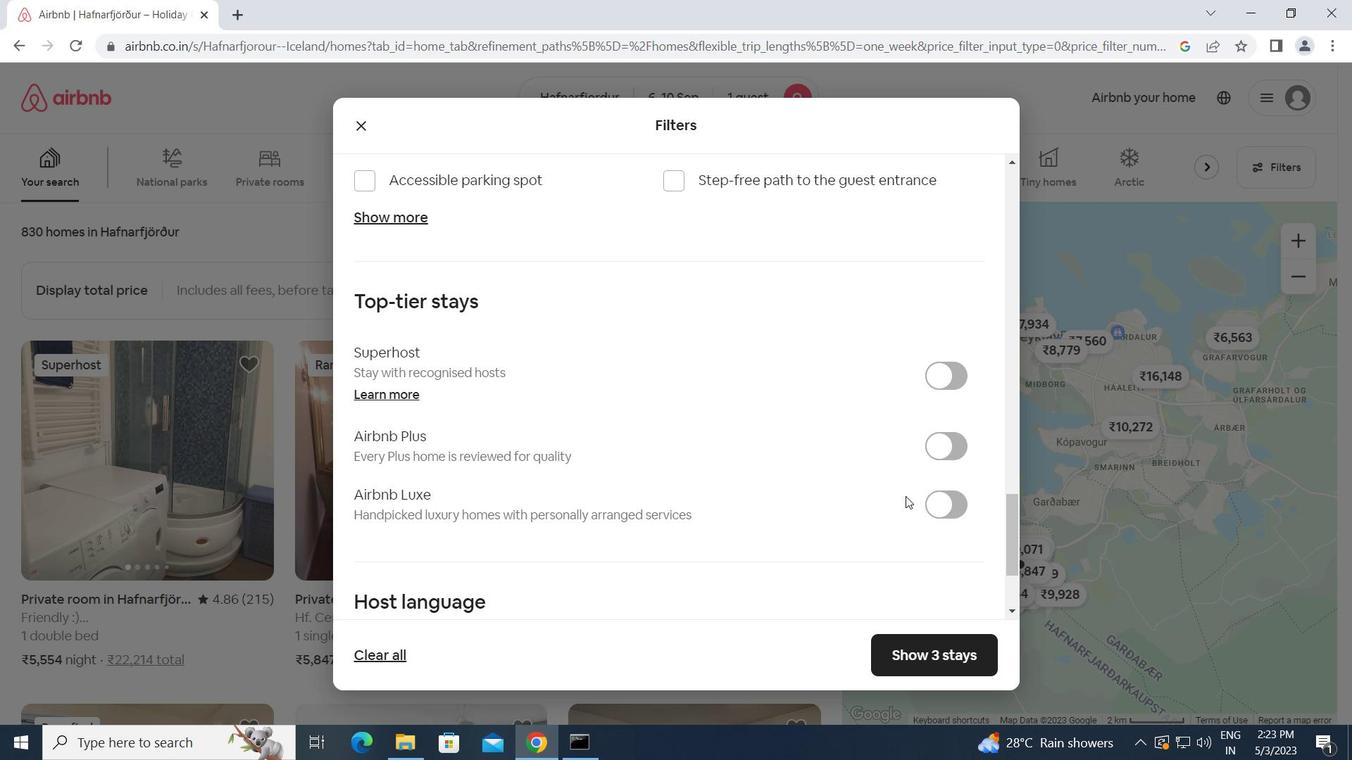 
Action: Mouse scrolled (905, 495) with delta (0, 0)
Screenshot: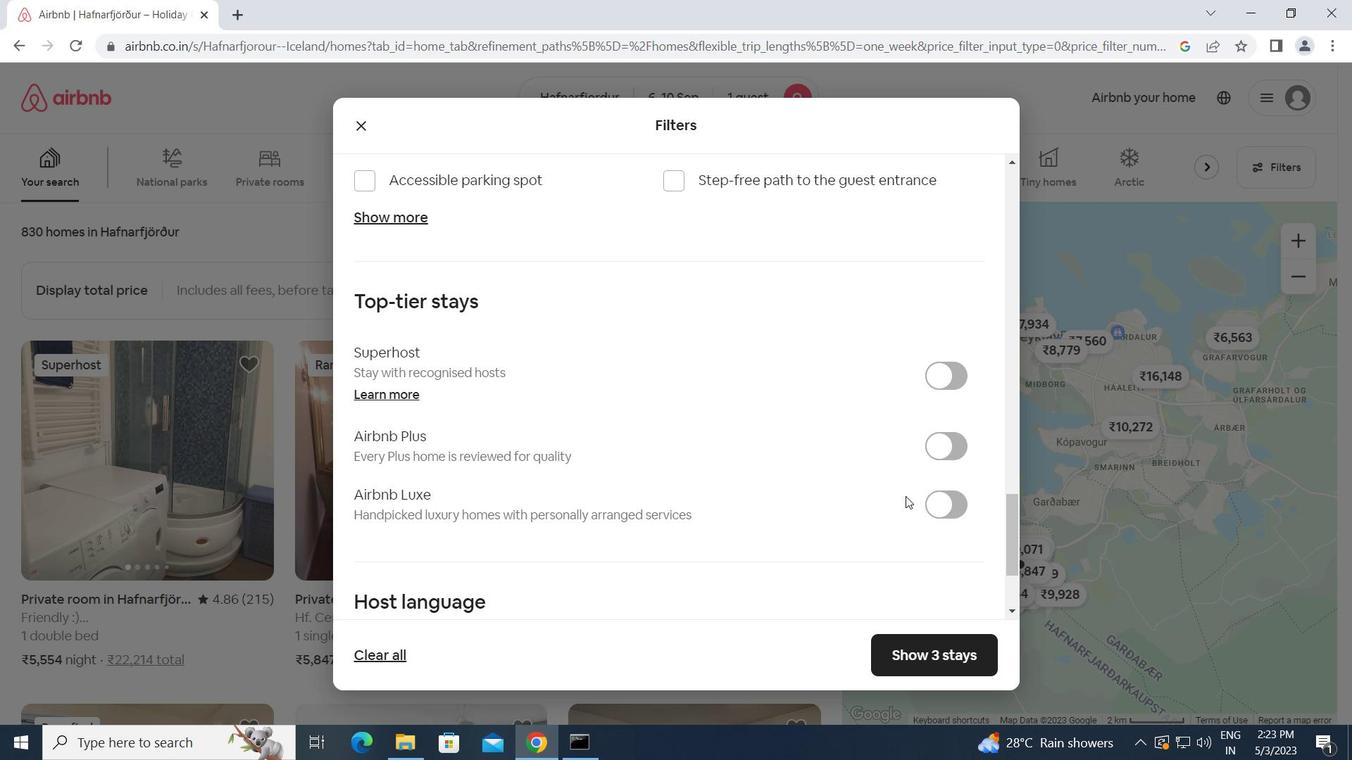 
Action: Mouse scrolled (905, 495) with delta (0, 0)
Screenshot: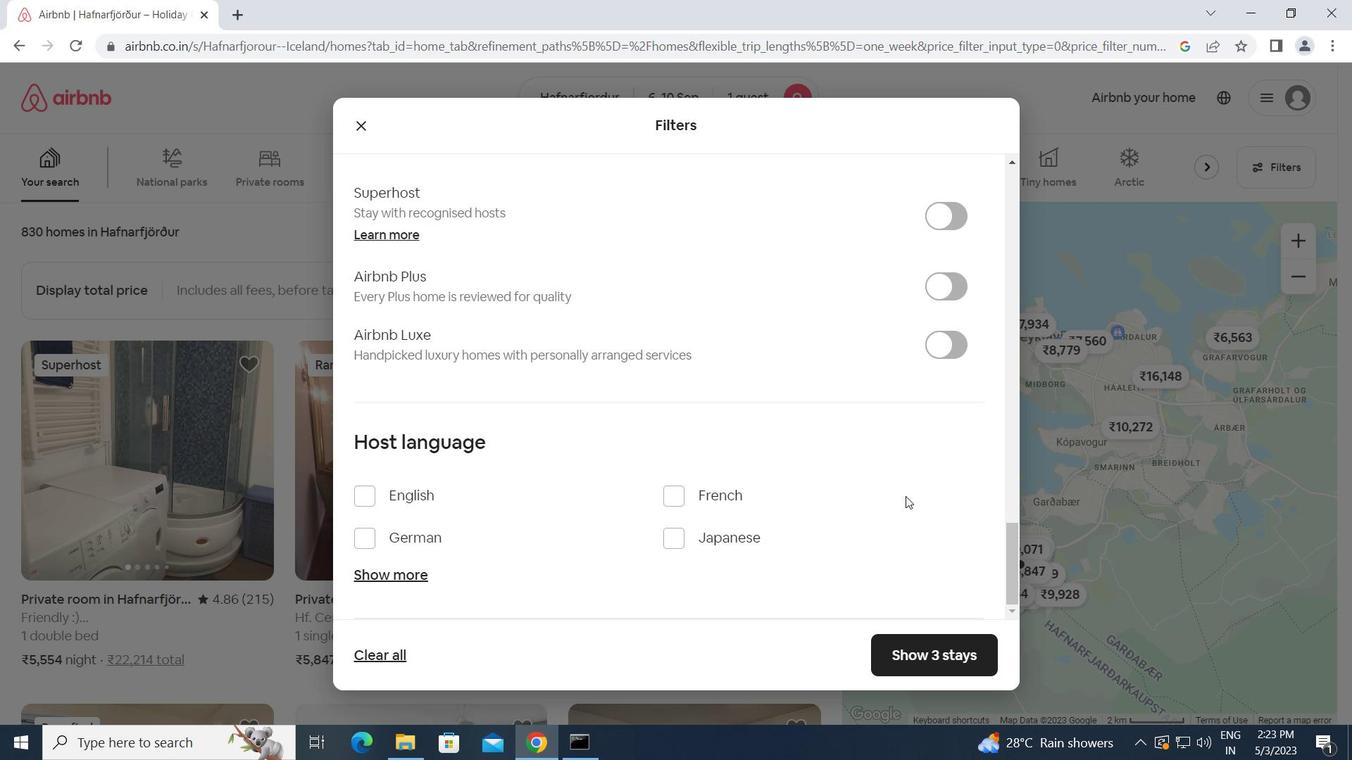 
Action: Mouse scrolled (905, 495) with delta (0, 0)
Screenshot: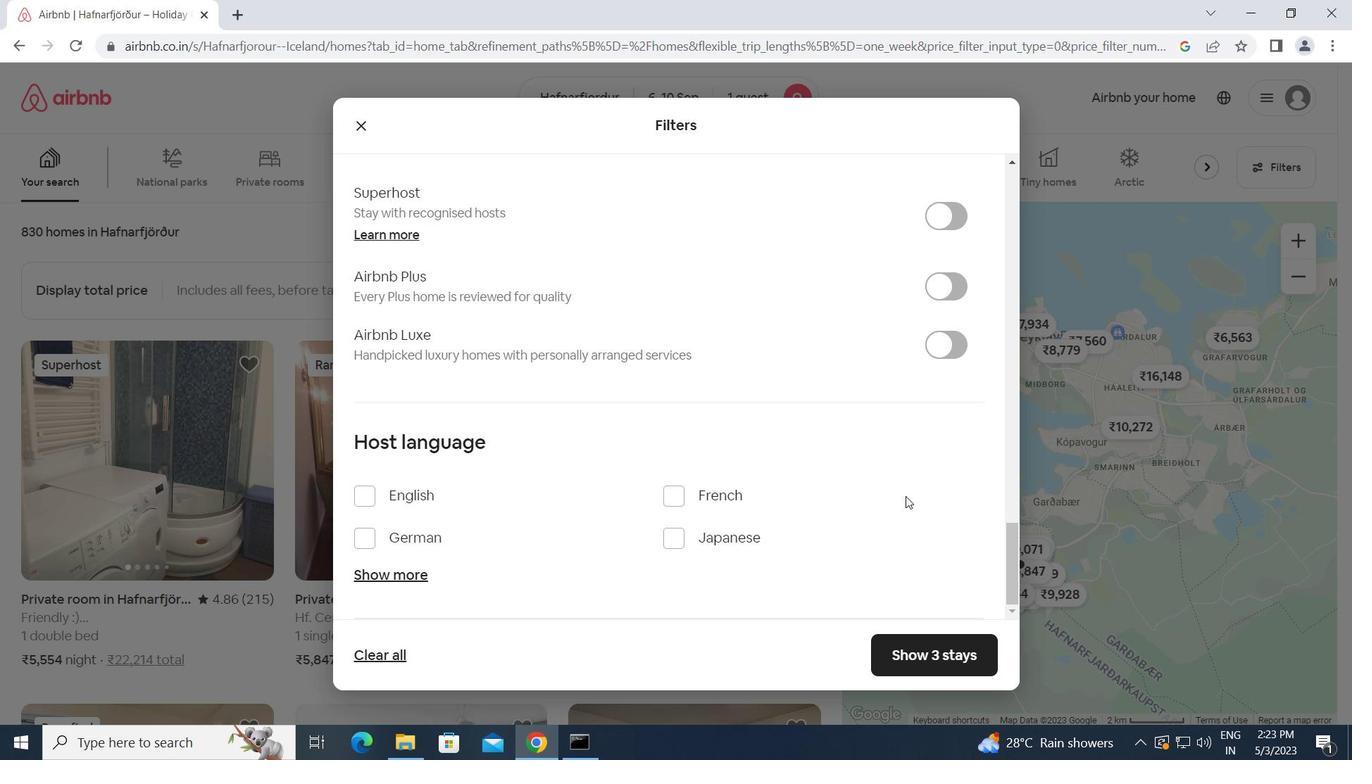 
Action: Mouse moved to (359, 494)
Screenshot: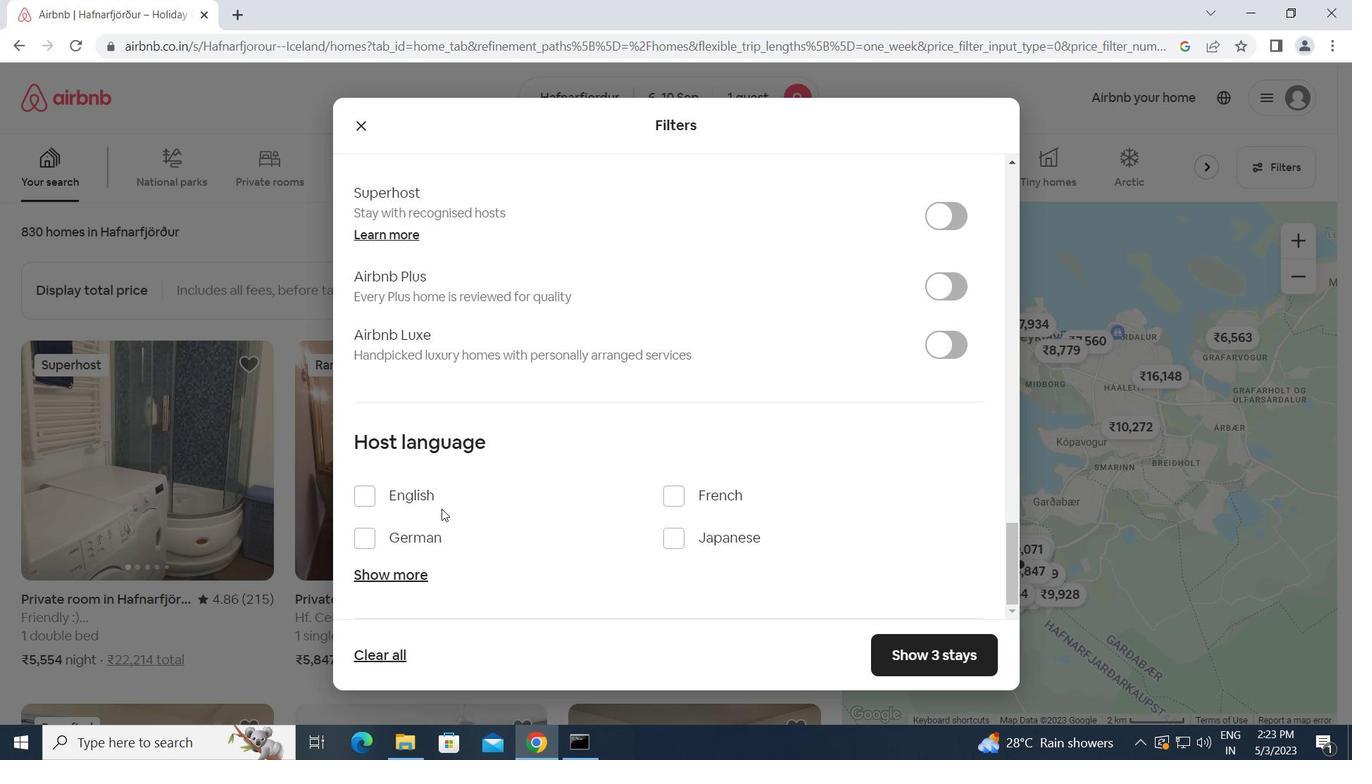 
Action: Mouse pressed left at (359, 494)
Screenshot: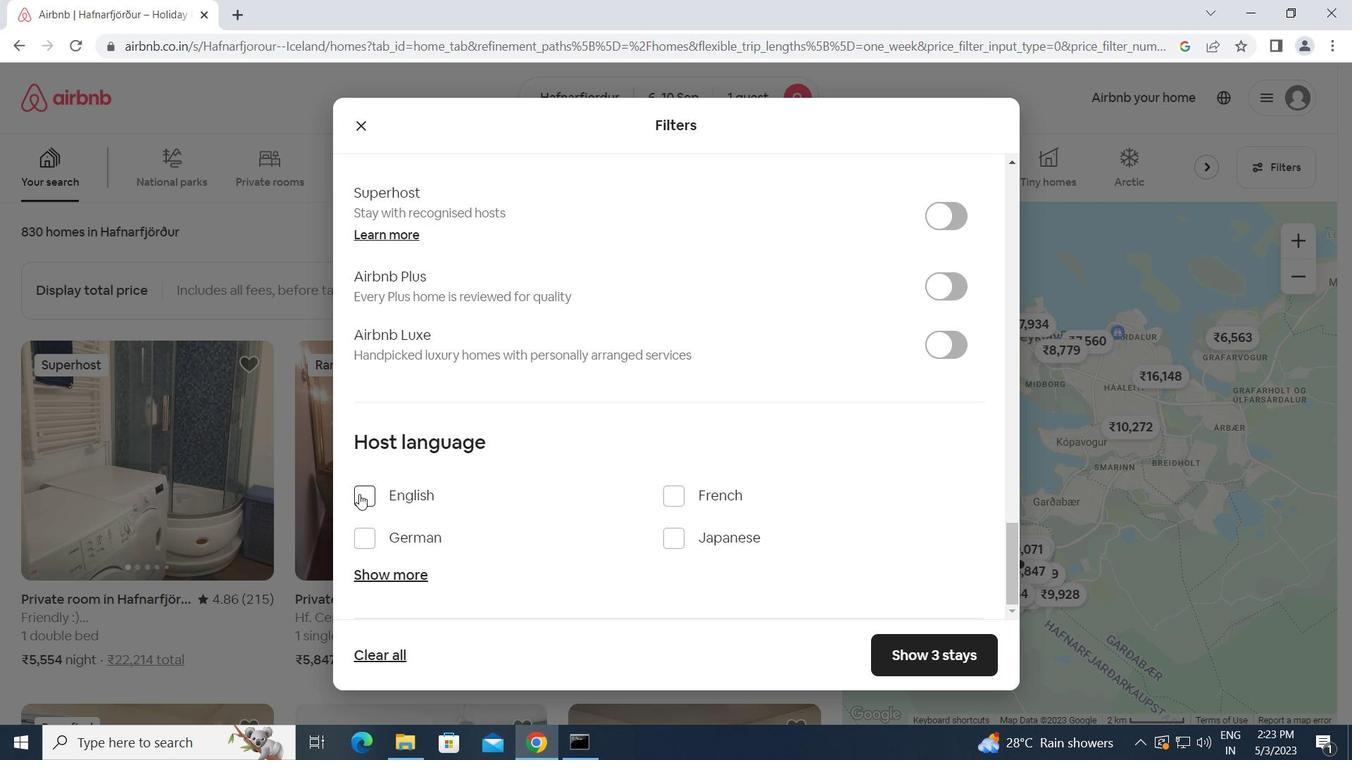 
Action: Mouse moved to (924, 652)
Screenshot: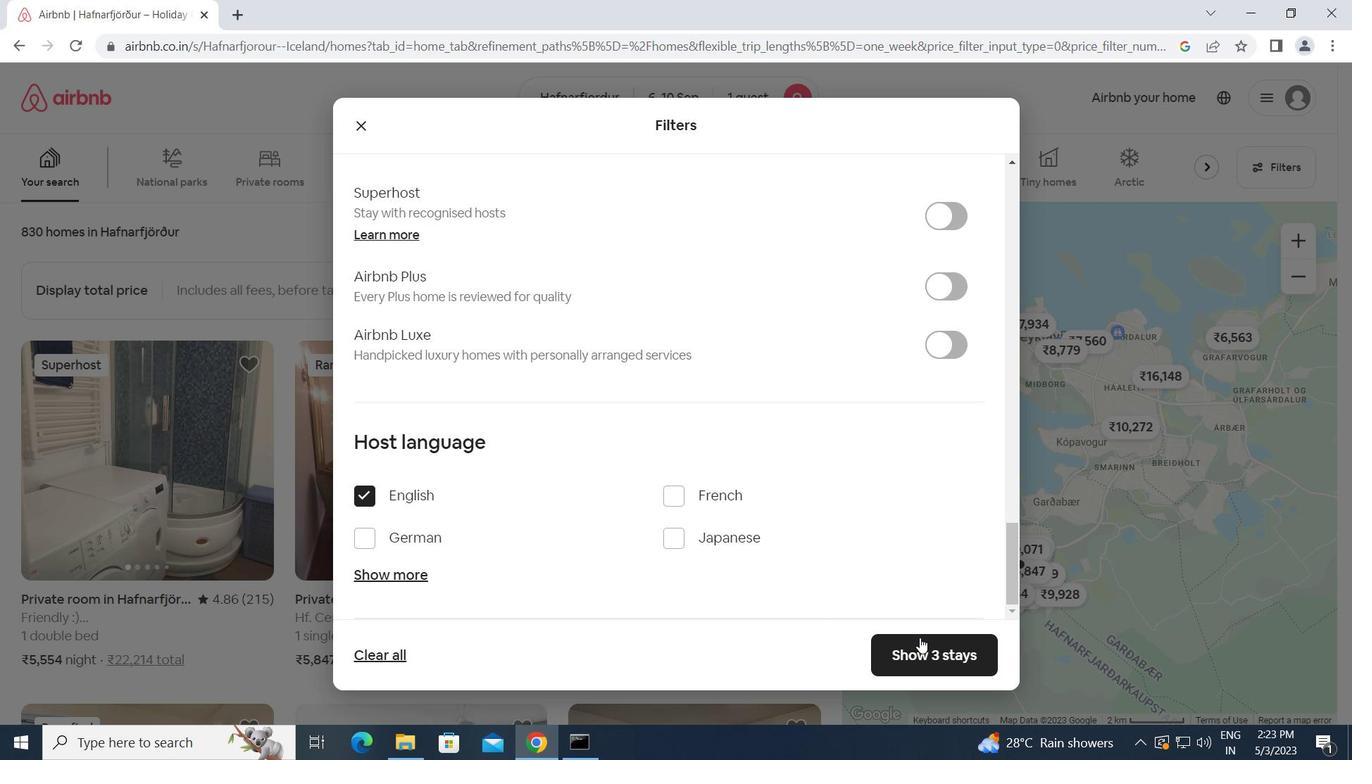 
Action: Mouse pressed left at (924, 652)
Screenshot: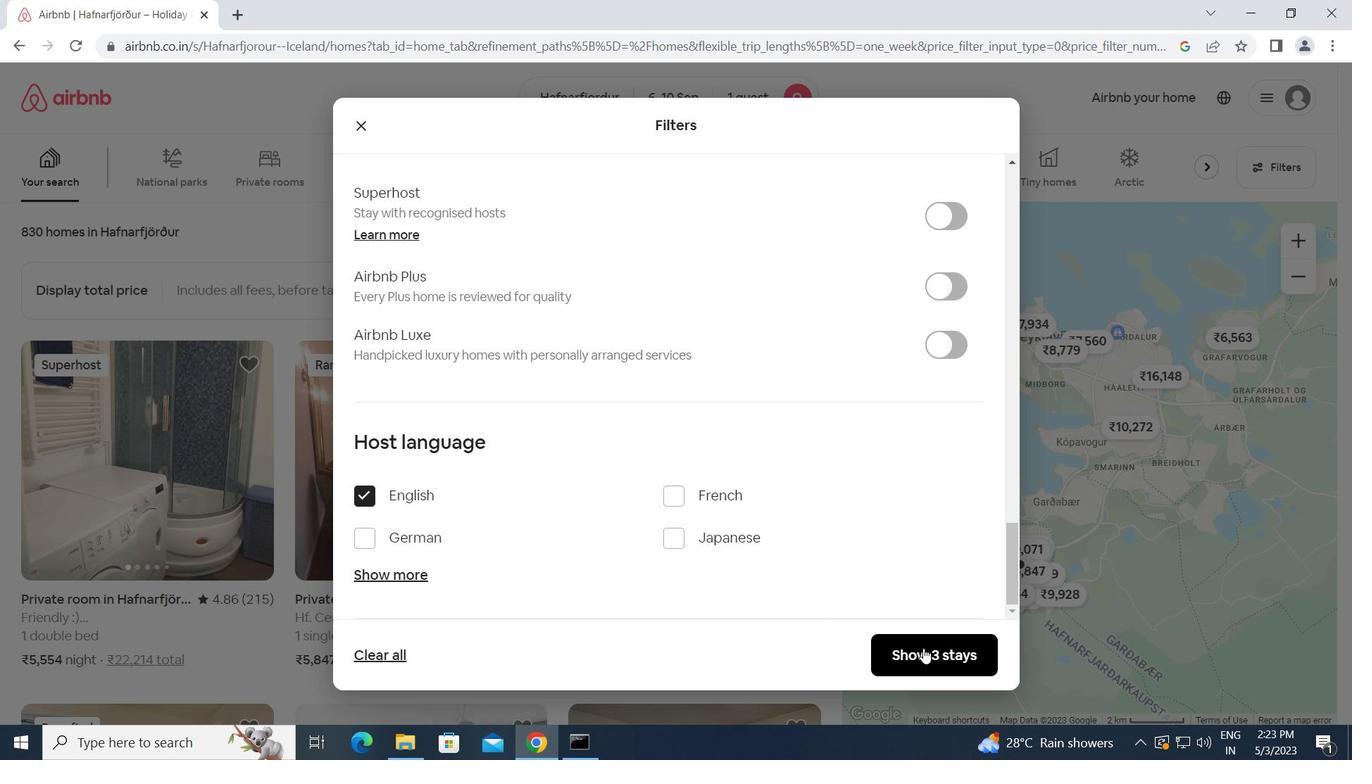 
